 Task: Add a signature Hailey Mitchell containing With sincere thanks and best wishes, Hailey Mitchell to email address softage.8@softage.net and add a folder Reflection
Action: Mouse moved to (431, 776)
Screenshot: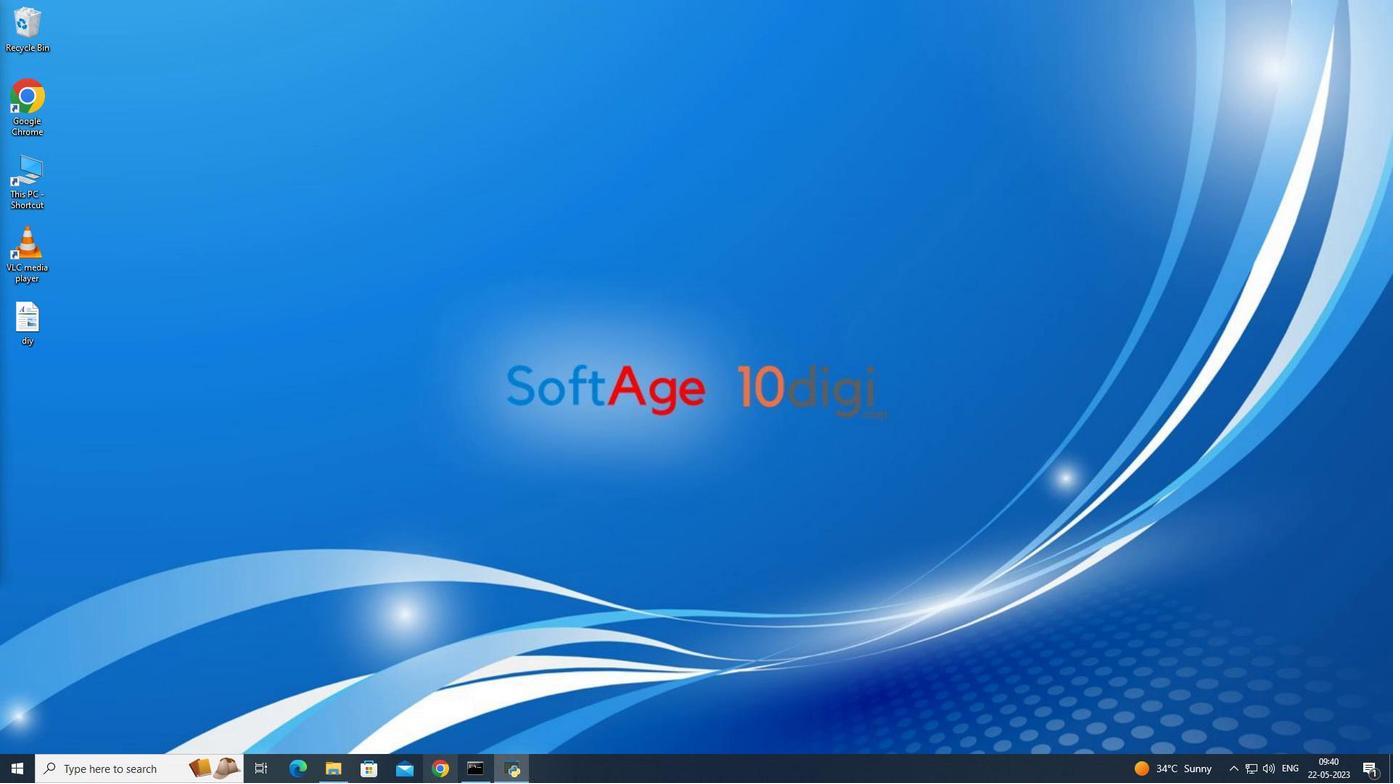 
Action: Mouse pressed left at (431, 776)
Screenshot: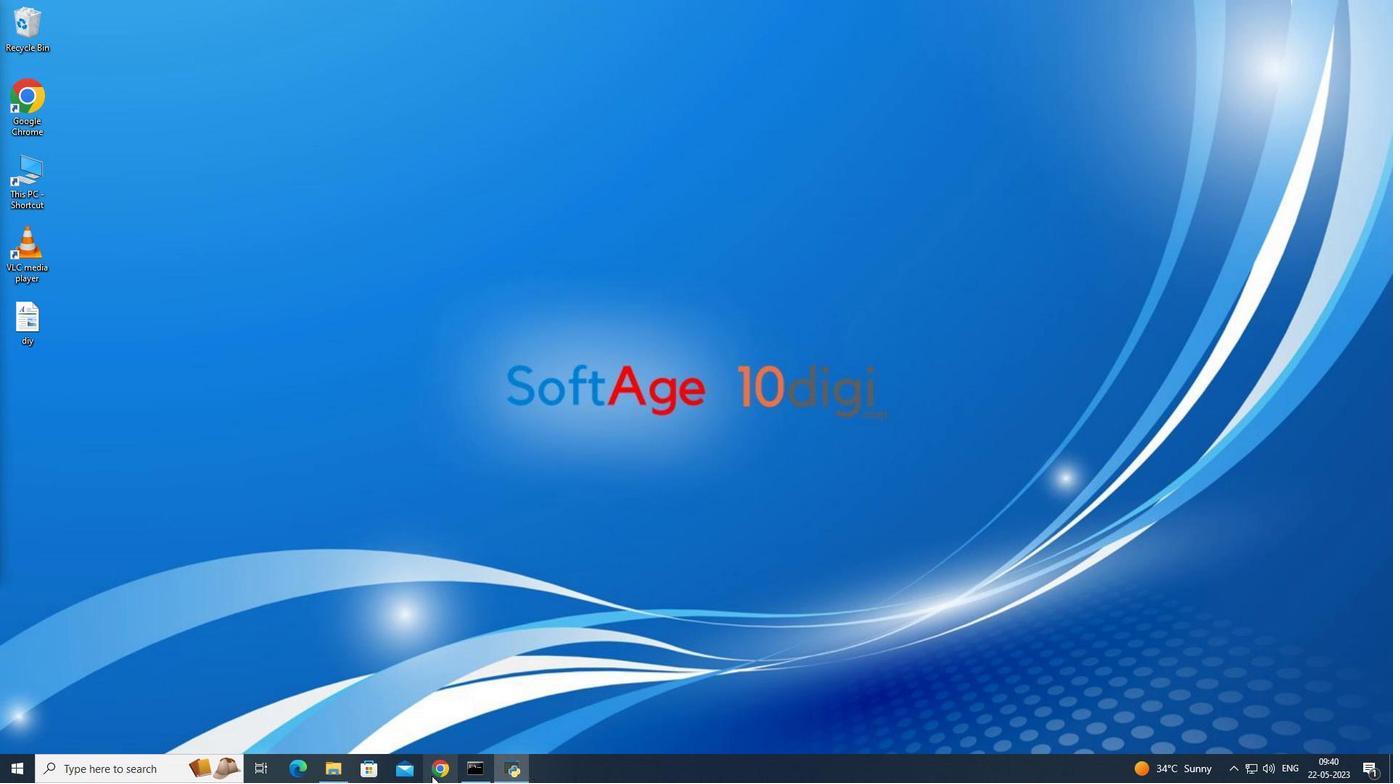 
Action: Mouse moved to (580, 374)
Screenshot: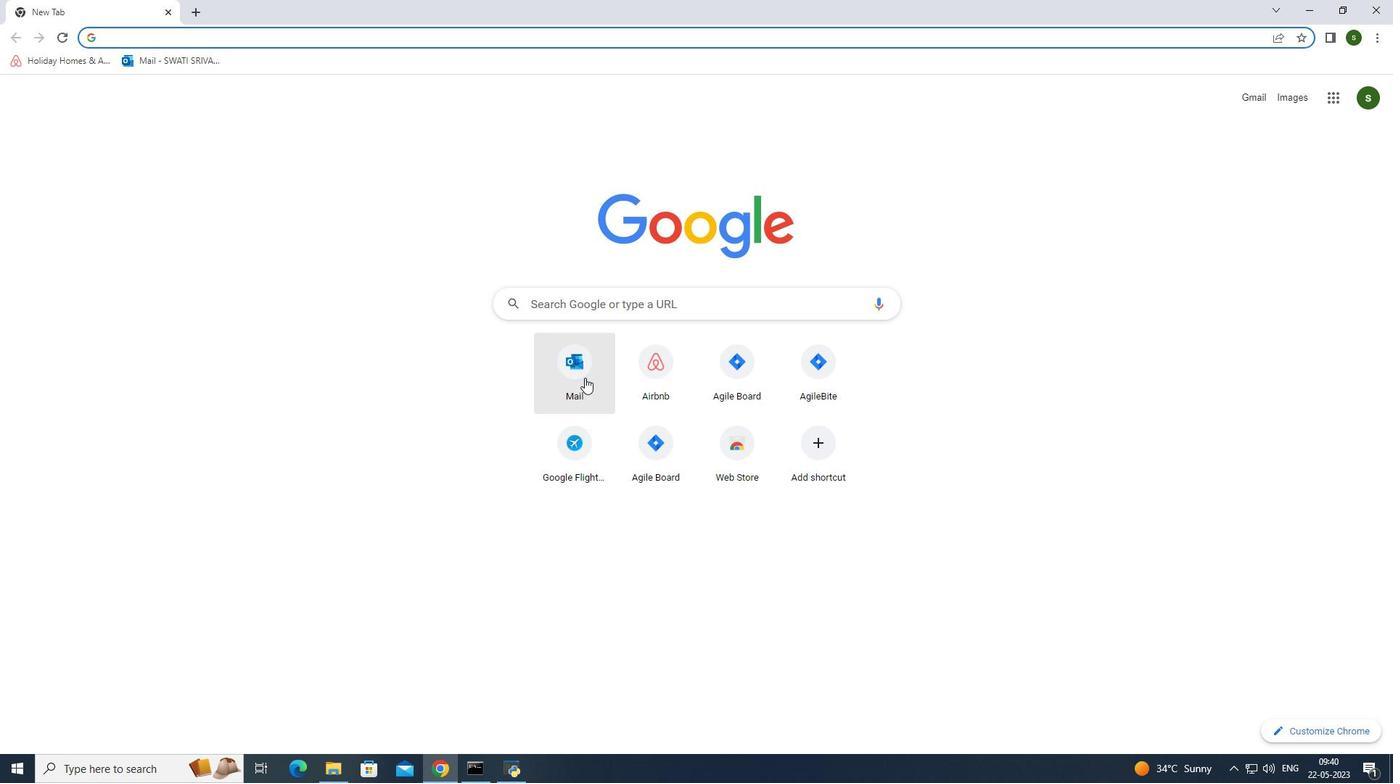
Action: Mouse pressed left at (580, 374)
Screenshot: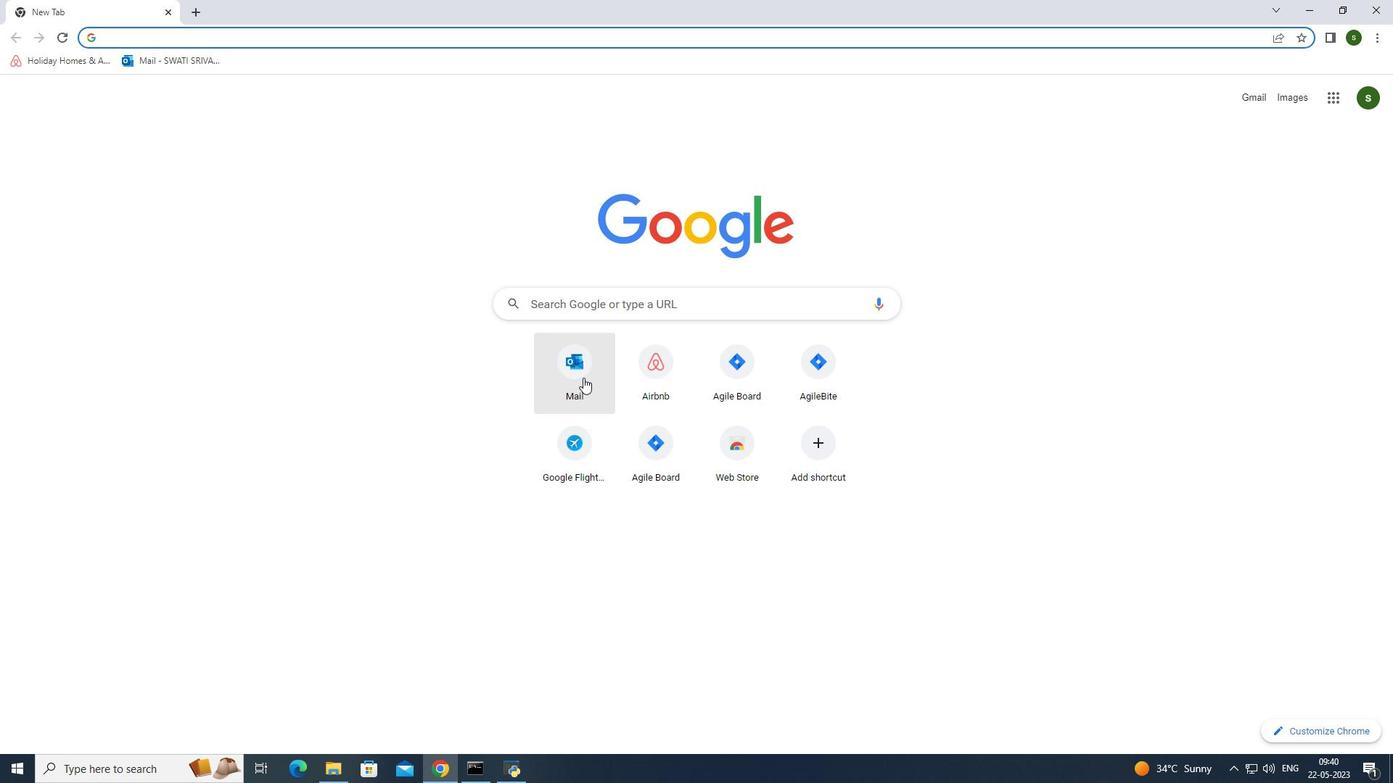 
Action: Mouse moved to (126, 129)
Screenshot: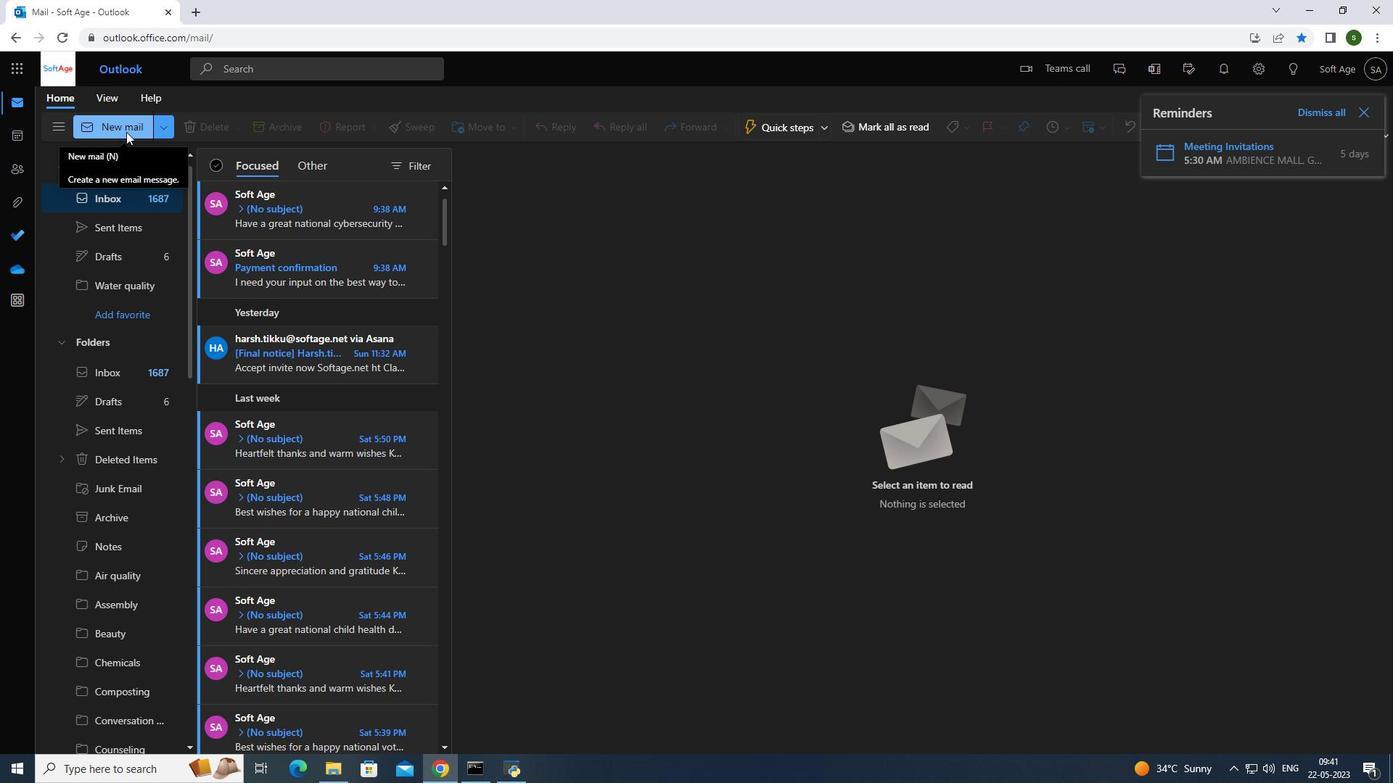 
Action: Mouse pressed left at (126, 129)
Screenshot: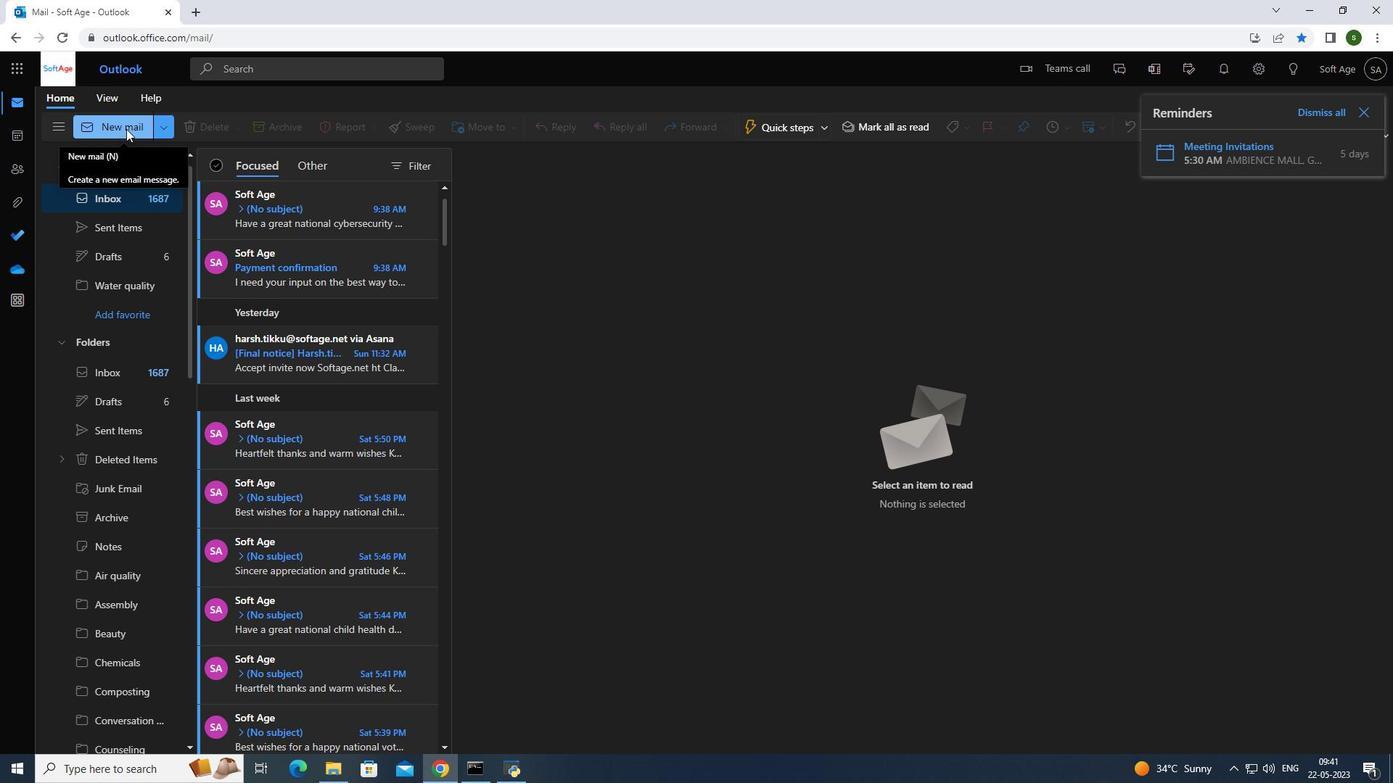
Action: Mouse moved to (807, 382)
Screenshot: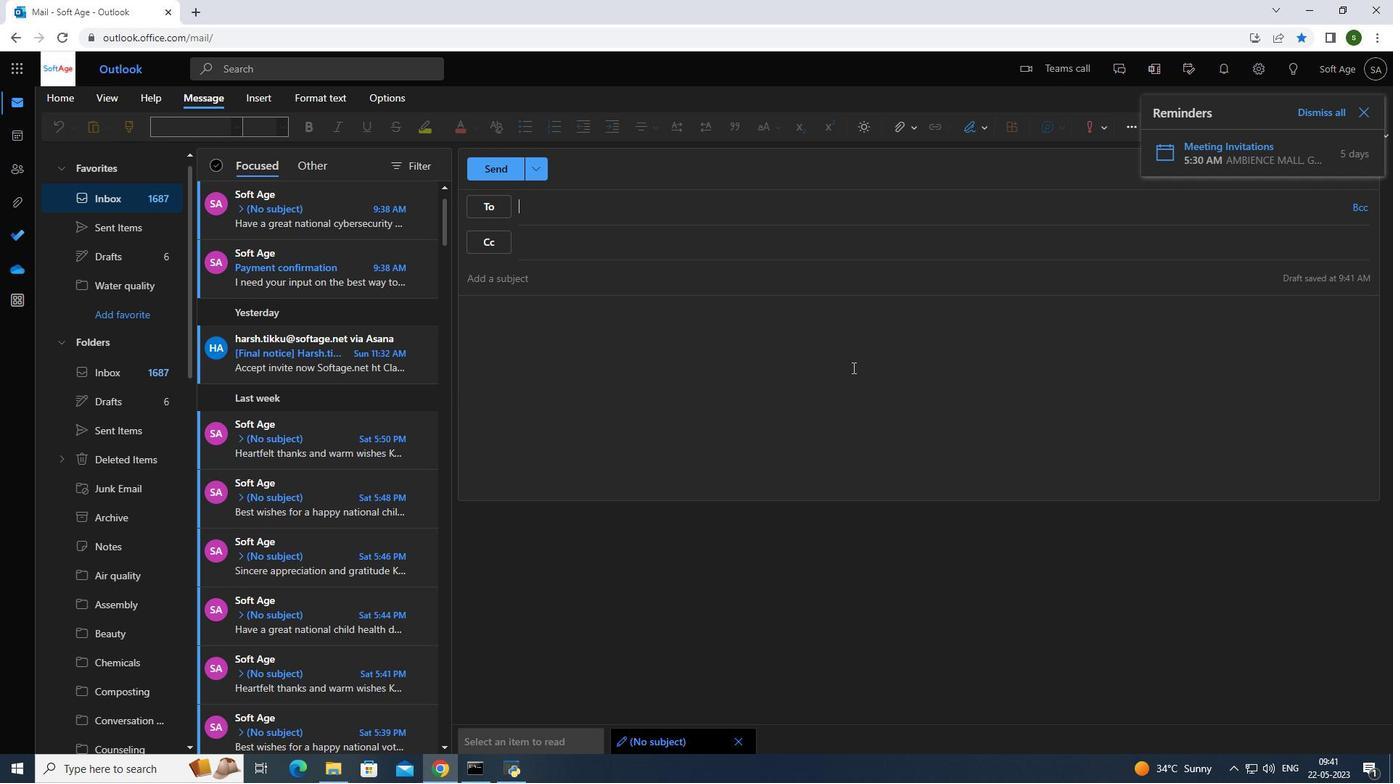 
Action: Mouse pressed left at (807, 382)
Screenshot: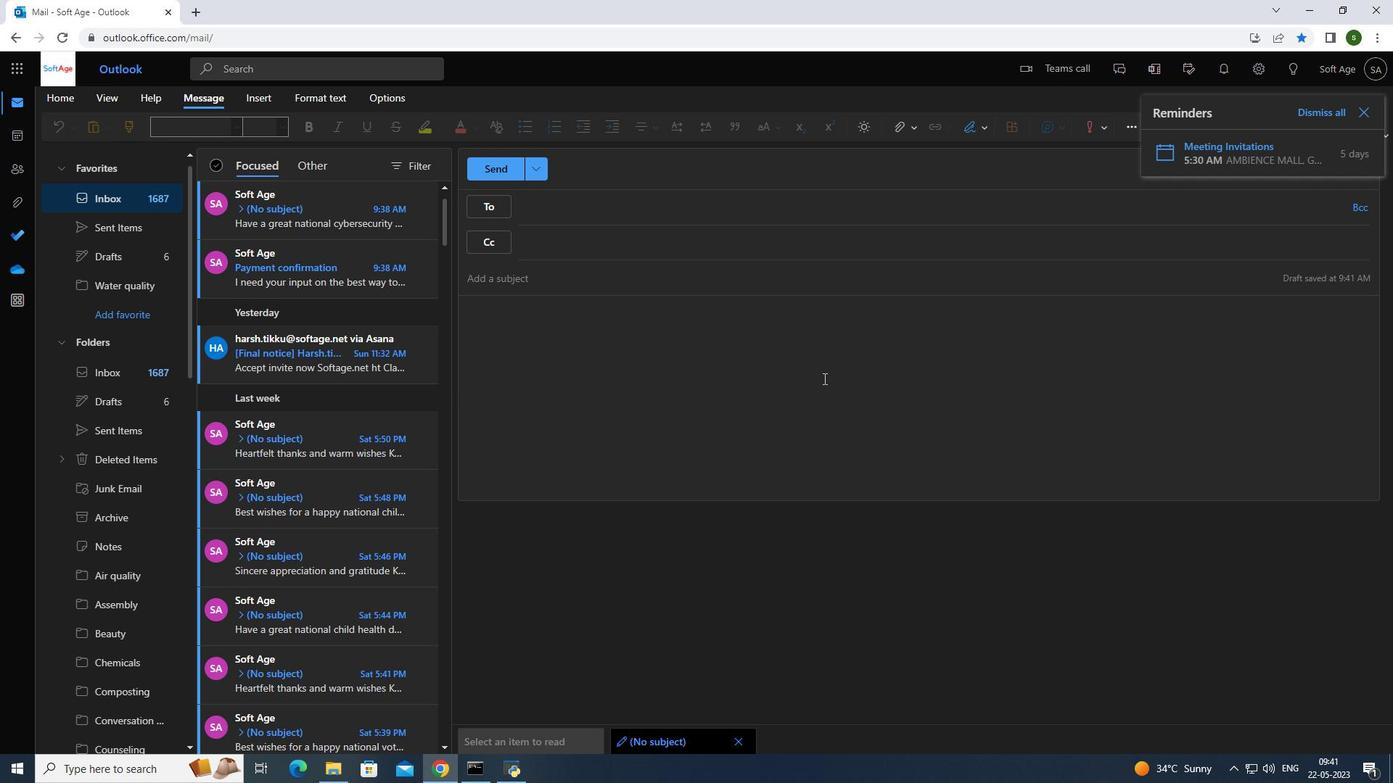 
Action: Mouse moved to (983, 124)
Screenshot: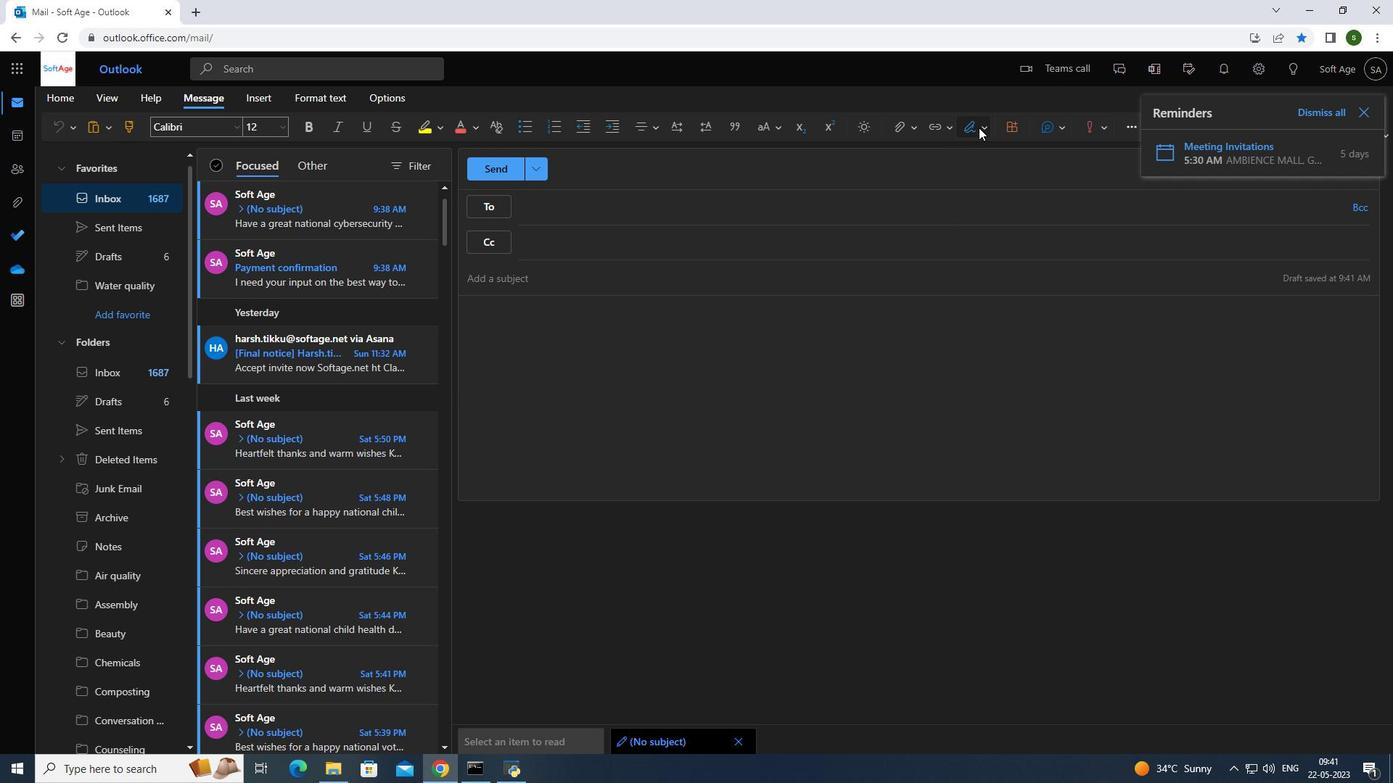 
Action: Mouse pressed left at (983, 124)
Screenshot: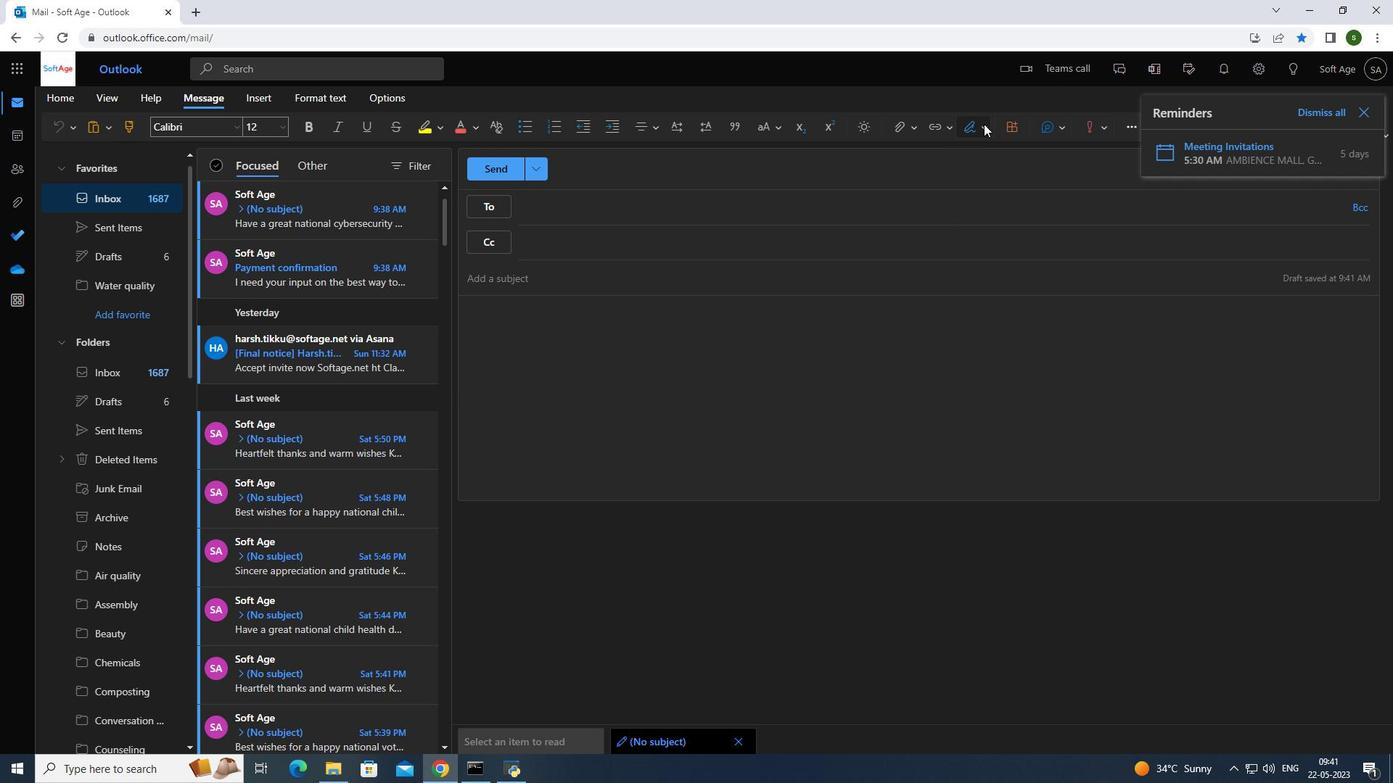 
Action: Mouse moved to (952, 185)
Screenshot: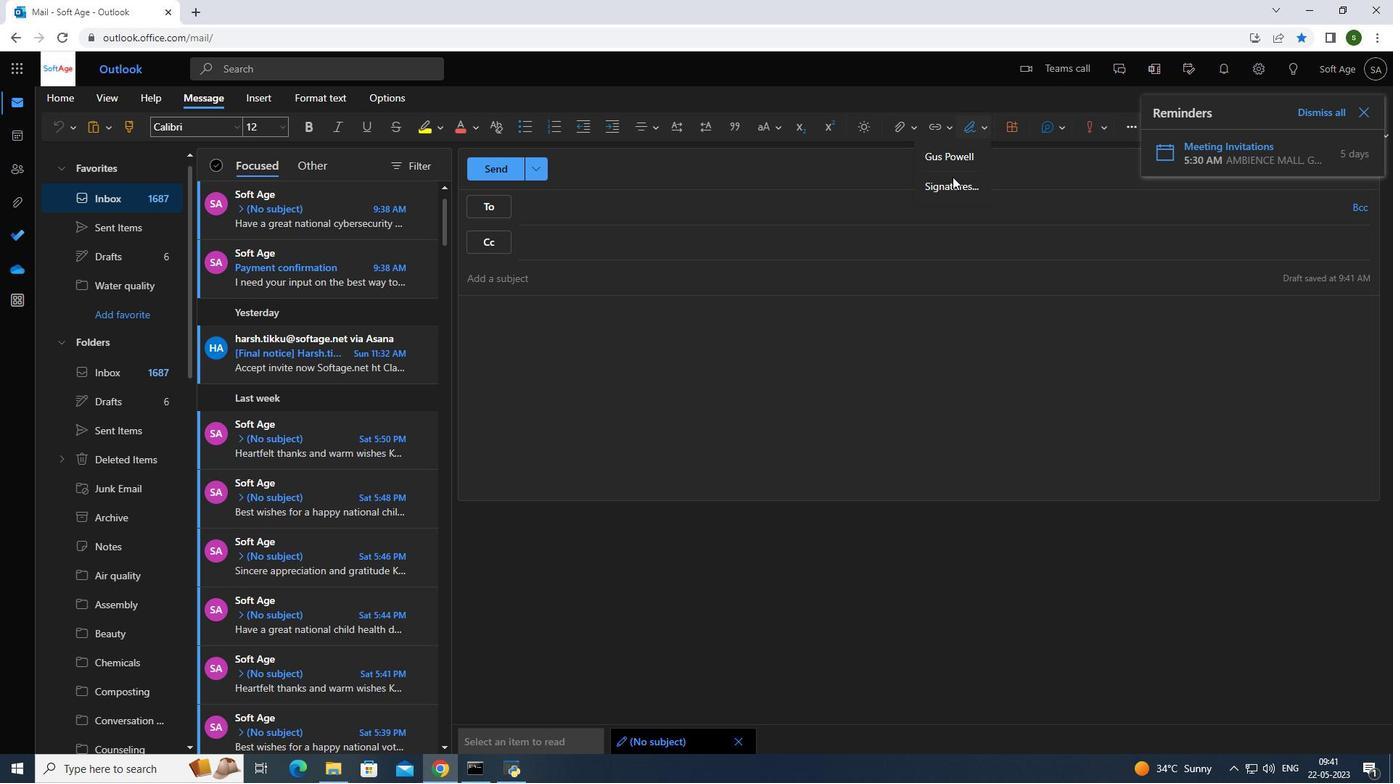 
Action: Mouse pressed left at (952, 185)
Screenshot: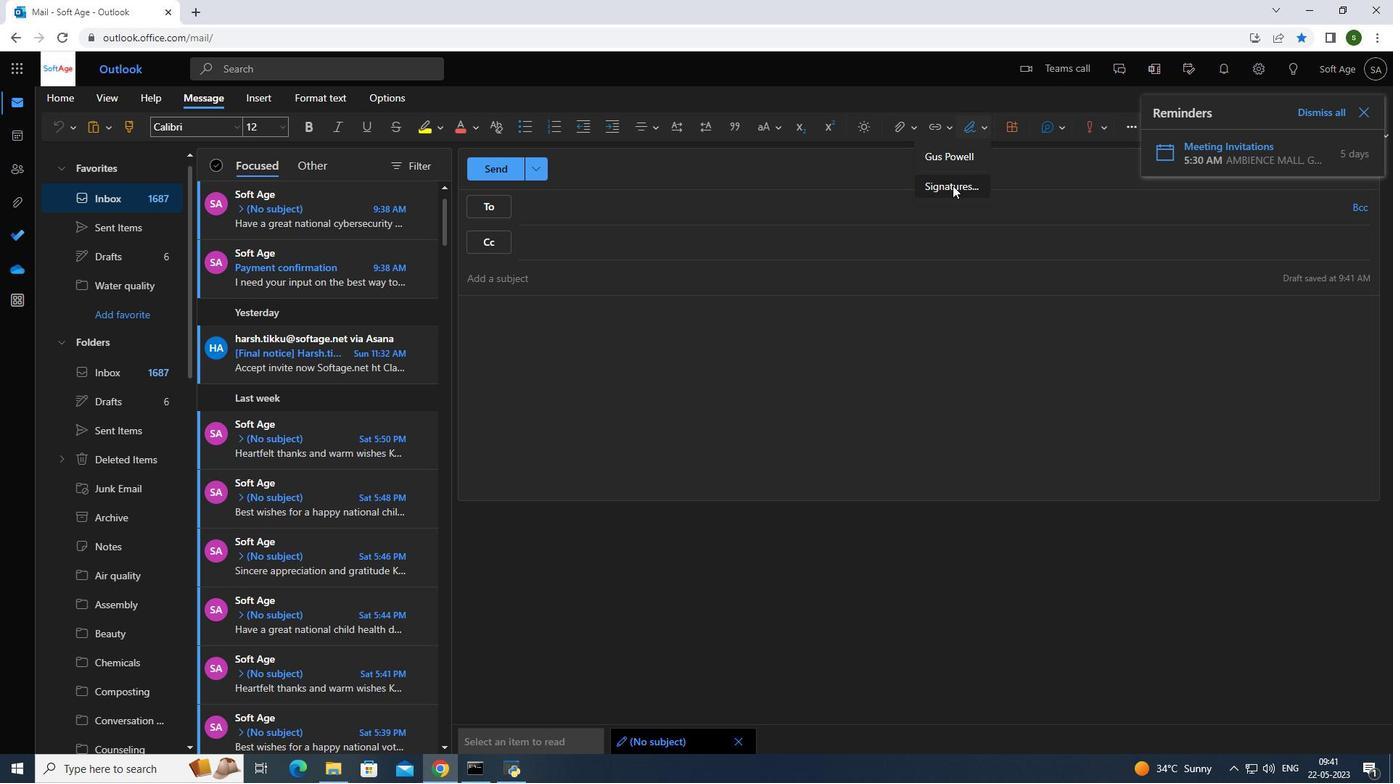 
Action: Mouse moved to (920, 243)
Screenshot: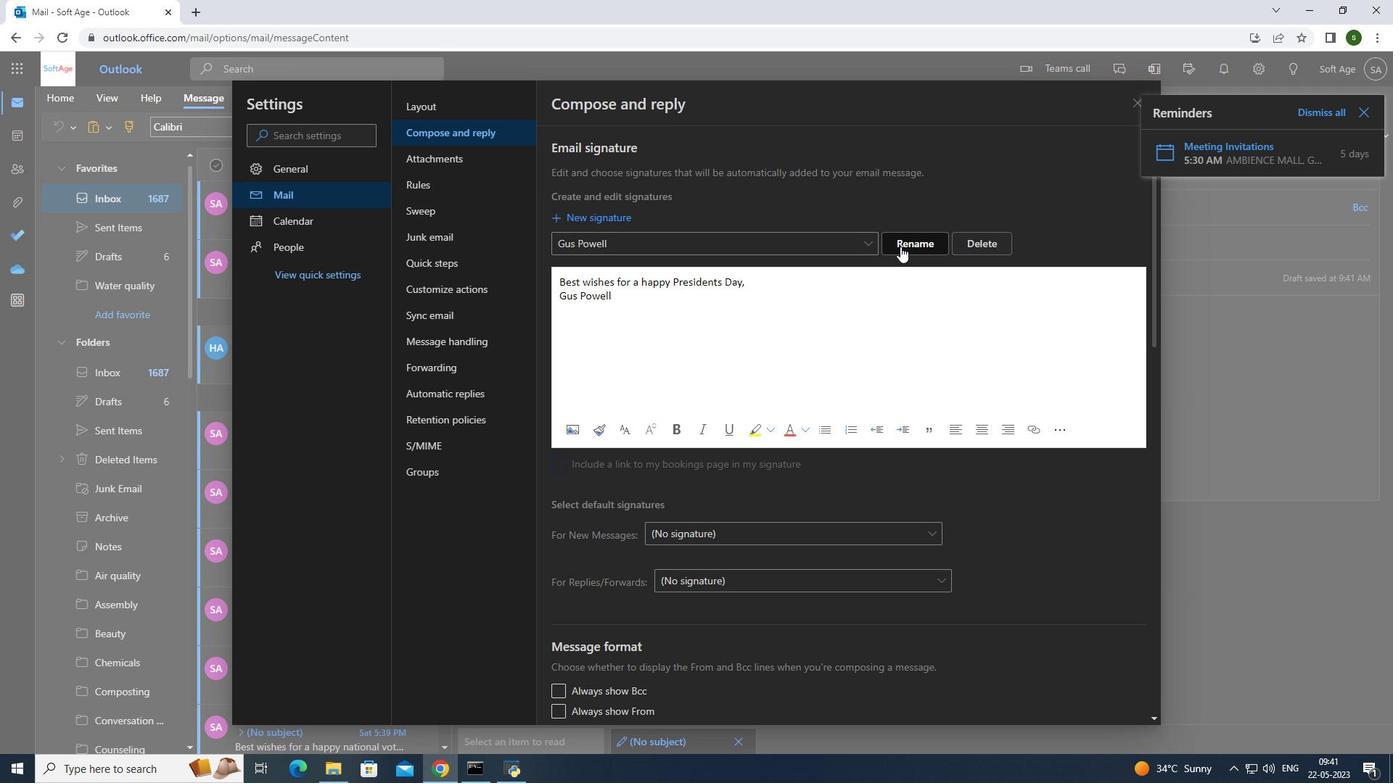 
Action: Mouse pressed left at (920, 243)
Screenshot: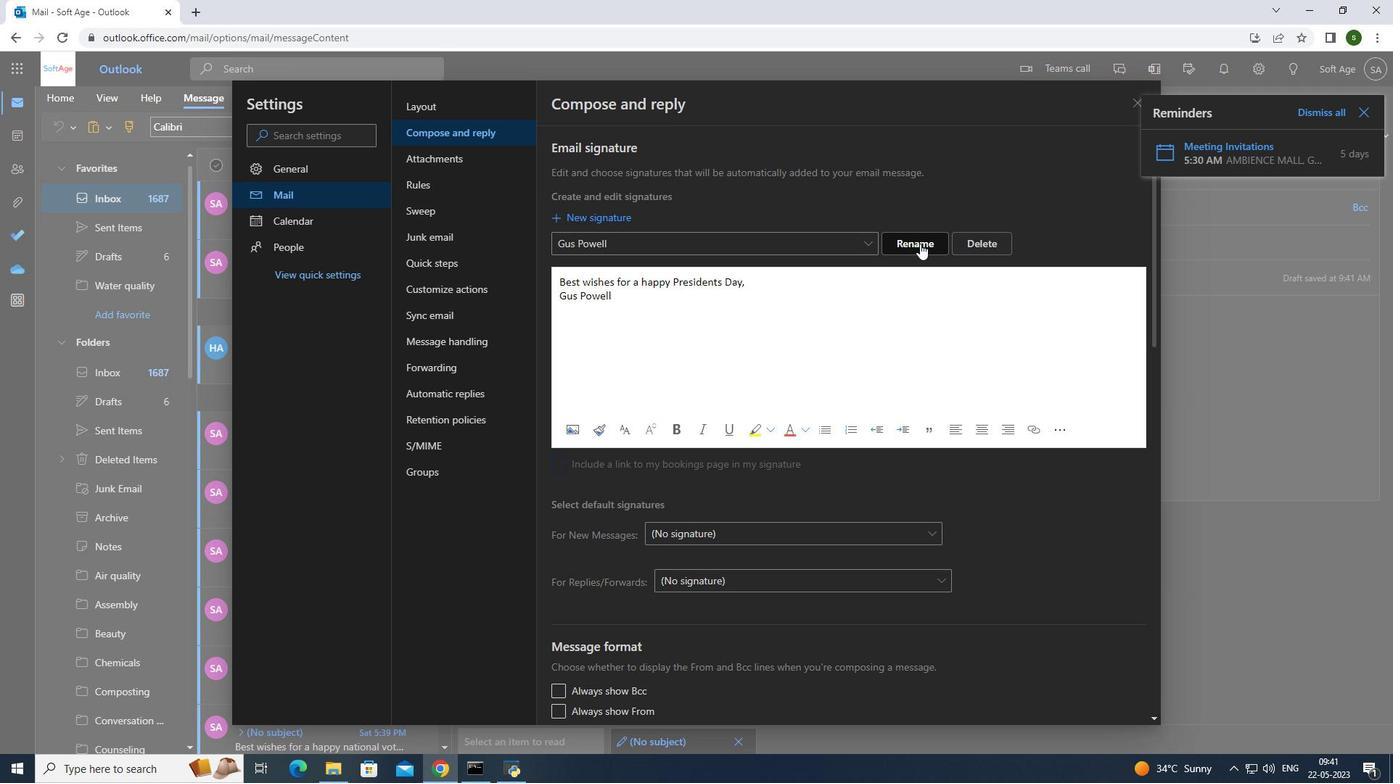 
Action: Mouse moved to (745, 244)
Screenshot: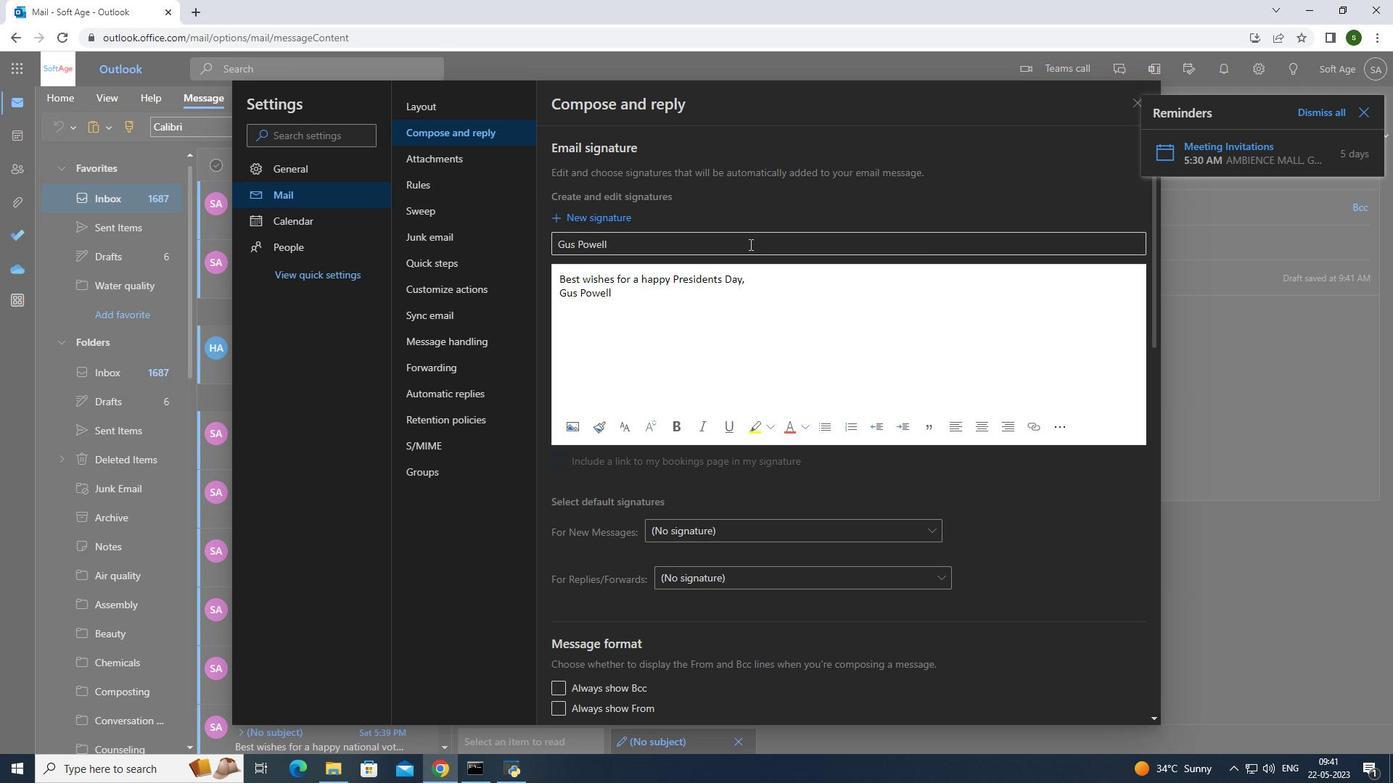 
Action: Mouse pressed left at (745, 244)
Screenshot: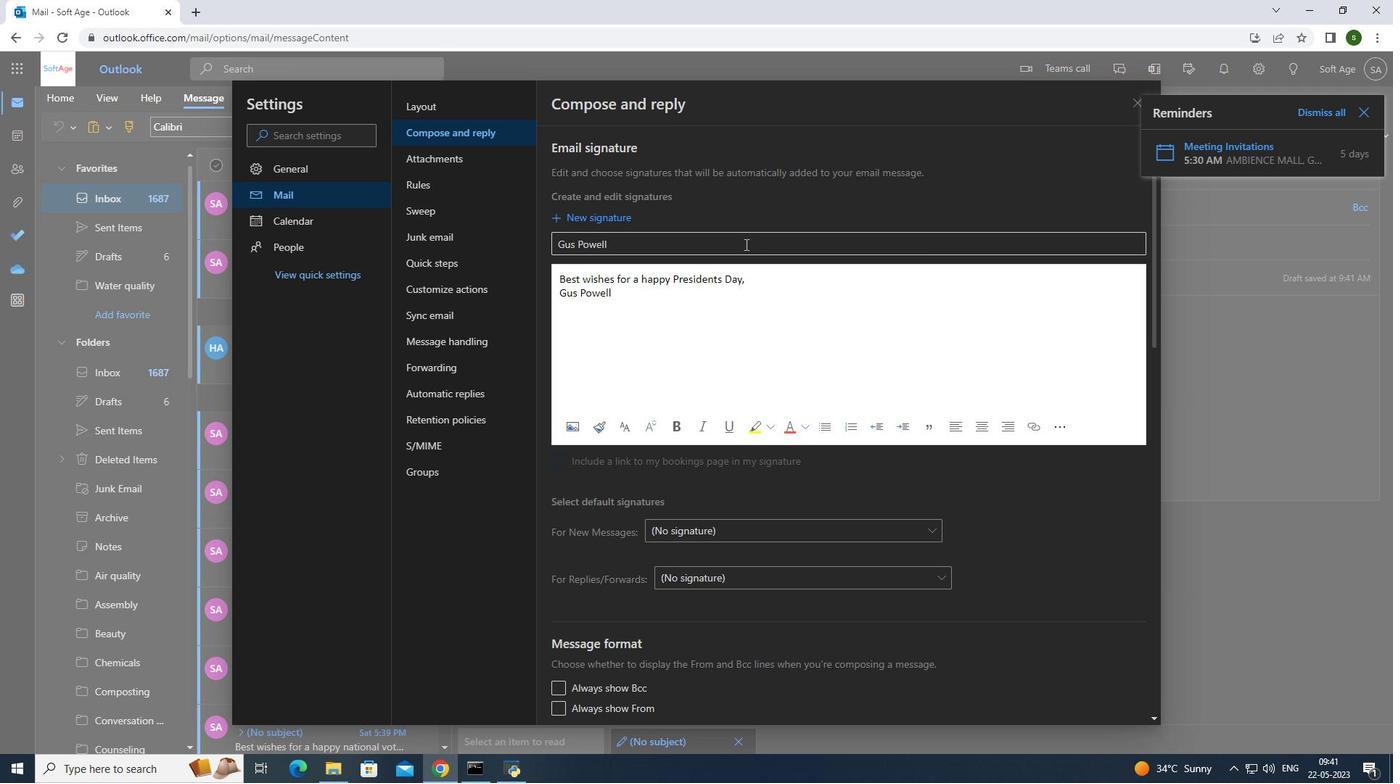 
Action: Key pressed <Key.backspace><Key.backspace><Key.backspace><Key.backspace><Key.backspace><Key.backspace><Key.backspace><Key.backspace><Key.backspace><Key.backspace><Key.backspace><Key.backspace><Key.backspace><Key.backspace><Key.caps_lock>H<Key.caps_lock>ailey
Screenshot: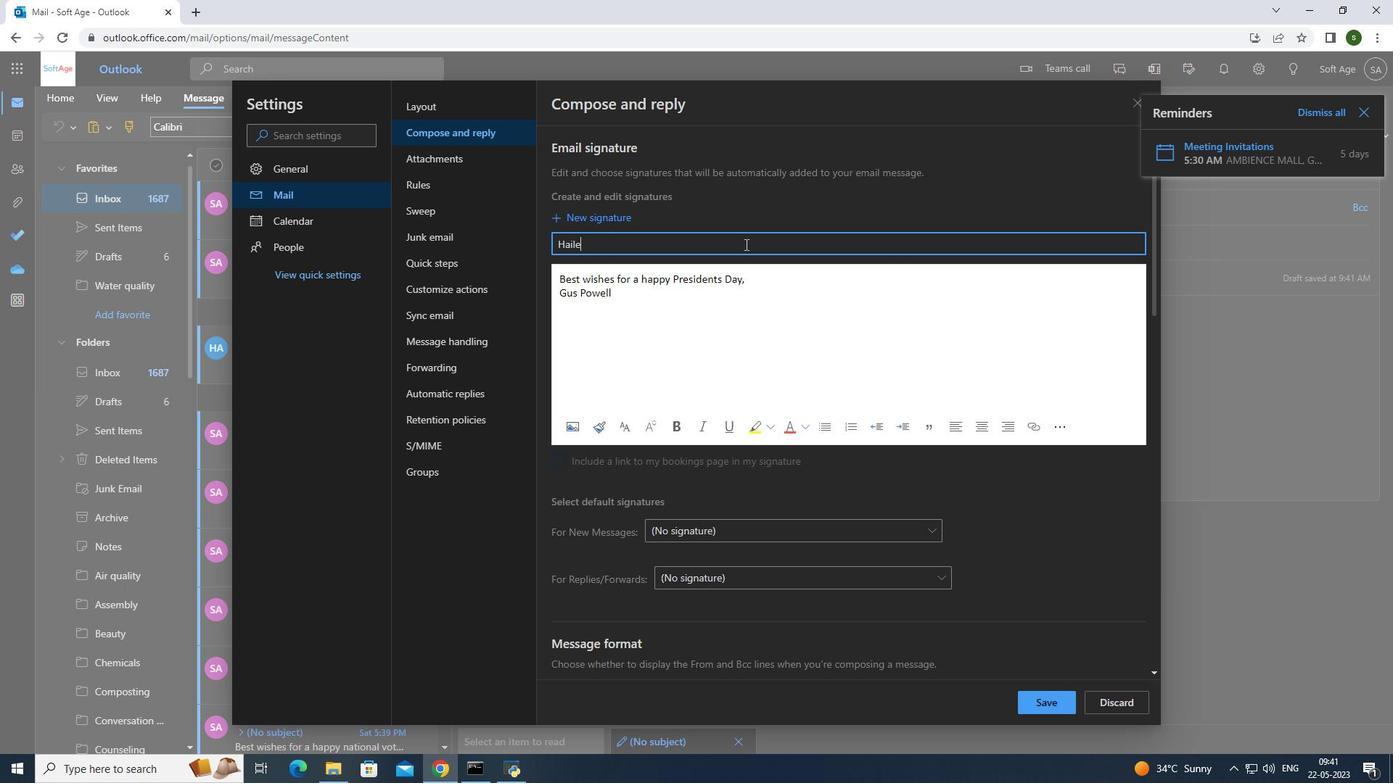 
Action: Mouse moved to (606, 217)
Screenshot: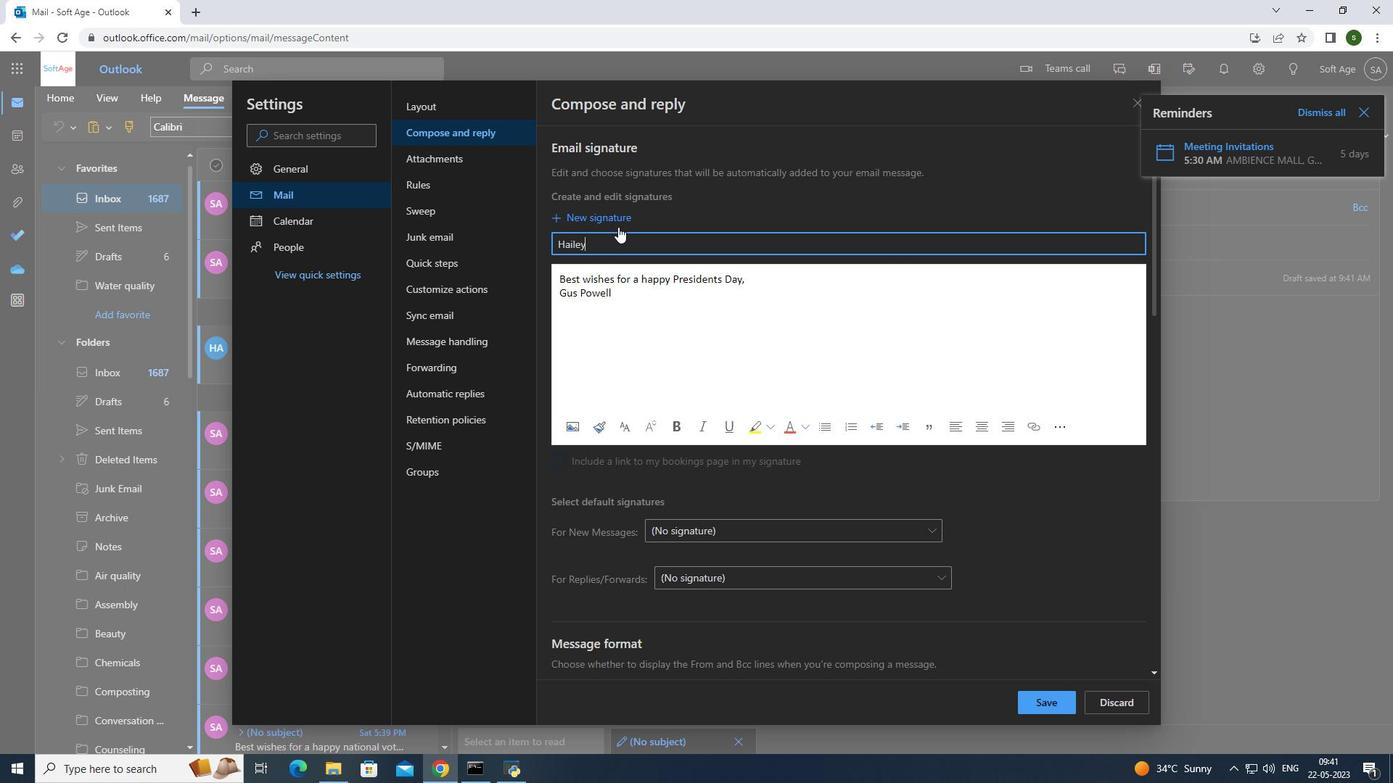 
Action: Mouse pressed left at (606, 217)
Screenshot: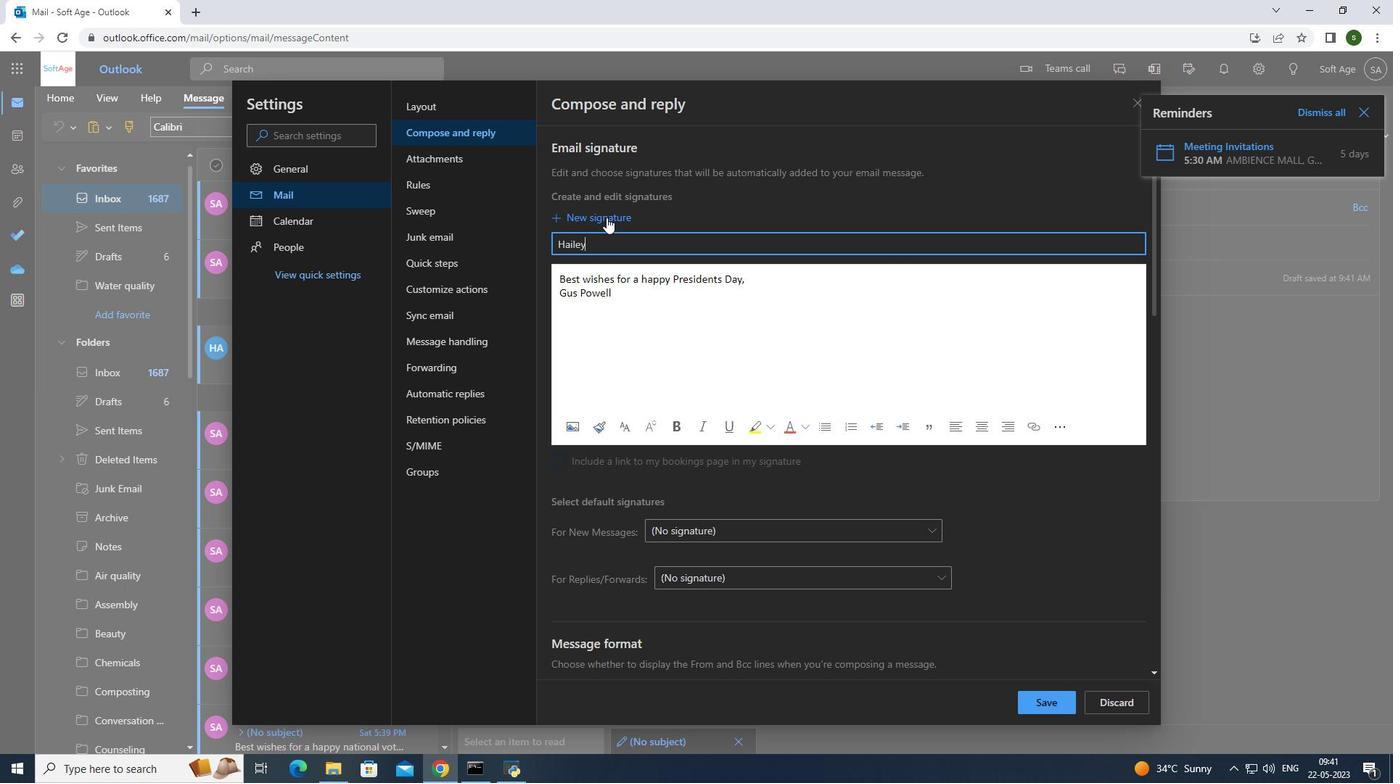 
Action: Mouse moved to (606, 243)
Screenshot: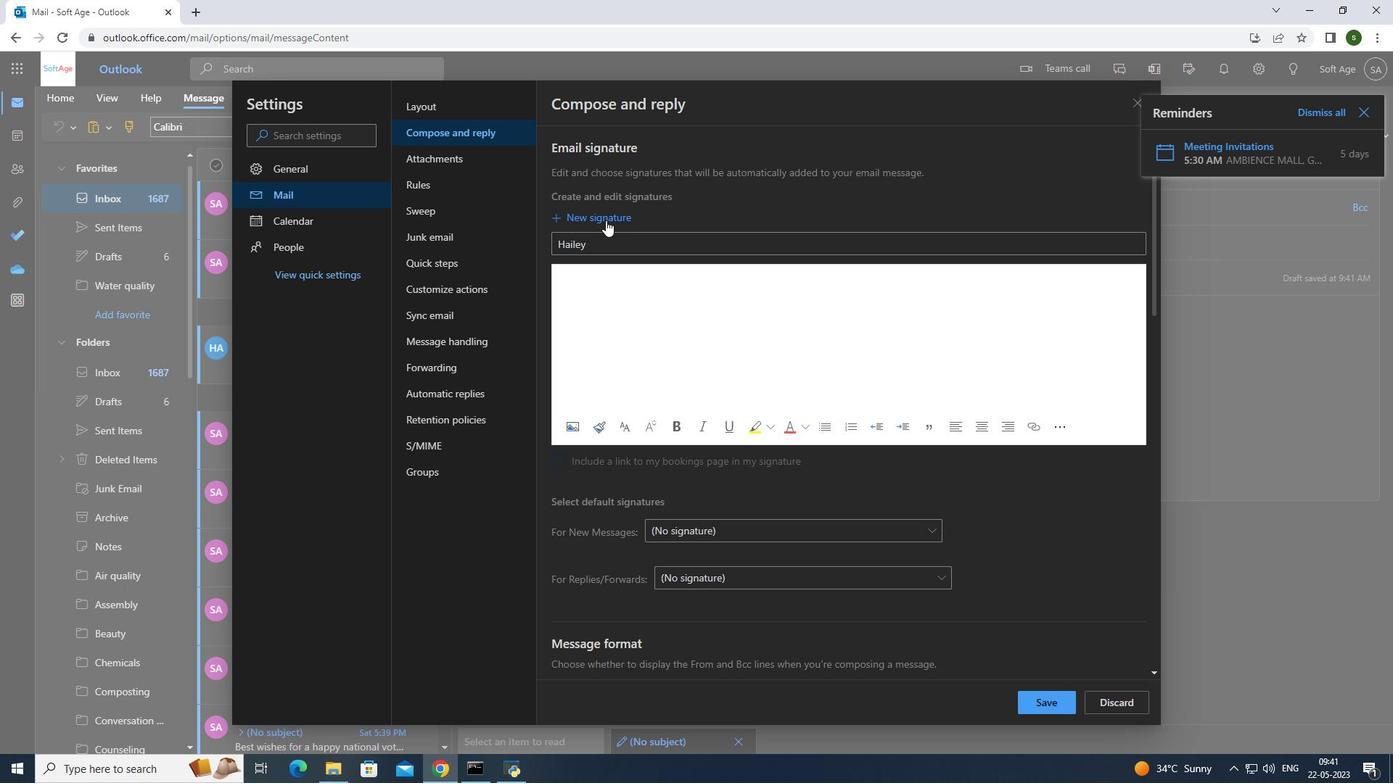 
Action: Mouse pressed left at (606, 243)
Screenshot: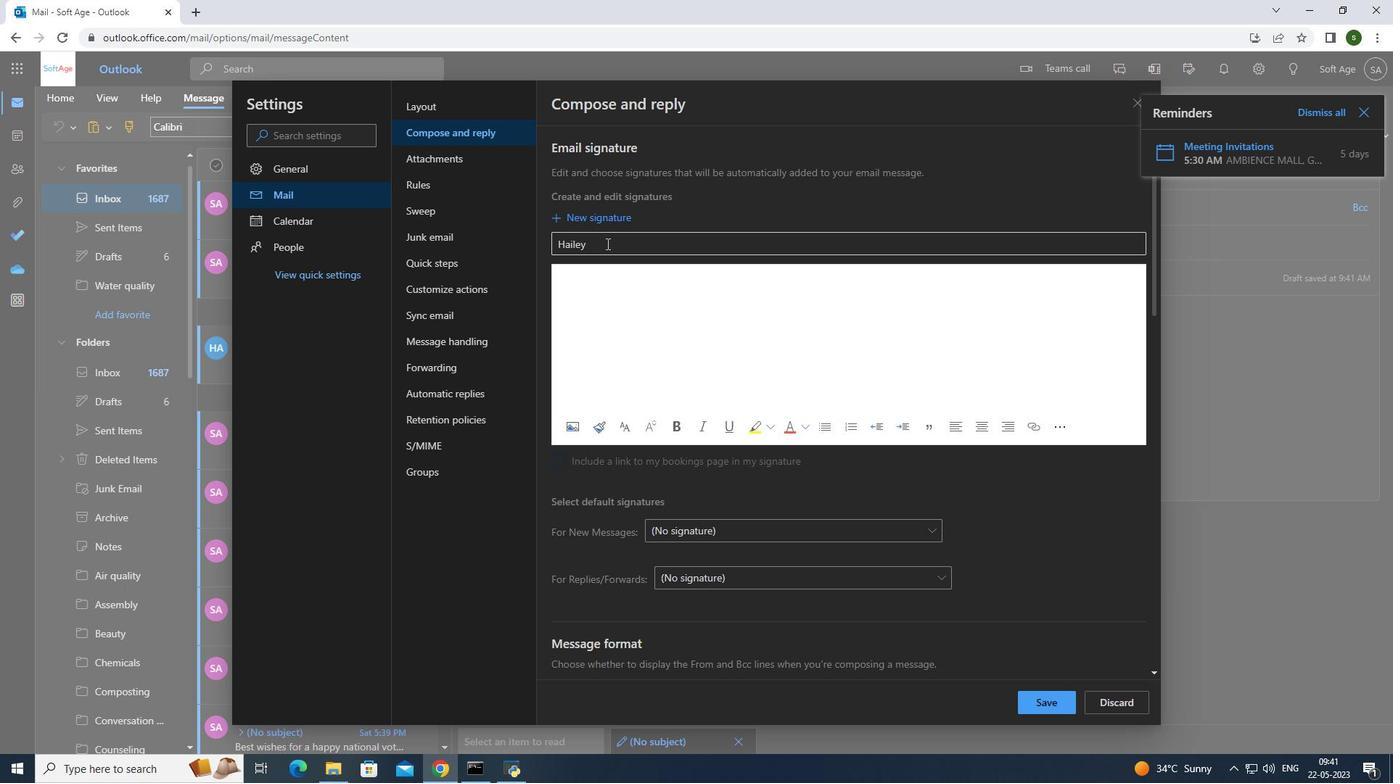 
Action: Key pressed <Key.space><Key.caps_lock>M<Key.caps_lock>itchell
Screenshot: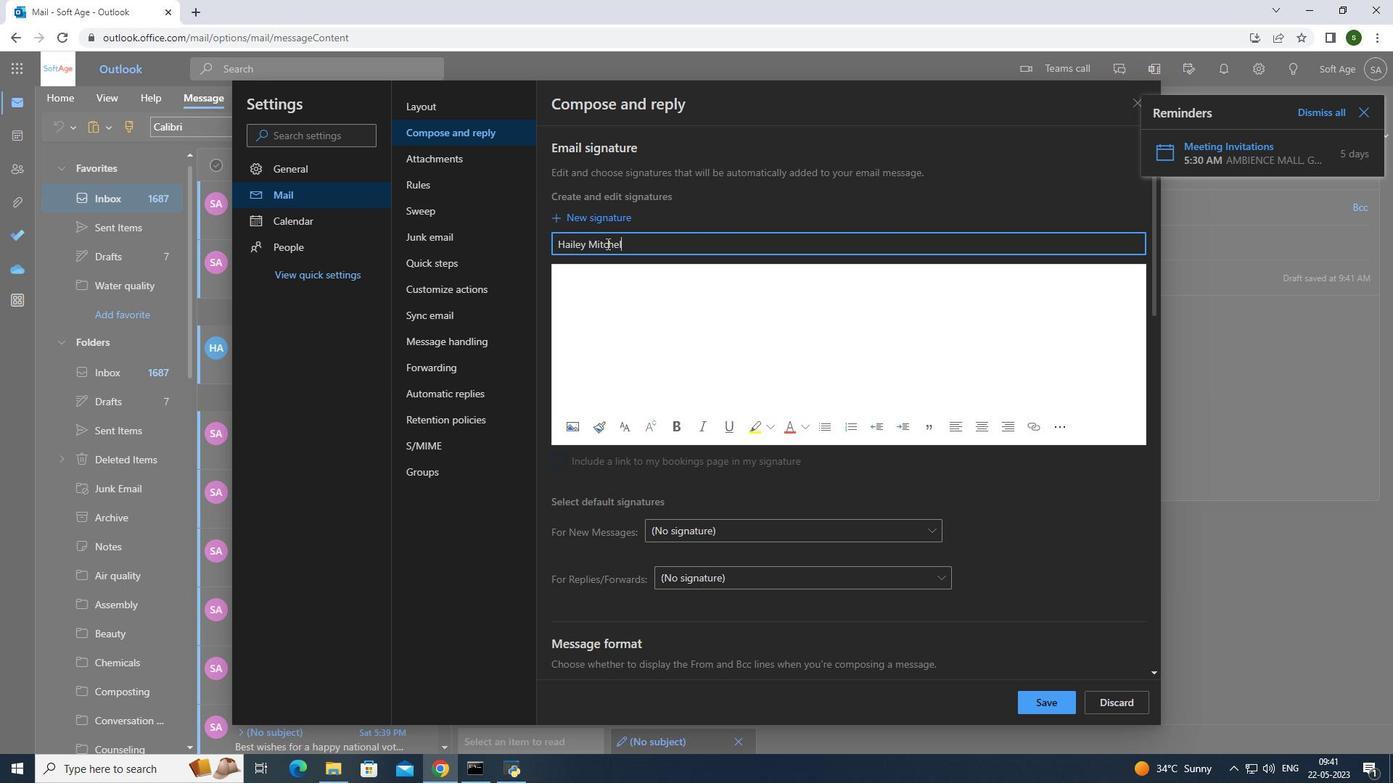 
Action: Mouse moved to (693, 335)
Screenshot: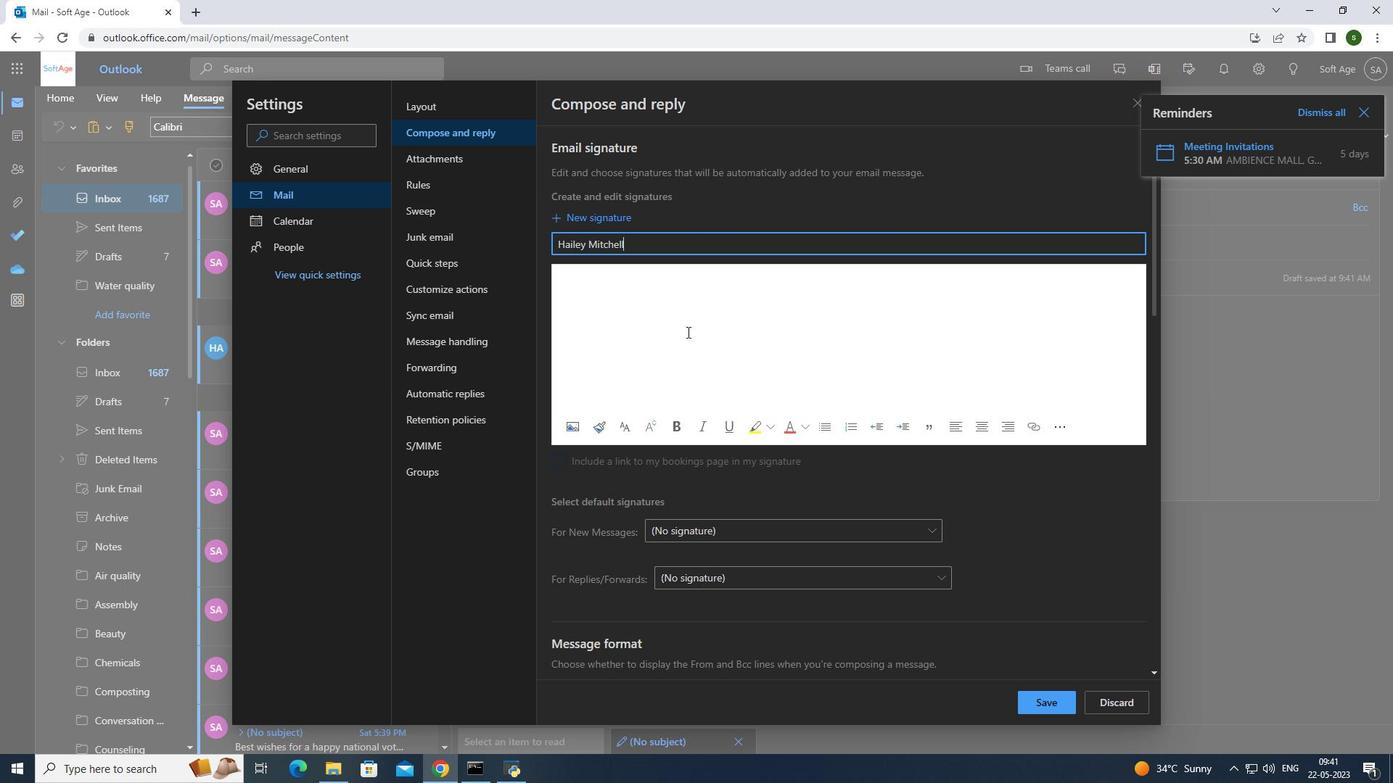 
Action: Mouse pressed left at (693, 335)
Screenshot: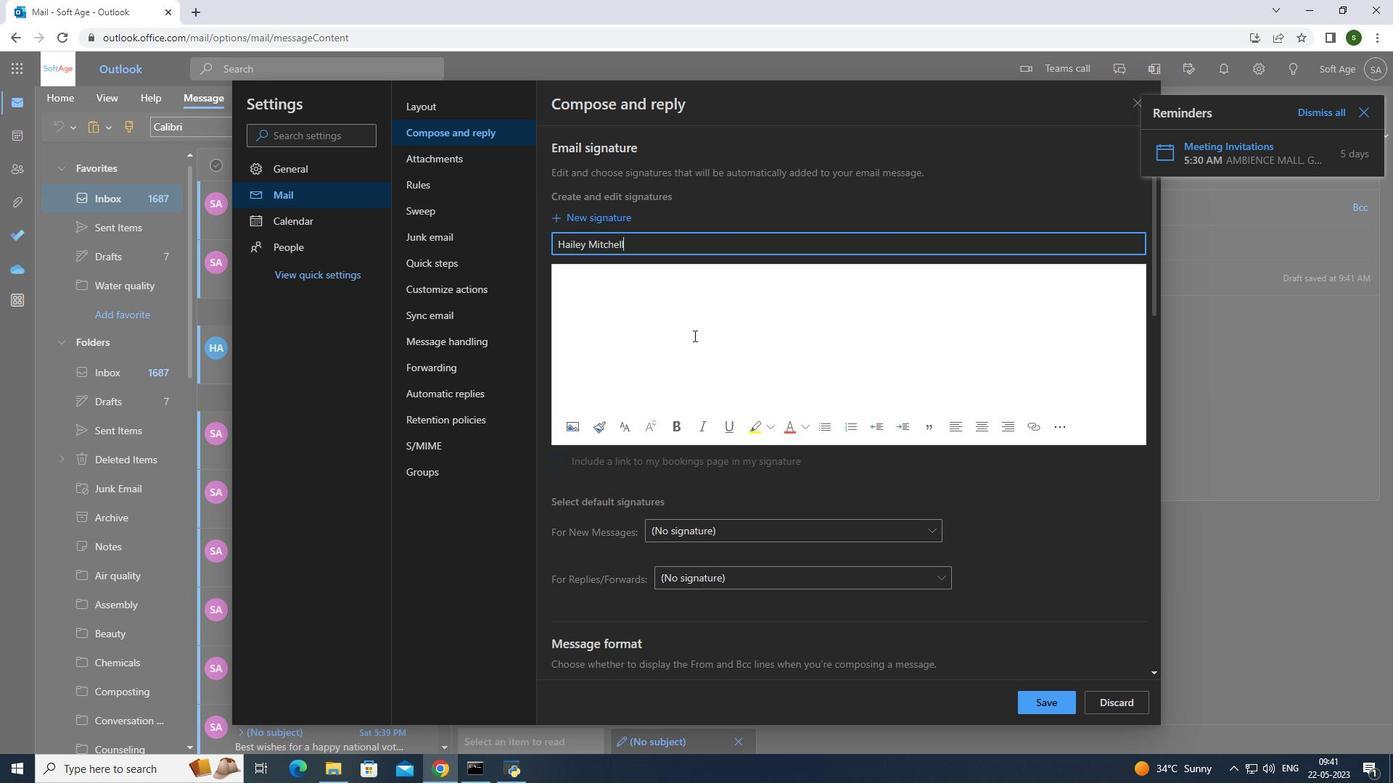 
Action: Key pressed <Key.caps_lock>W<Key.caps_lock>ith<Key.space>sincere<Key.space>thanks<Key.space>and<Key.space>best<Key.space>wu<Key.backspace>ishes,<Key.enter><Key.caps_lock>H<Key.caps_lock>ailey<Key.space><Key.caps_lock>M<Key.caps_lock>itchell
Screenshot: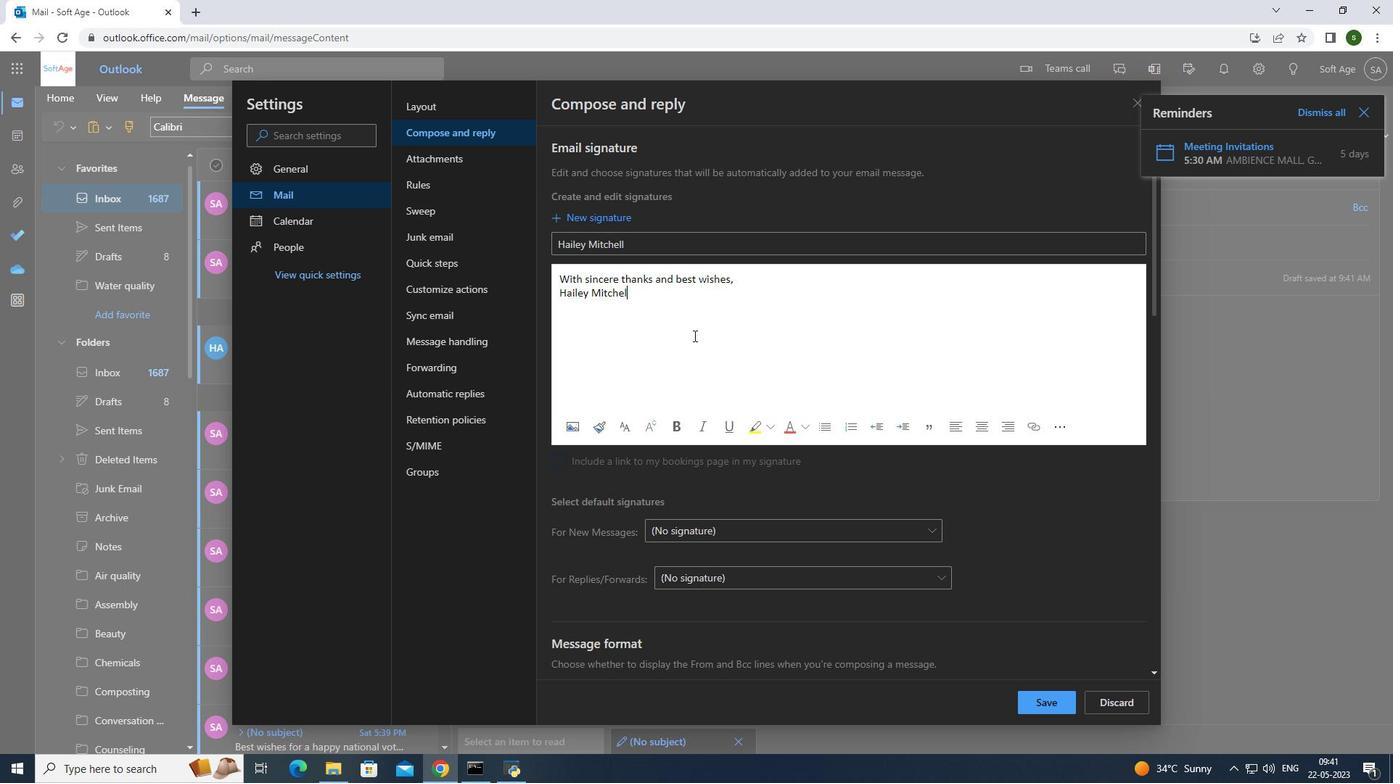 
Action: Mouse moved to (1049, 712)
Screenshot: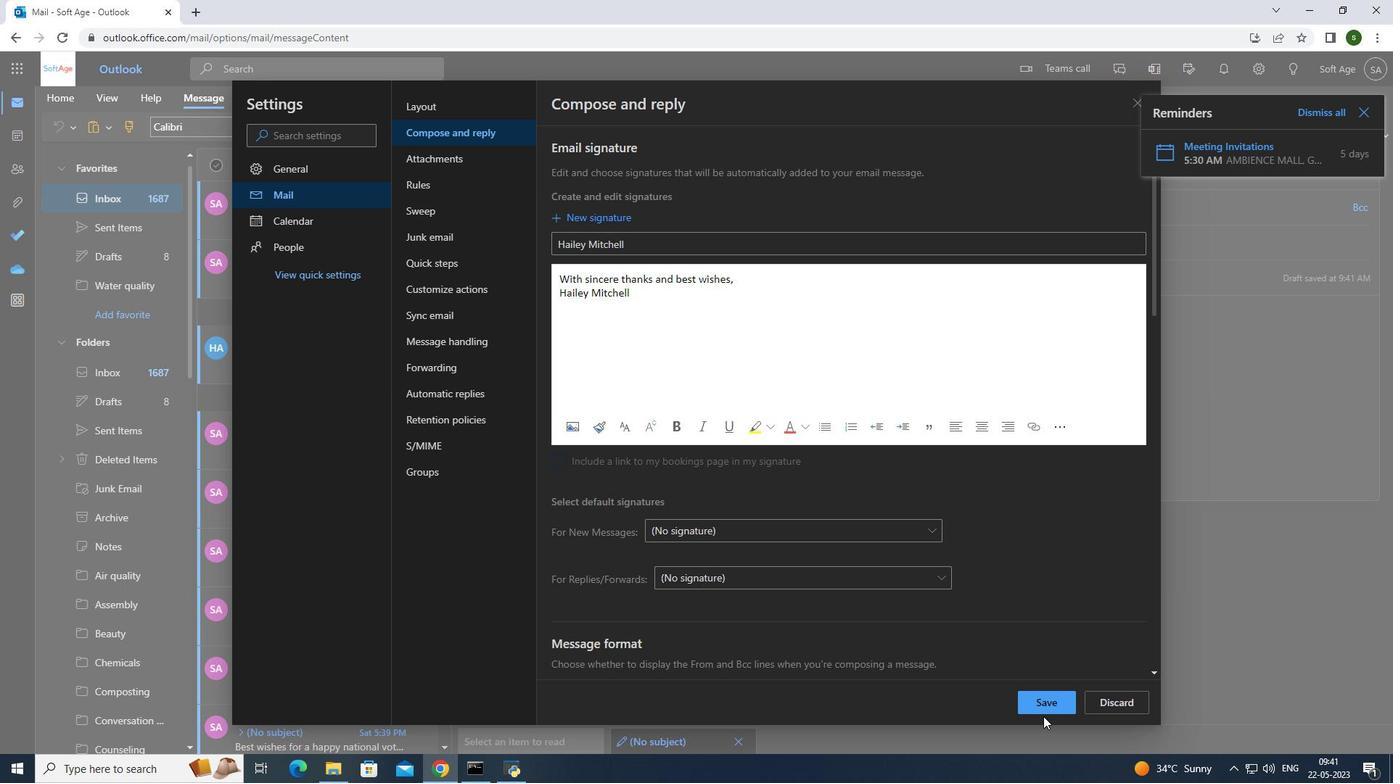 
Action: Mouse pressed left at (1049, 712)
Screenshot: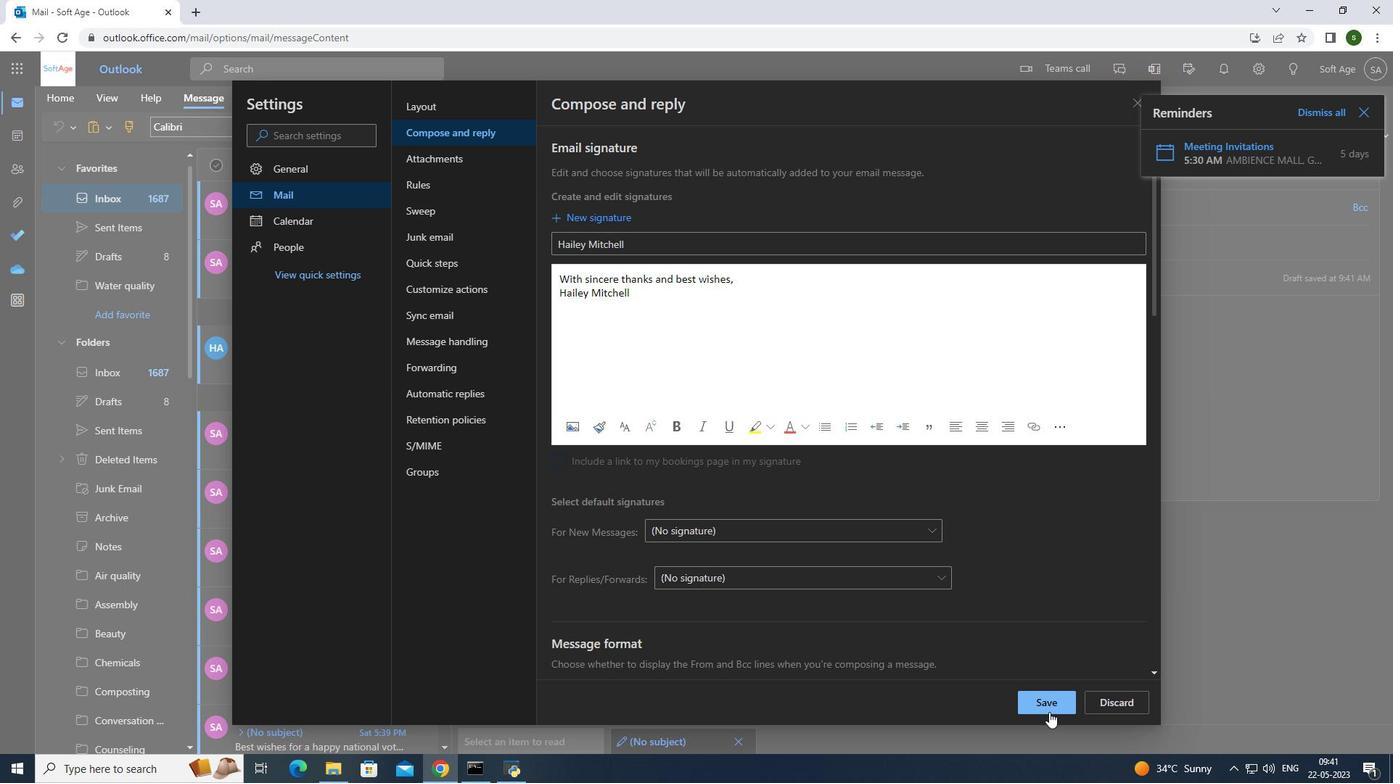 
Action: Mouse moved to (1139, 97)
Screenshot: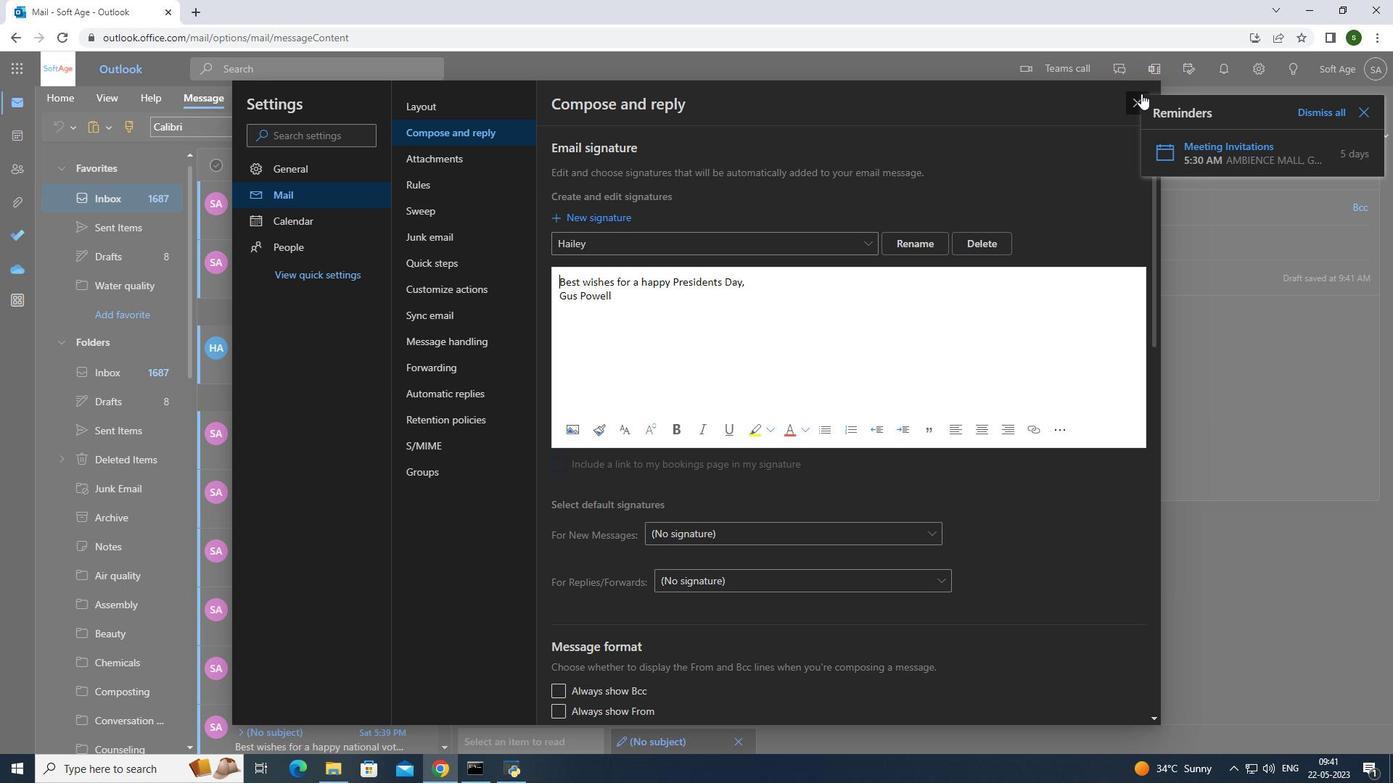 
Action: Mouse pressed left at (1139, 97)
Screenshot: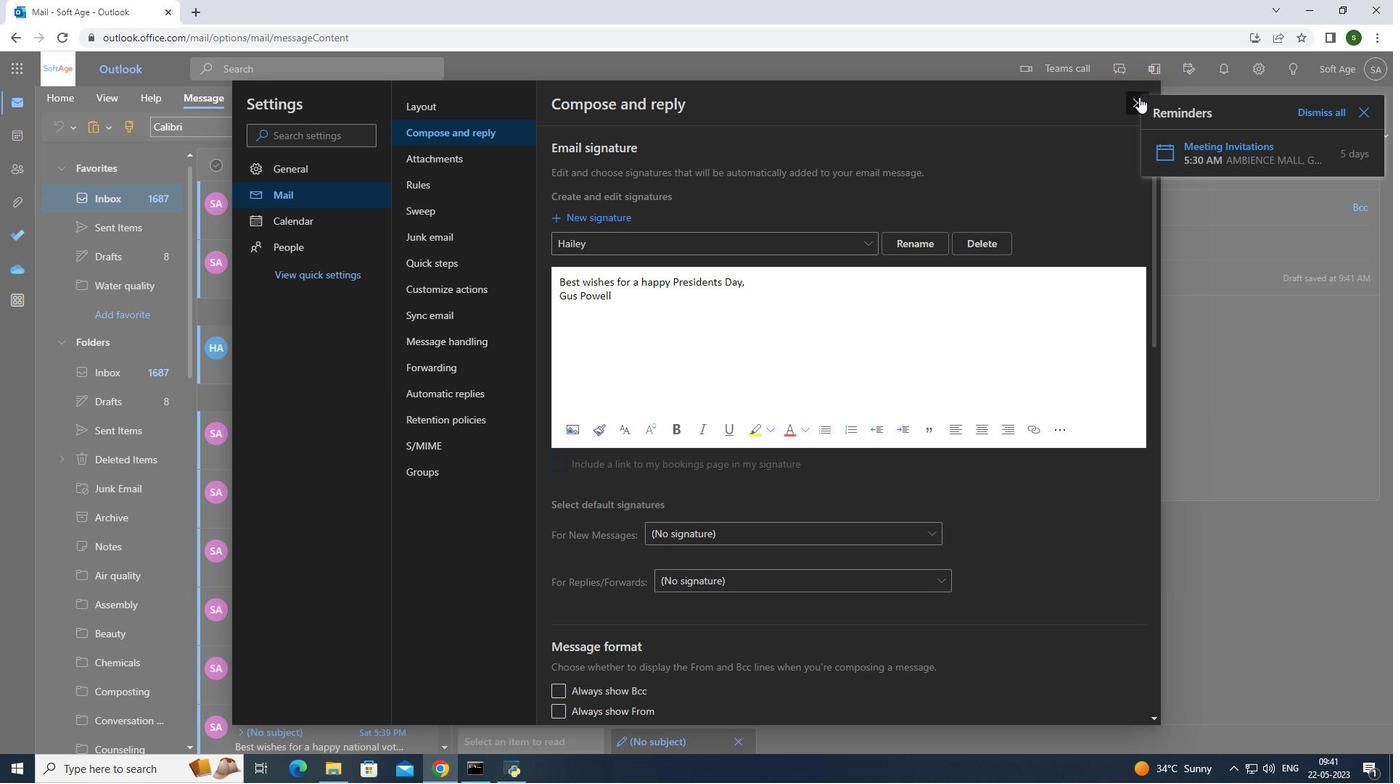 
Action: Mouse moved to (1360, 110)
Screenshot: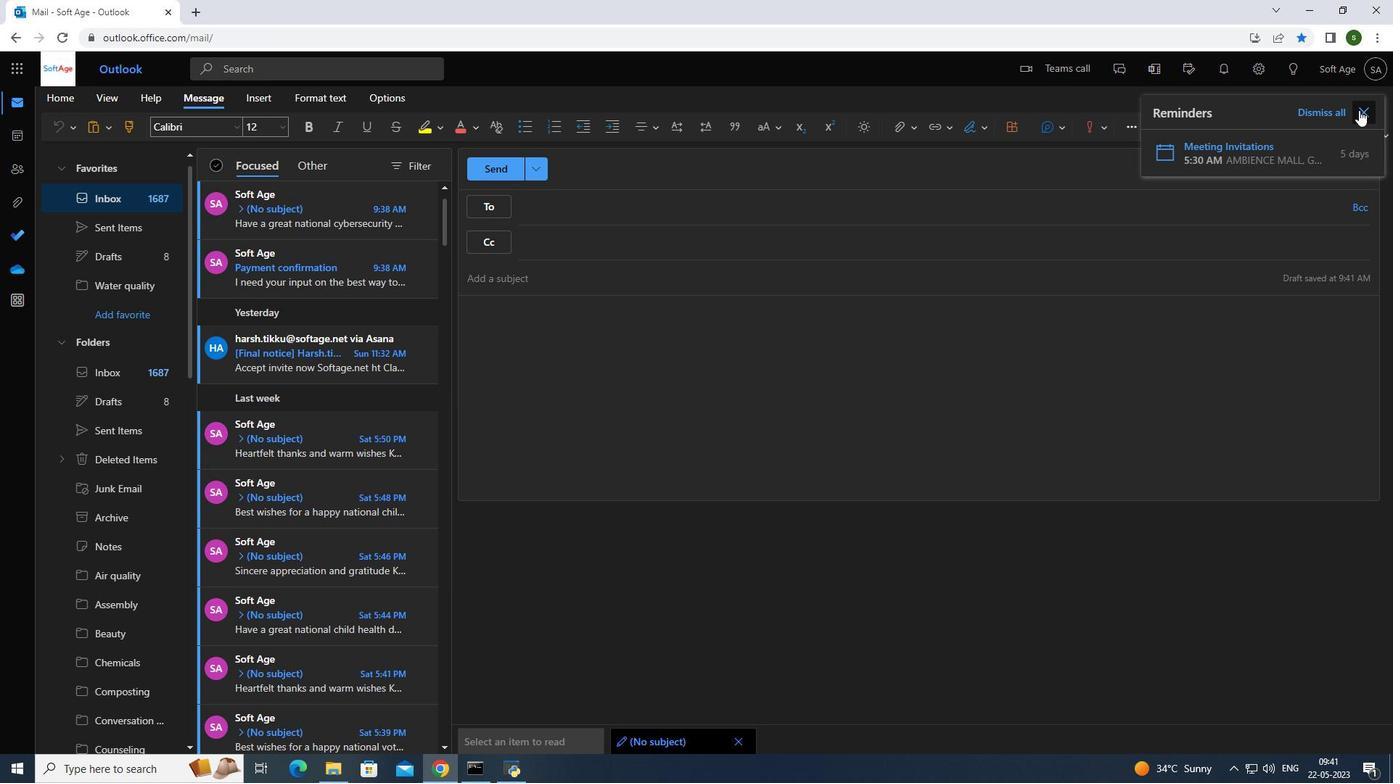 
Action: Mouse pressed left at (1360, 110)
Screenshot: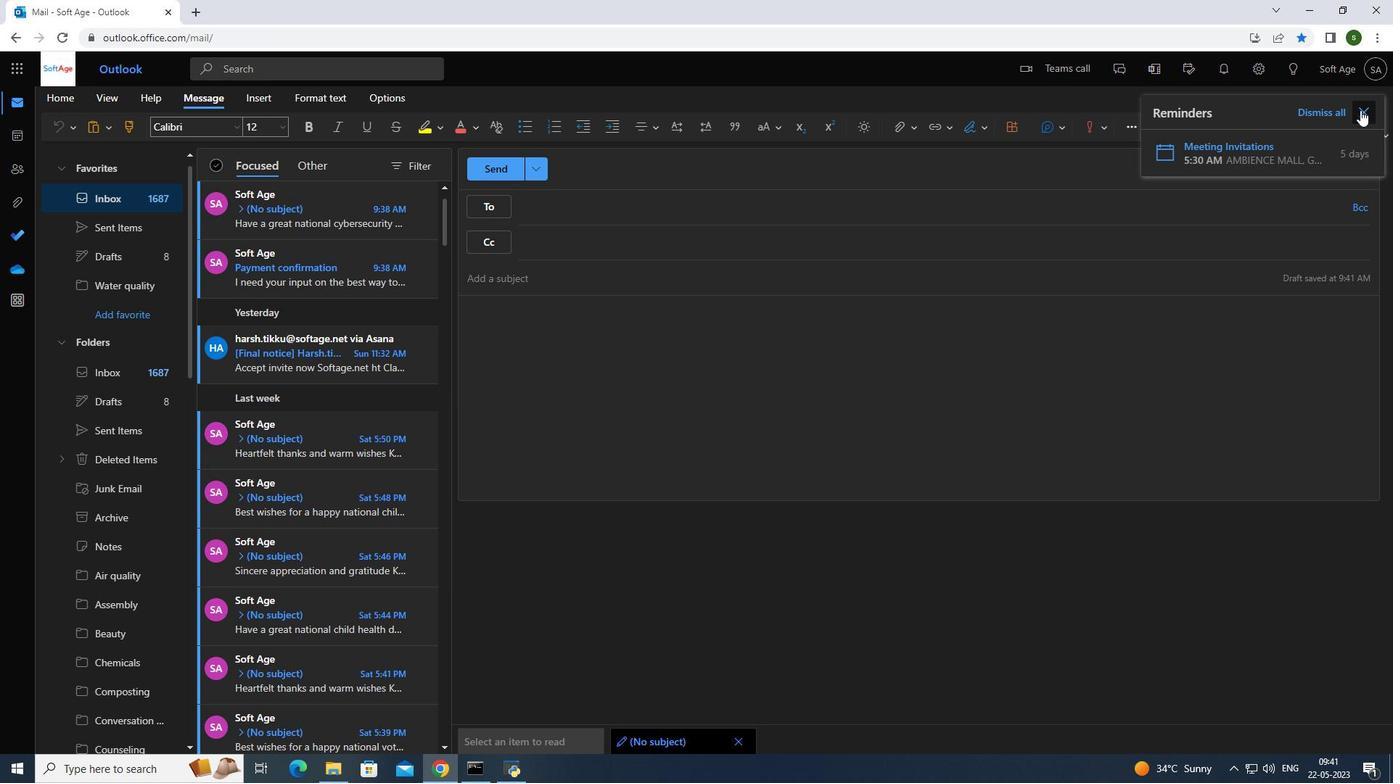 
Action: Mouse moved to (550, 345)
Screenshot: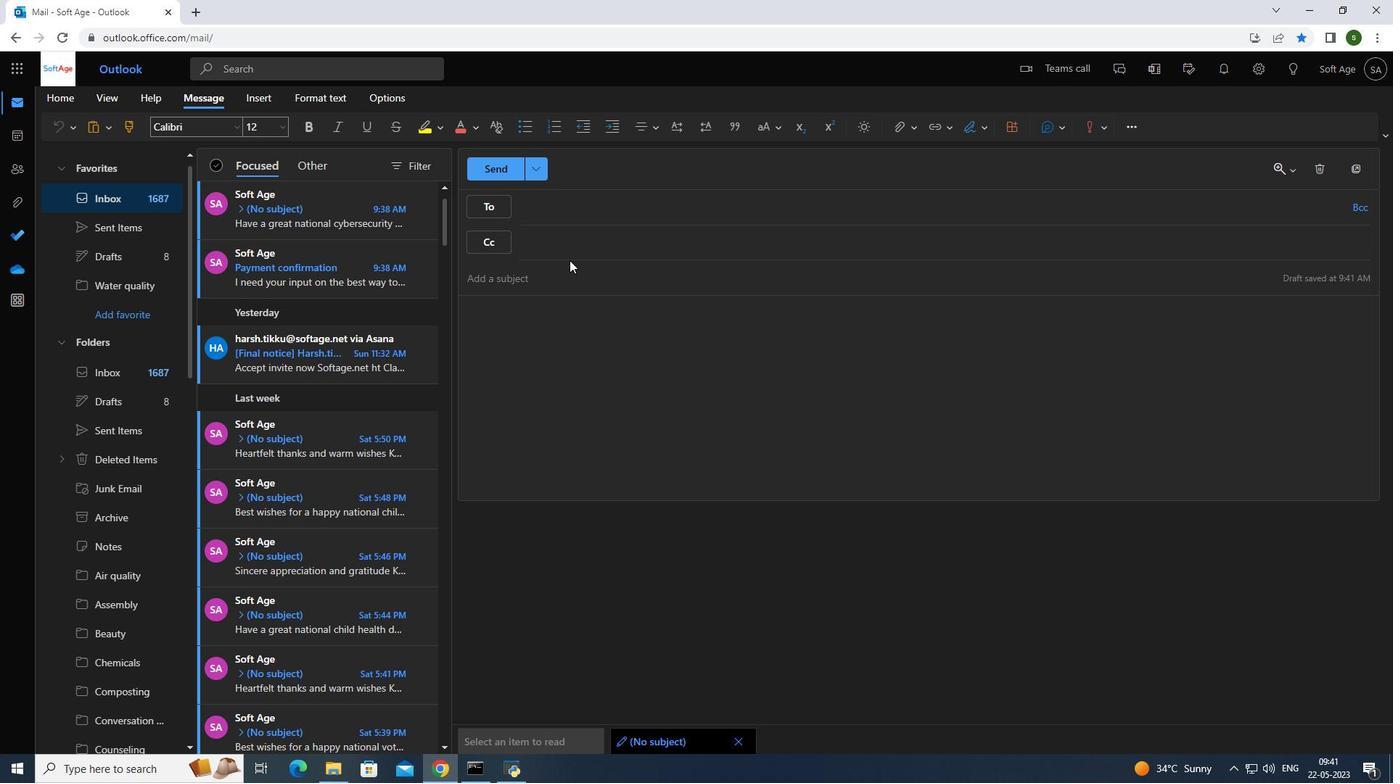 
Action: Mouse pressed left at (550, 345)
Screenshot: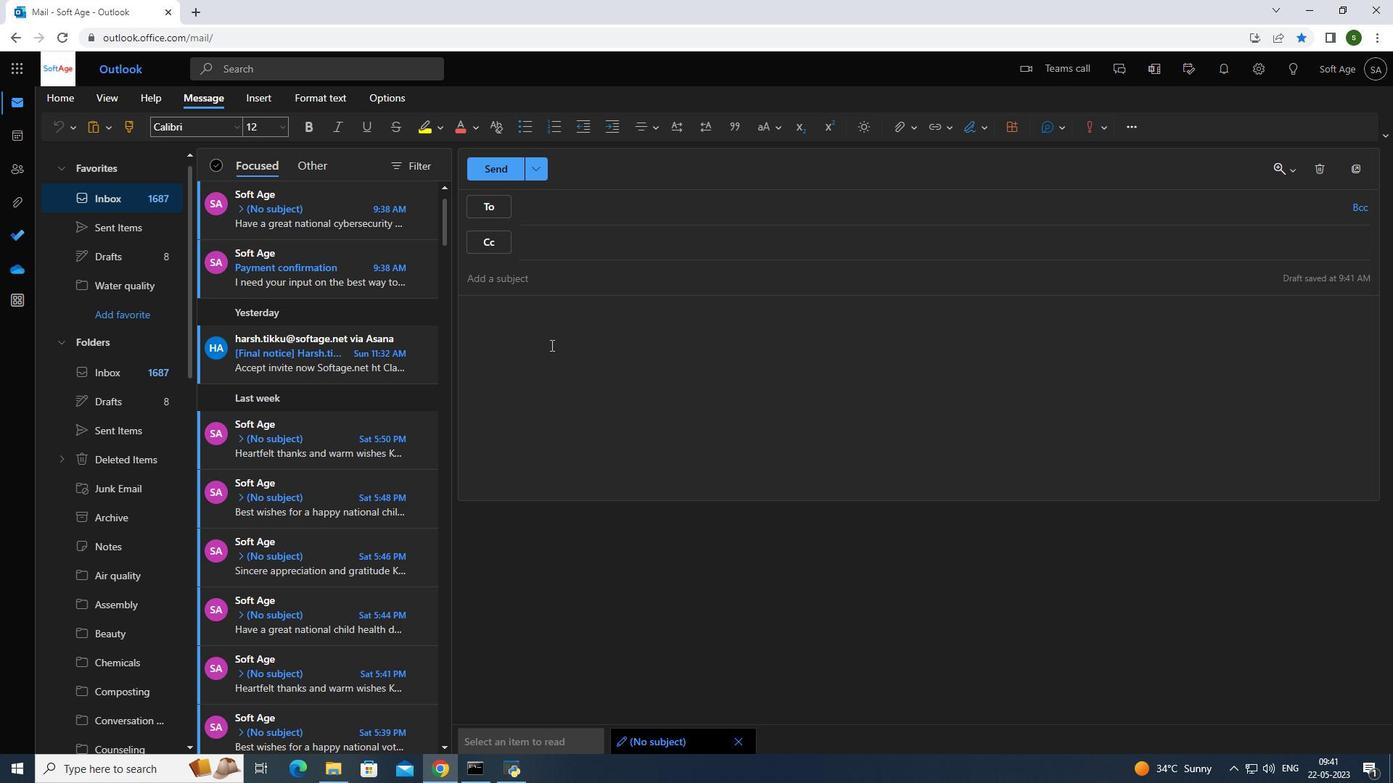 
Action: Mouse moved to (982, 121)
Screenshot: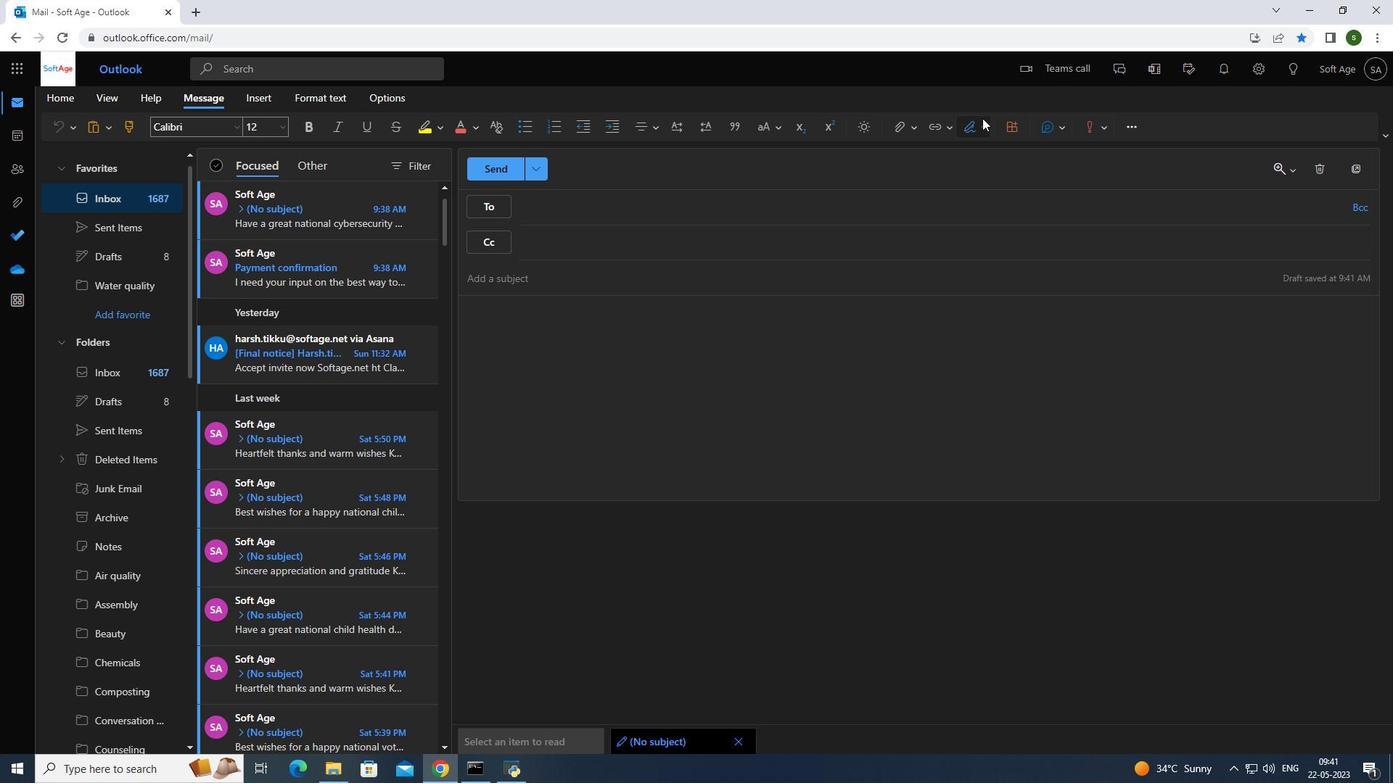 
Action: Mouse pressed left at (982, 121)
Screenshot: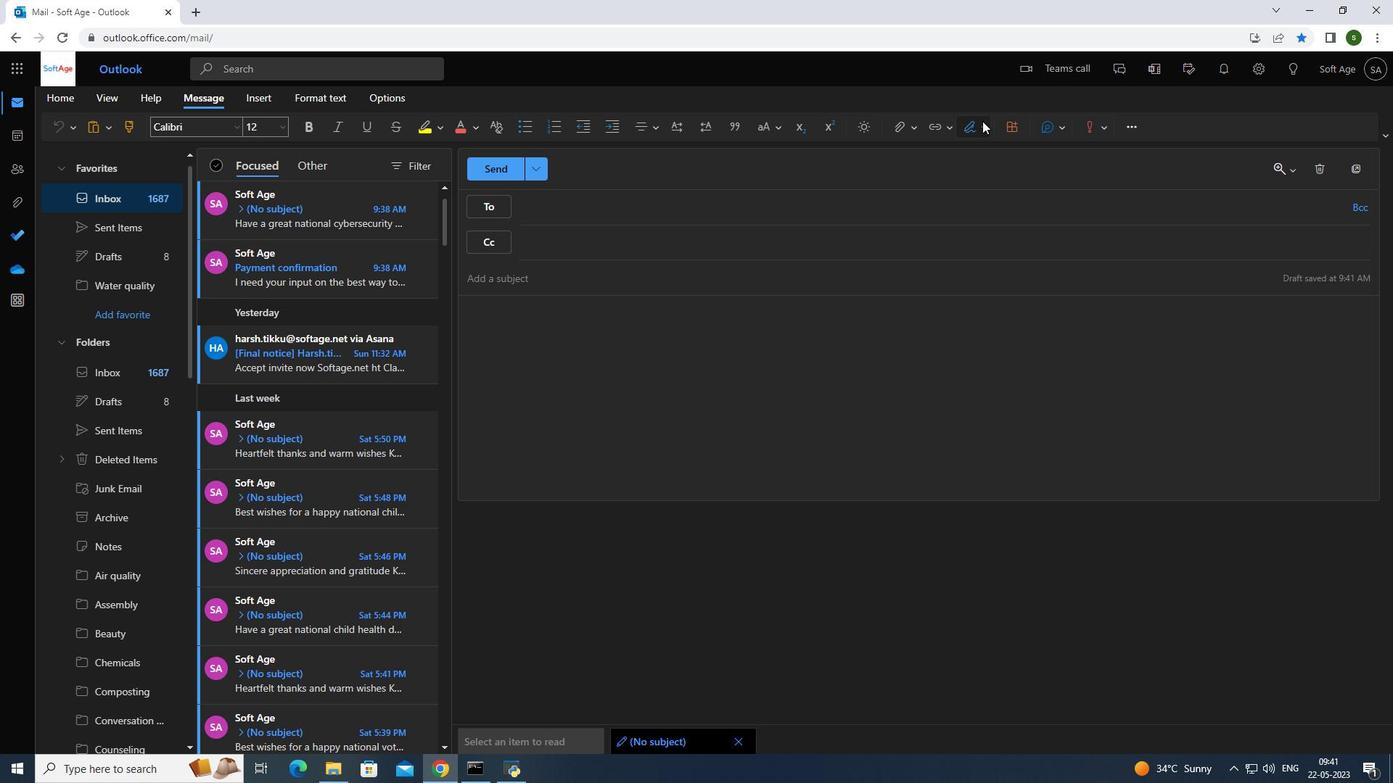 
Action: Mouse moved to (949, 185)
Screenshot: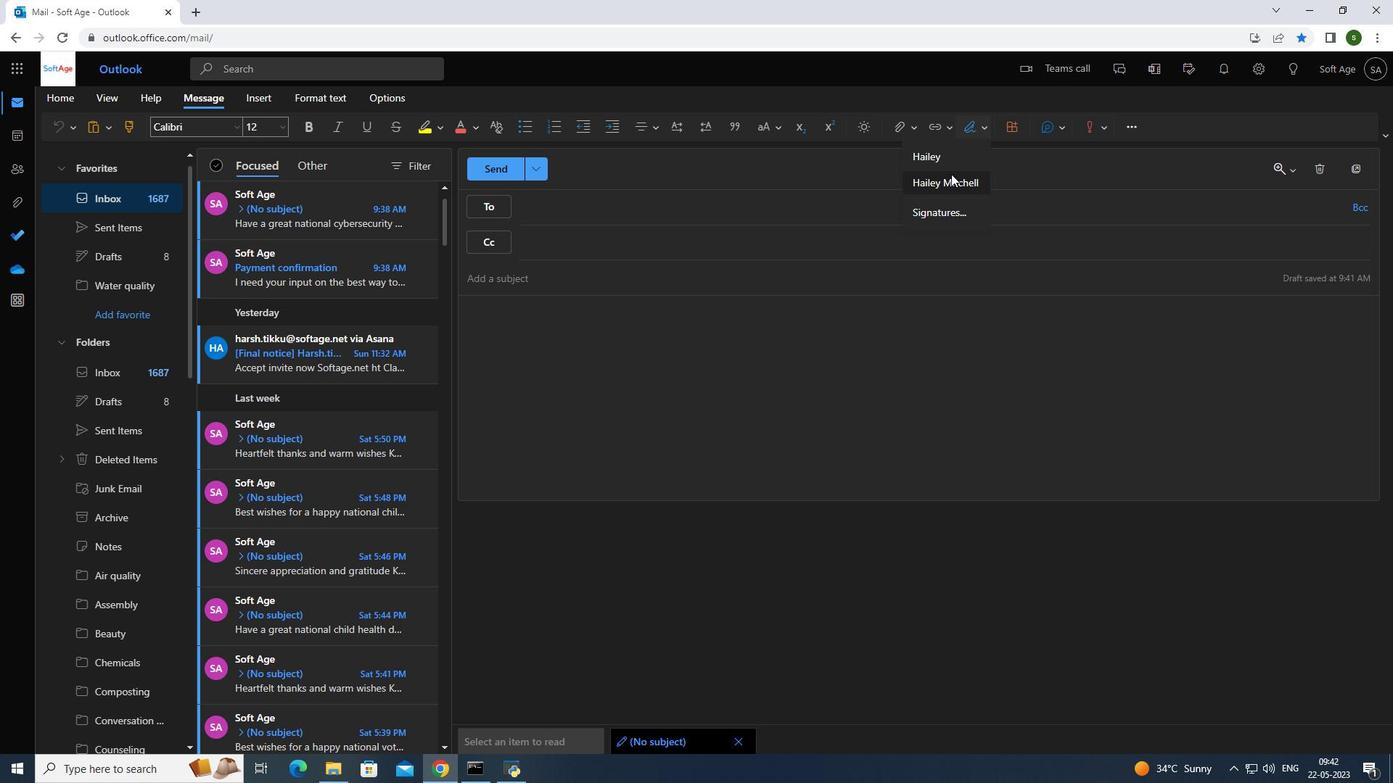 
Action: Mouse pressed left at (949, 185)
Screenshot: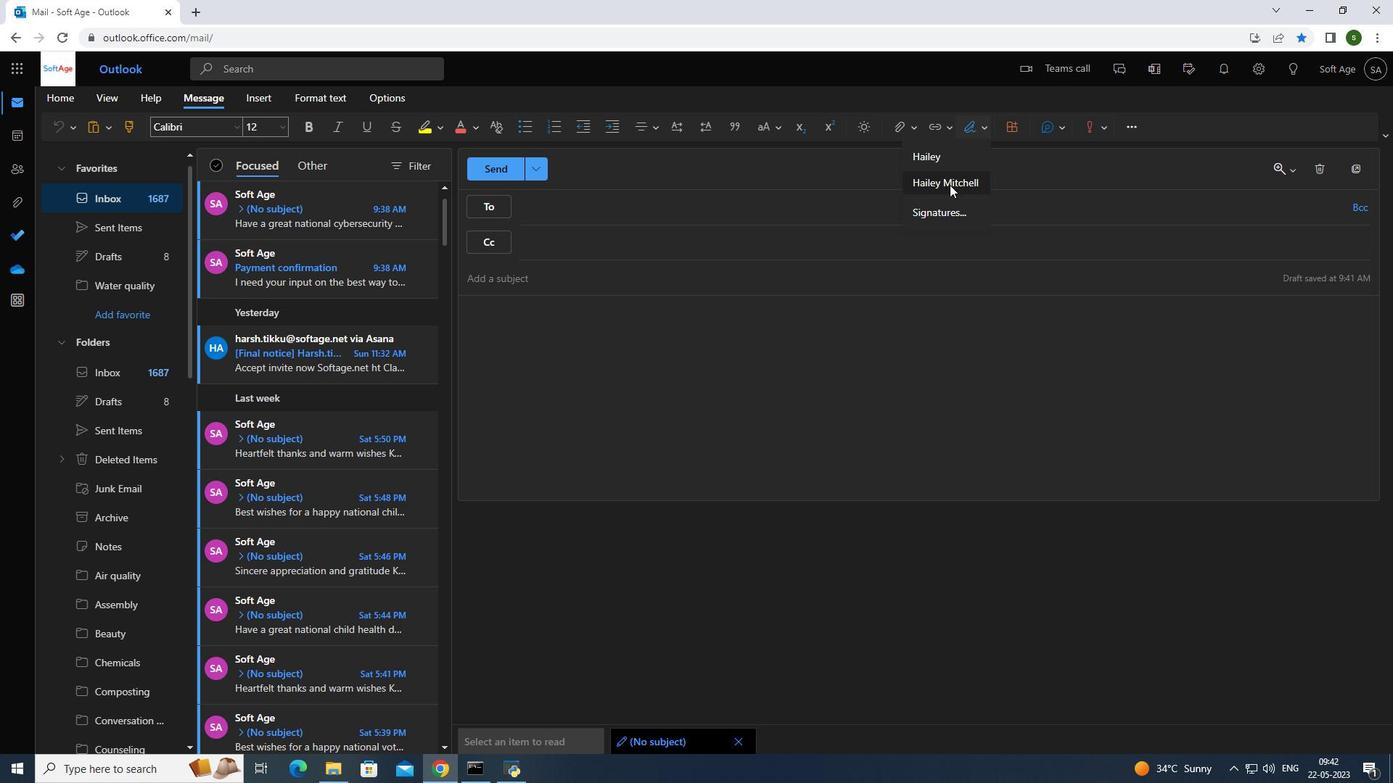 
Action: Mouse moved to (588, 206)
Screenshot: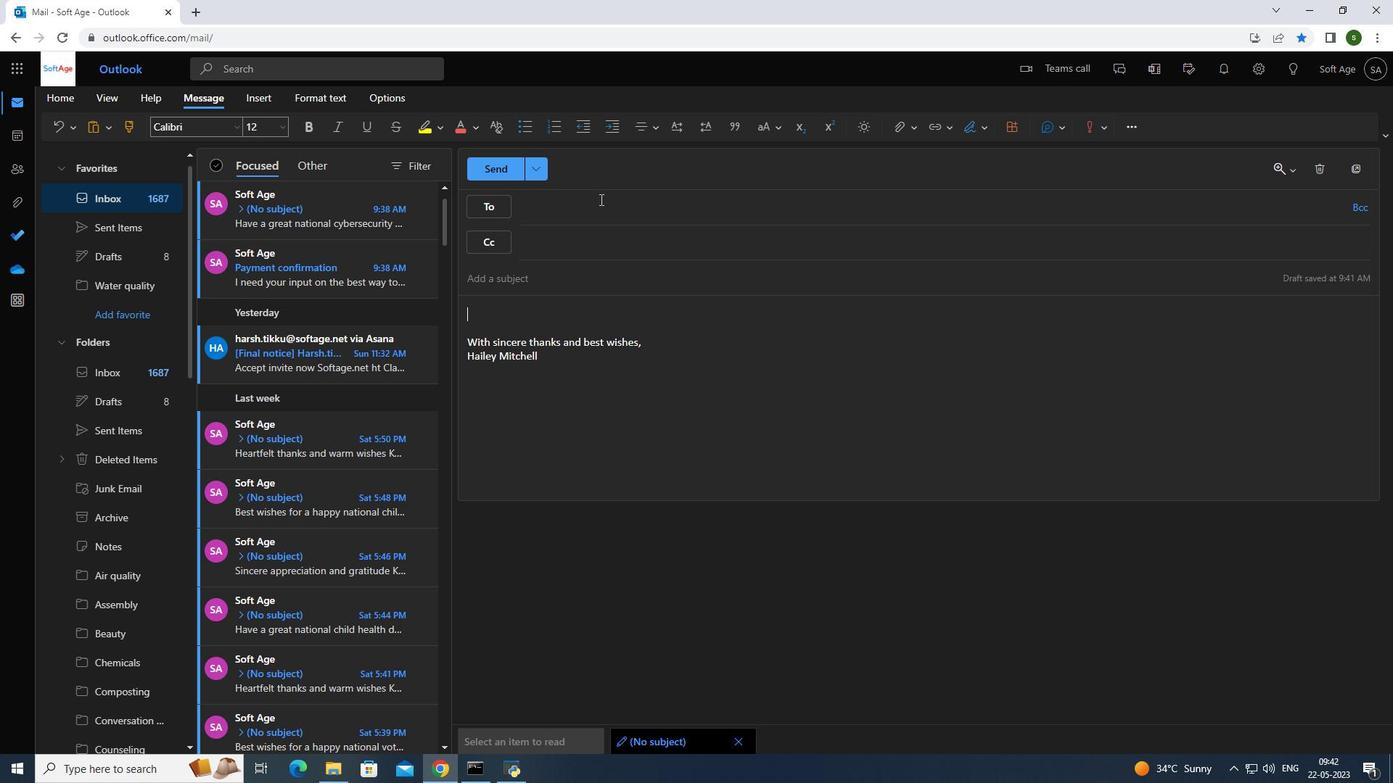 
Action: Mouse pressed left at (588, 206)
Screenshot: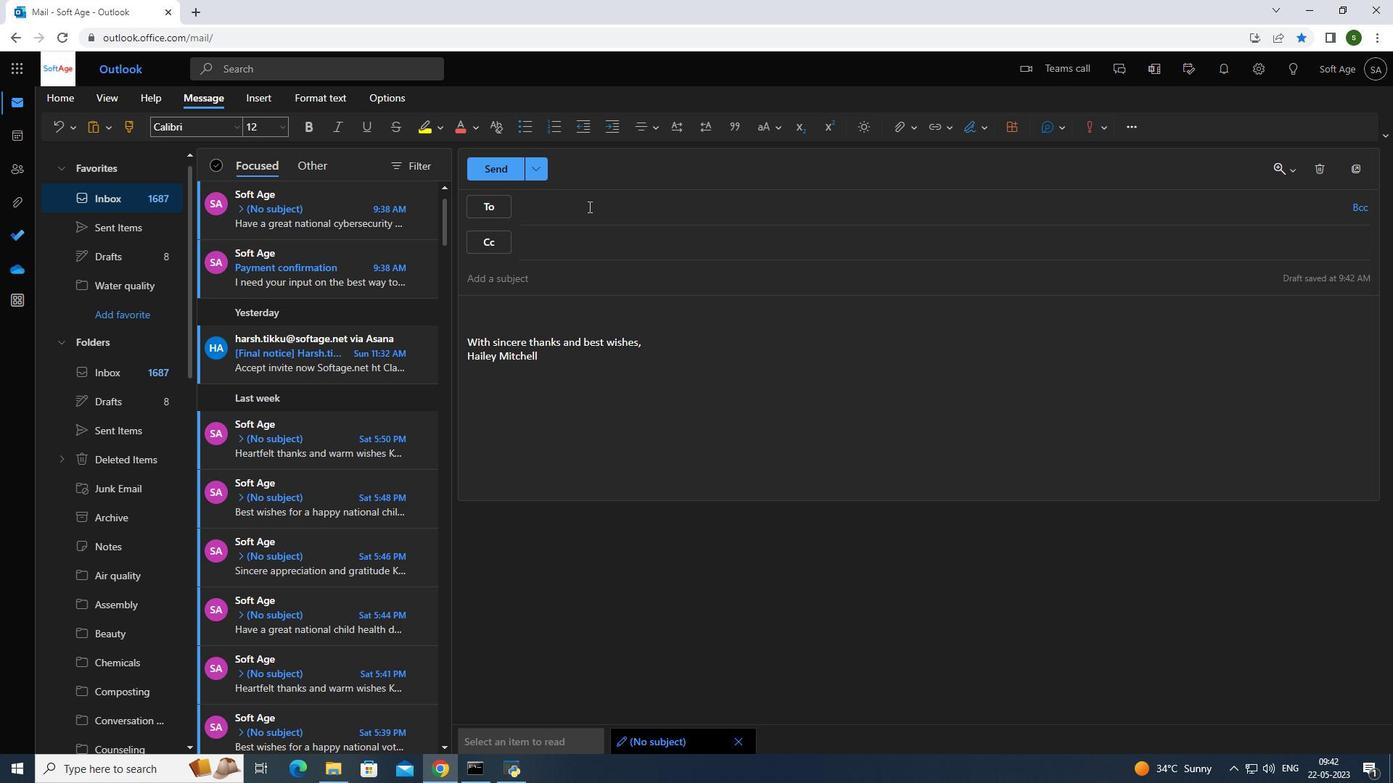 
Action: Mouse moved to (593, 206)
Screenshot: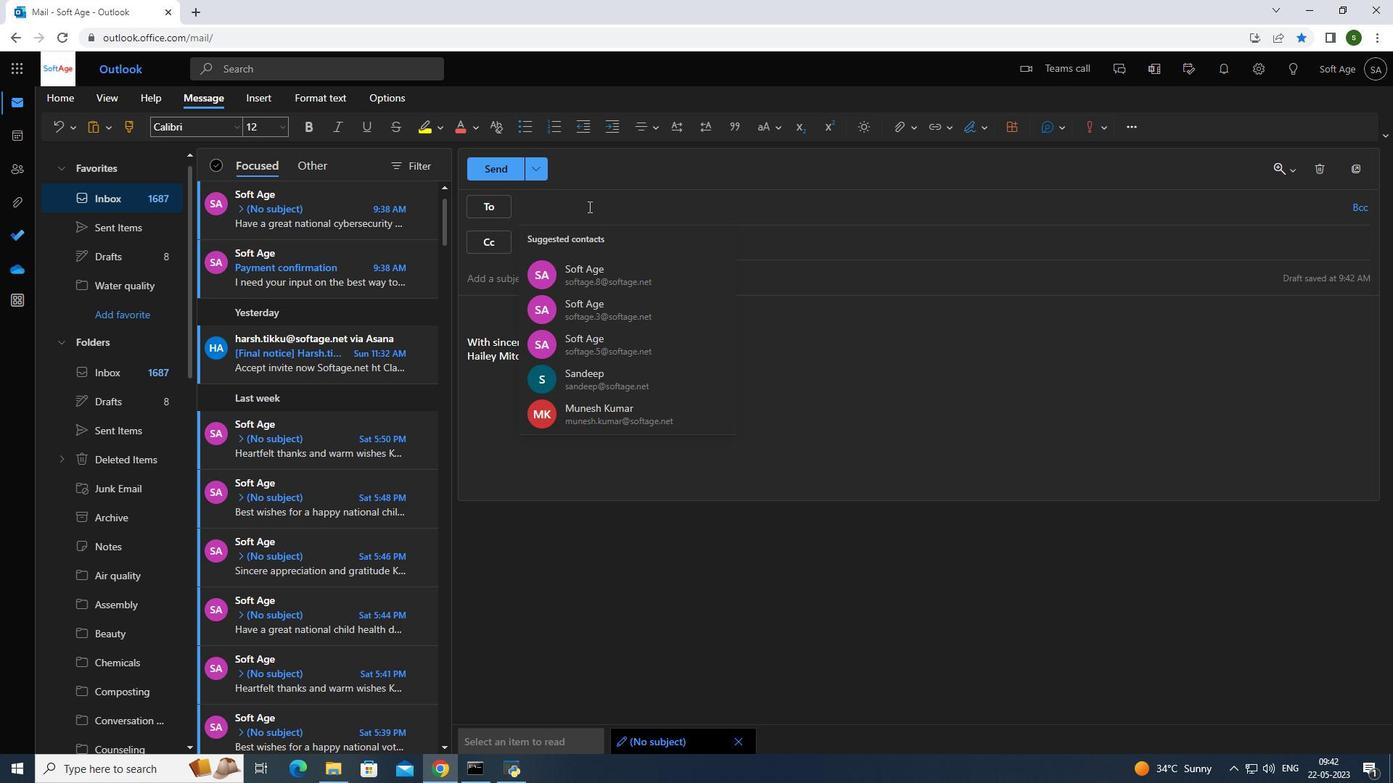 
Action: Key pressed softage.8<Key.shift>@softage.net
Screenshot: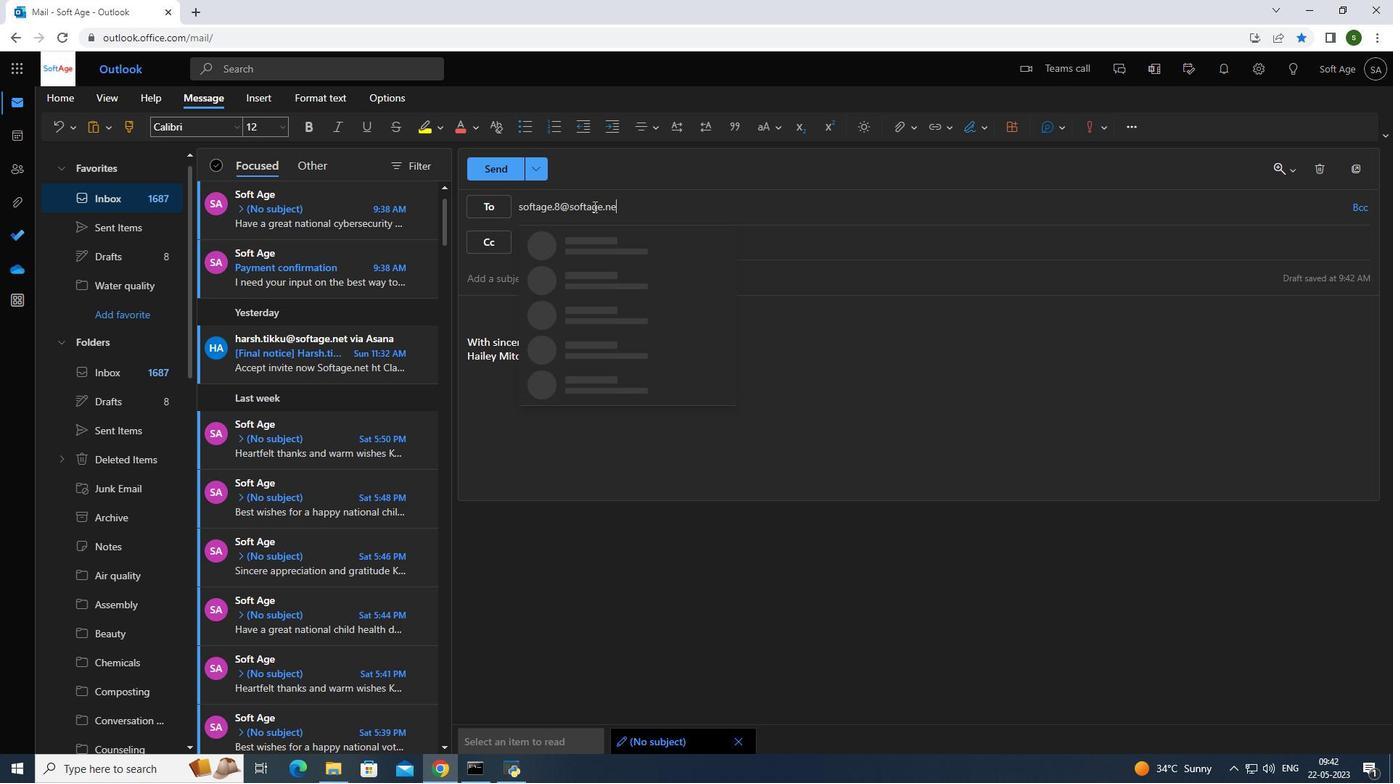 
Action: Mouse moved to (606, 245)
Screenshot: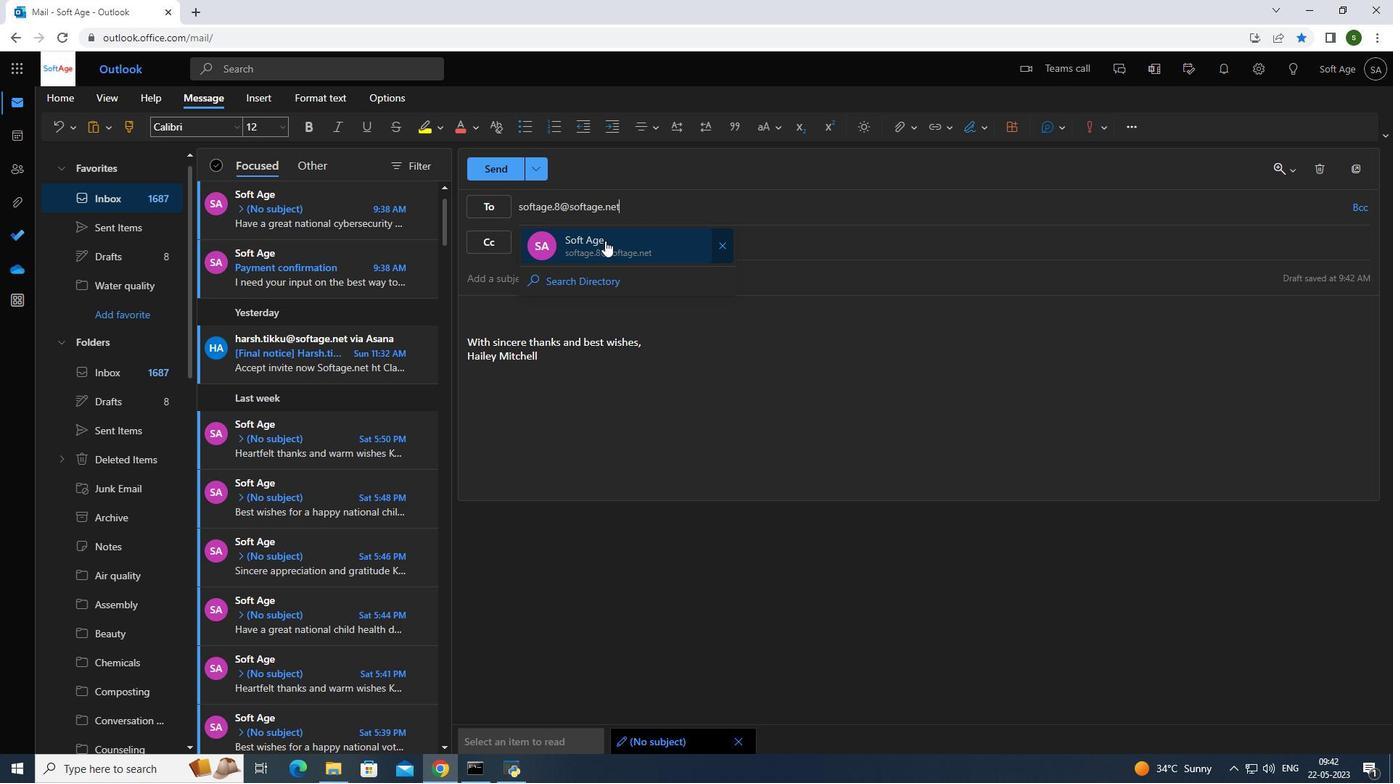 
Action: Mouse pressed left at (606, 245)
Screenshot: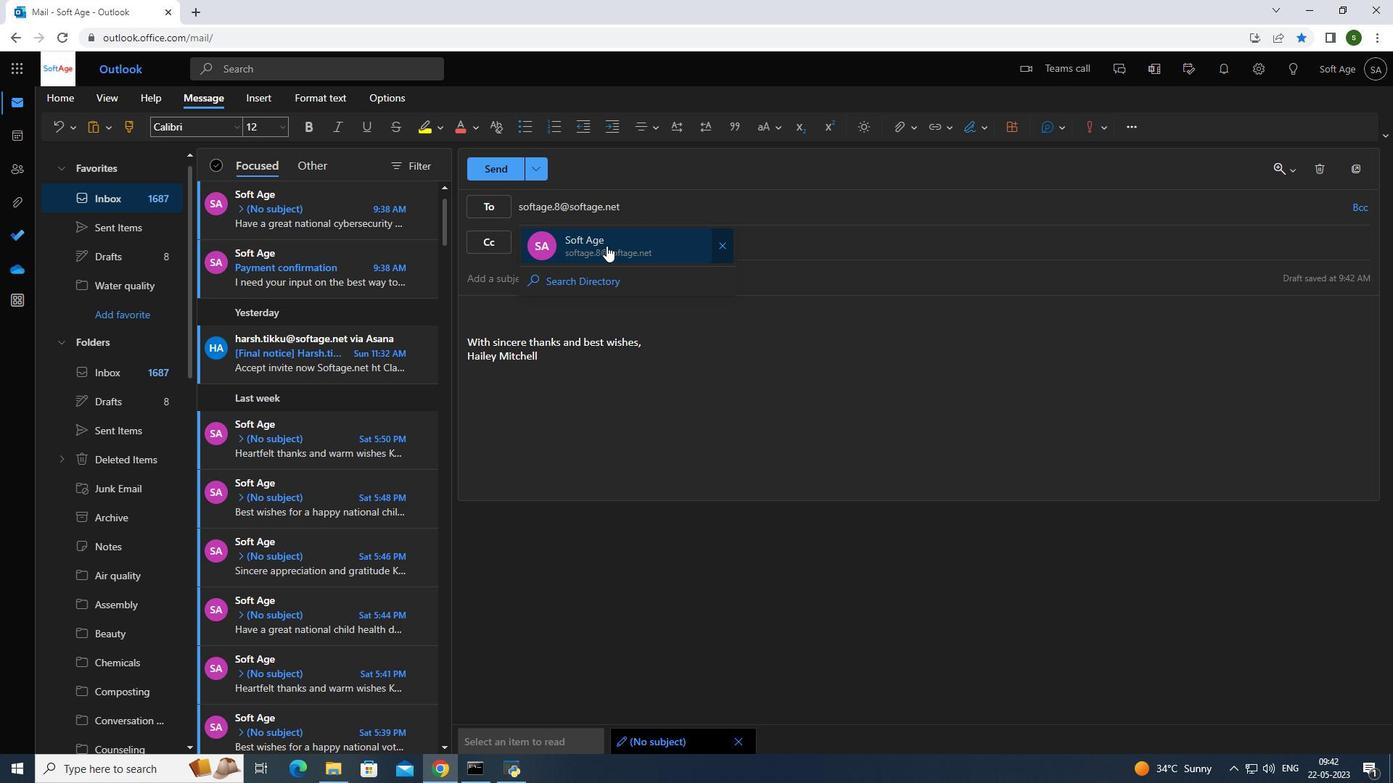 
Action: Mouse moved to (148, 574)
Screenshot: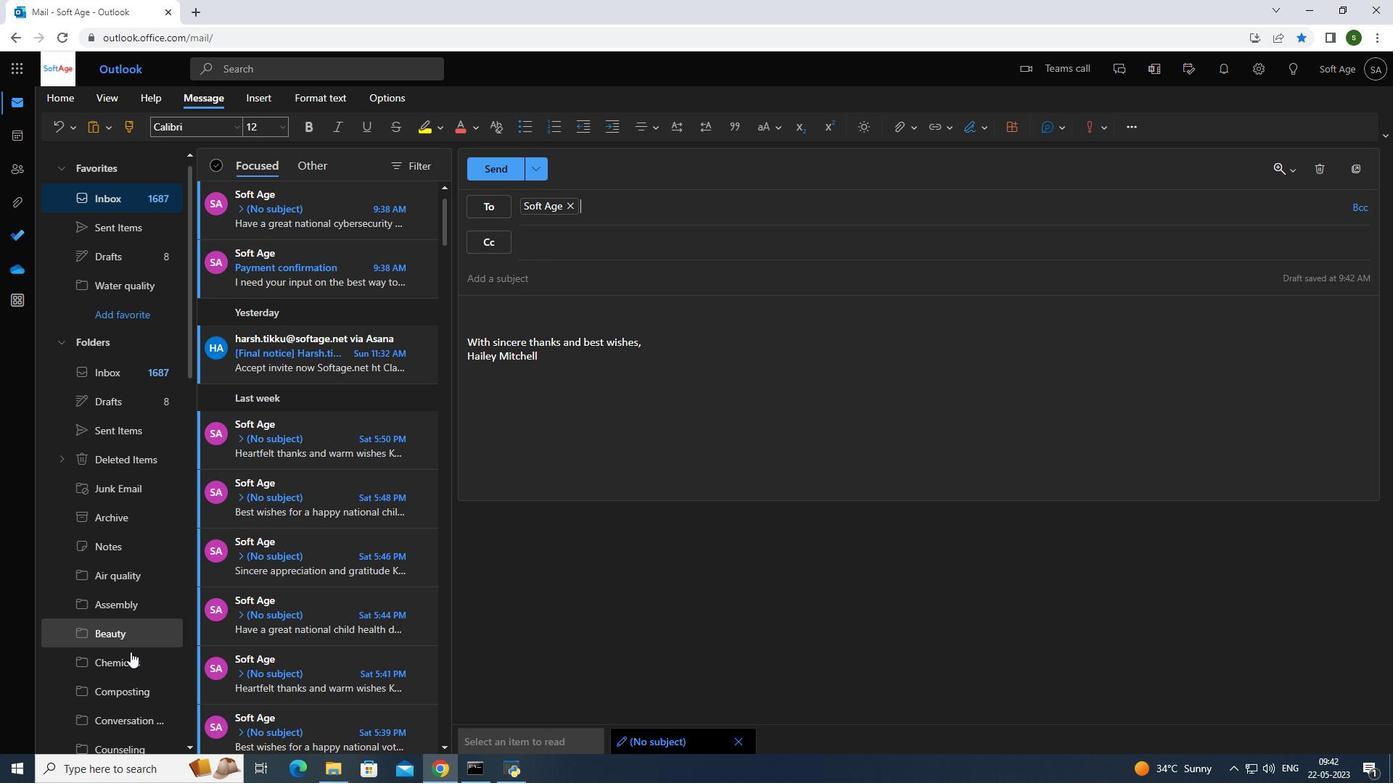 
Action: Mouse scrolled (148, 573) with delta (0, 0)
Screenshot: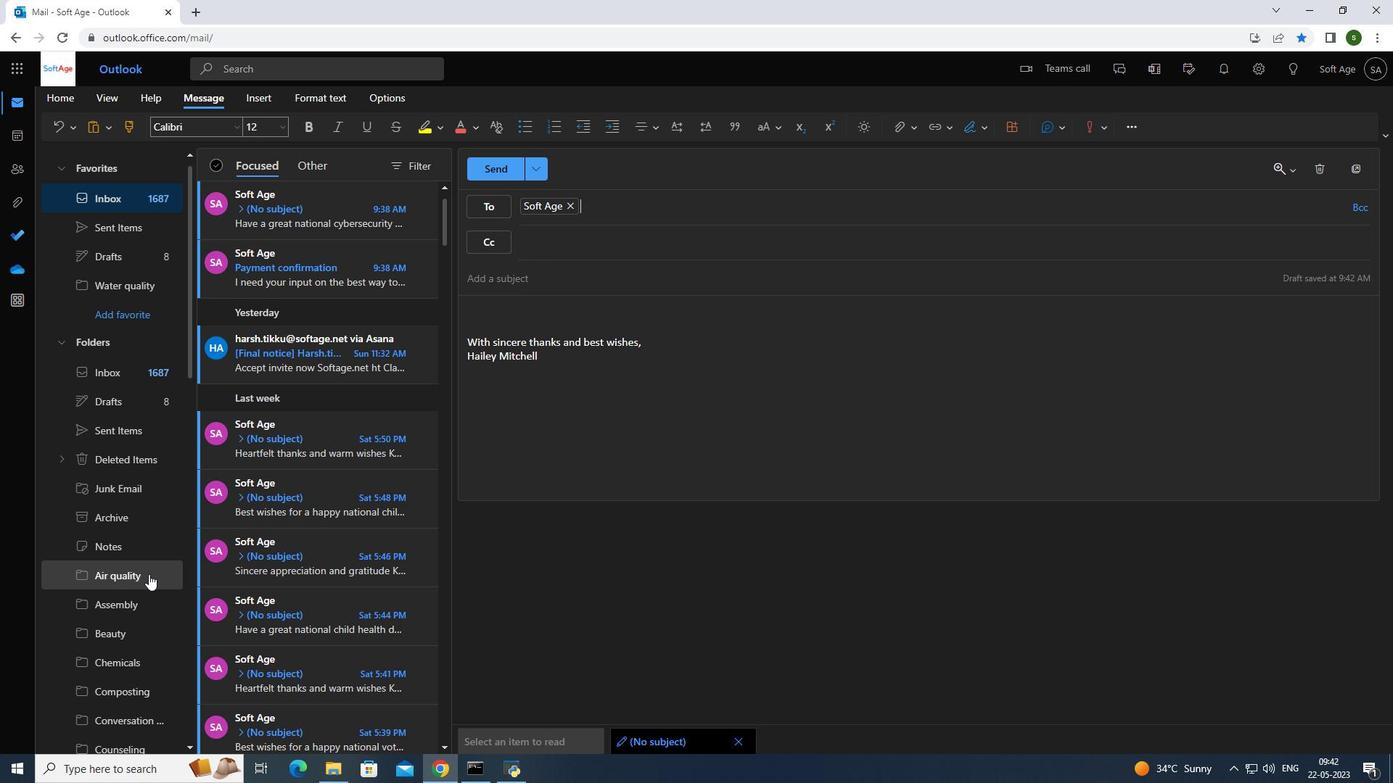 
Action: Mouse scrolled (148, 573) with delta (0, 0)
Screenshot: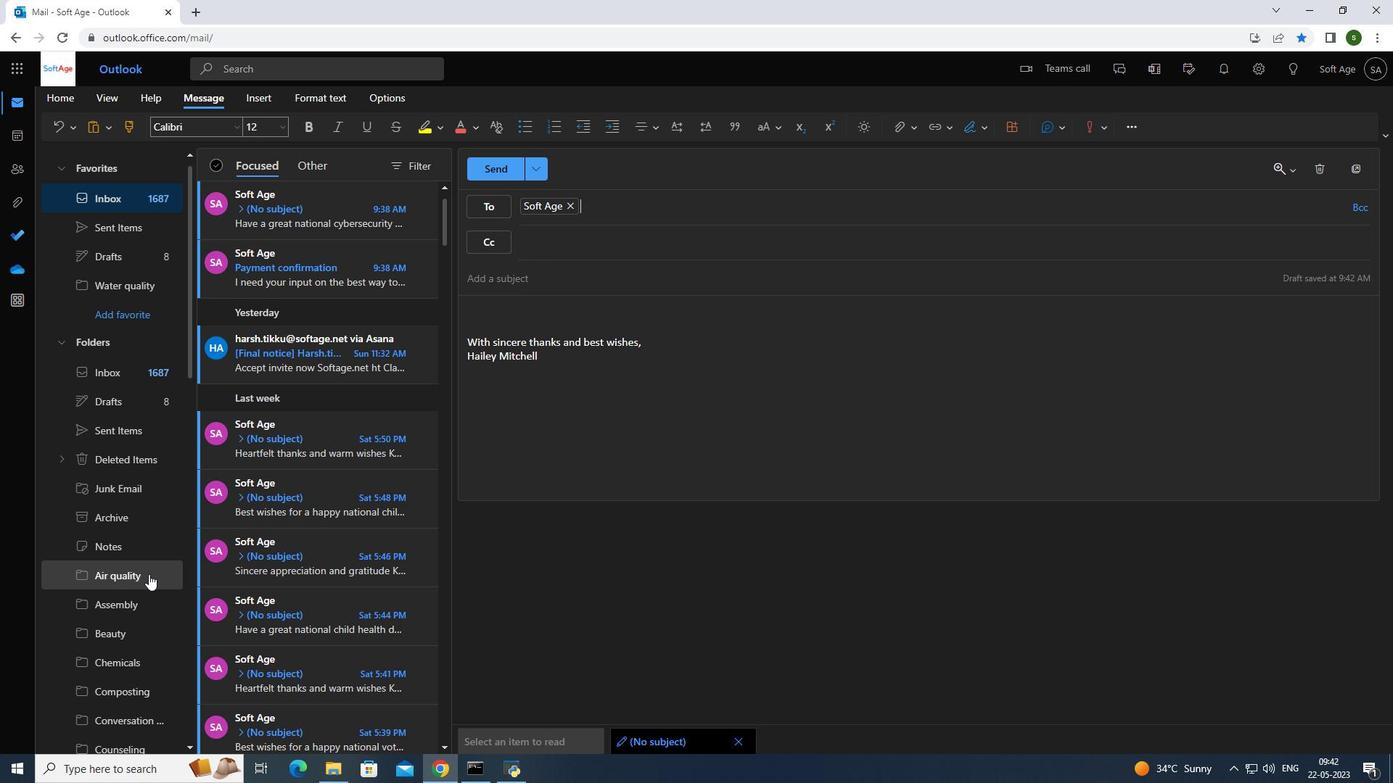 
Action: Mouse scrolled (148, 573) with delta (0, 0)
Screenshot: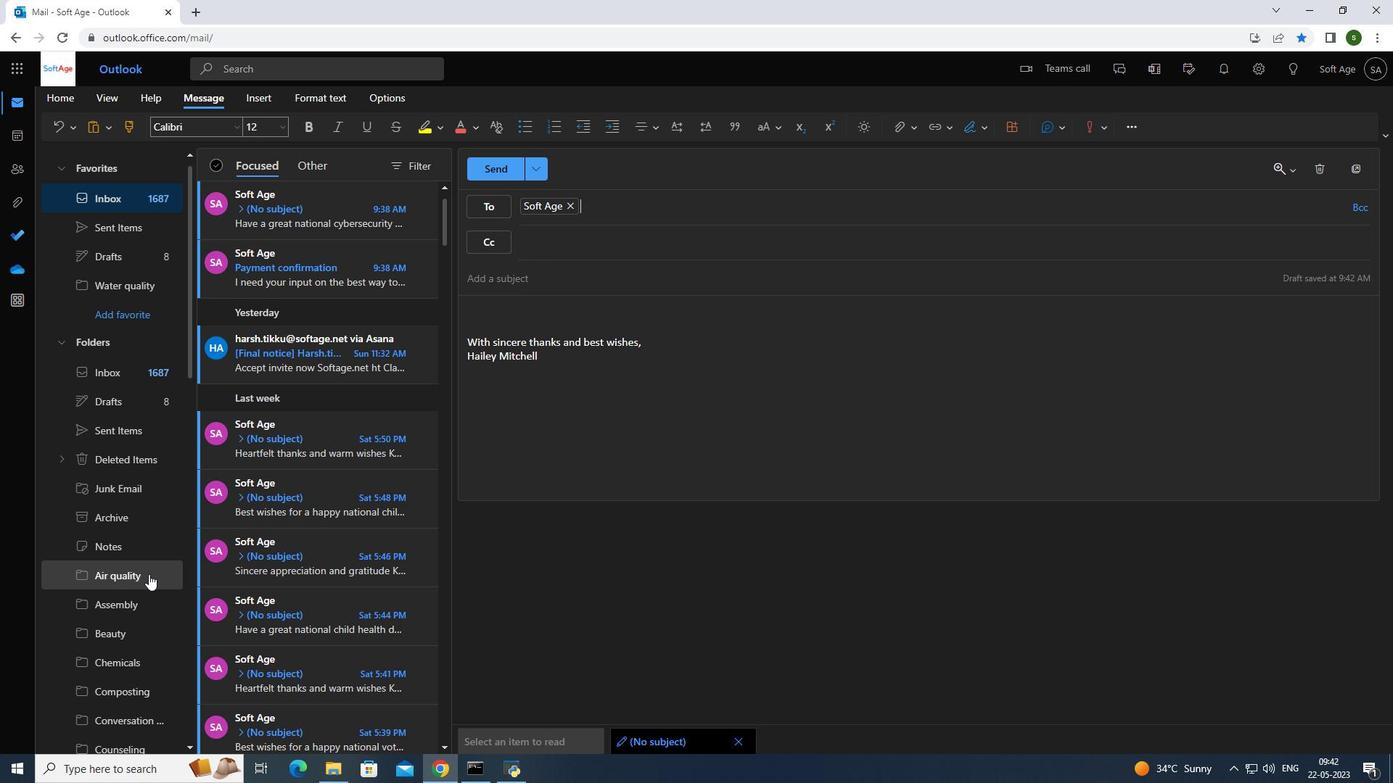 
Action: Mouse scrolled (148, 573) with delta (0, 0)
Screenshot: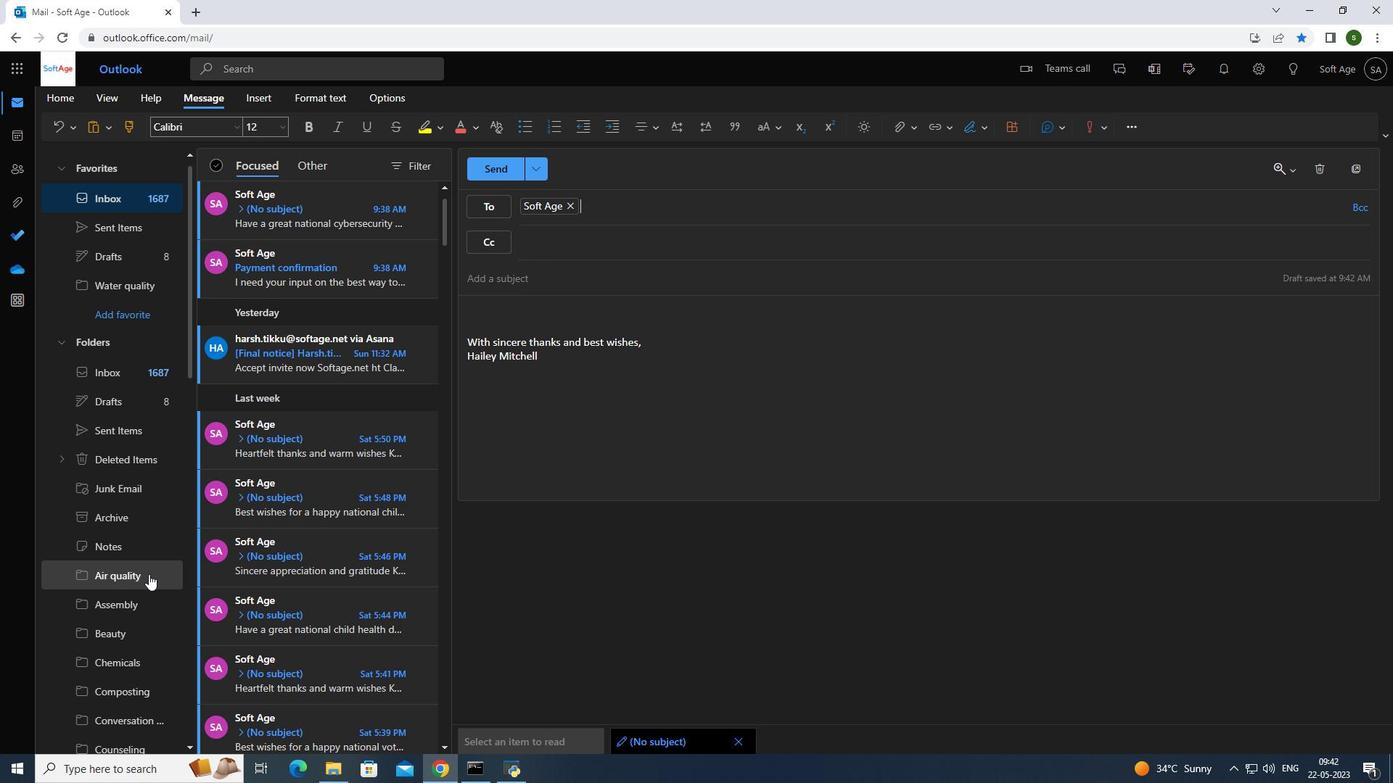 
Action: Mouse scrolled (148, 573) with delta (0, 0)
Screenshot: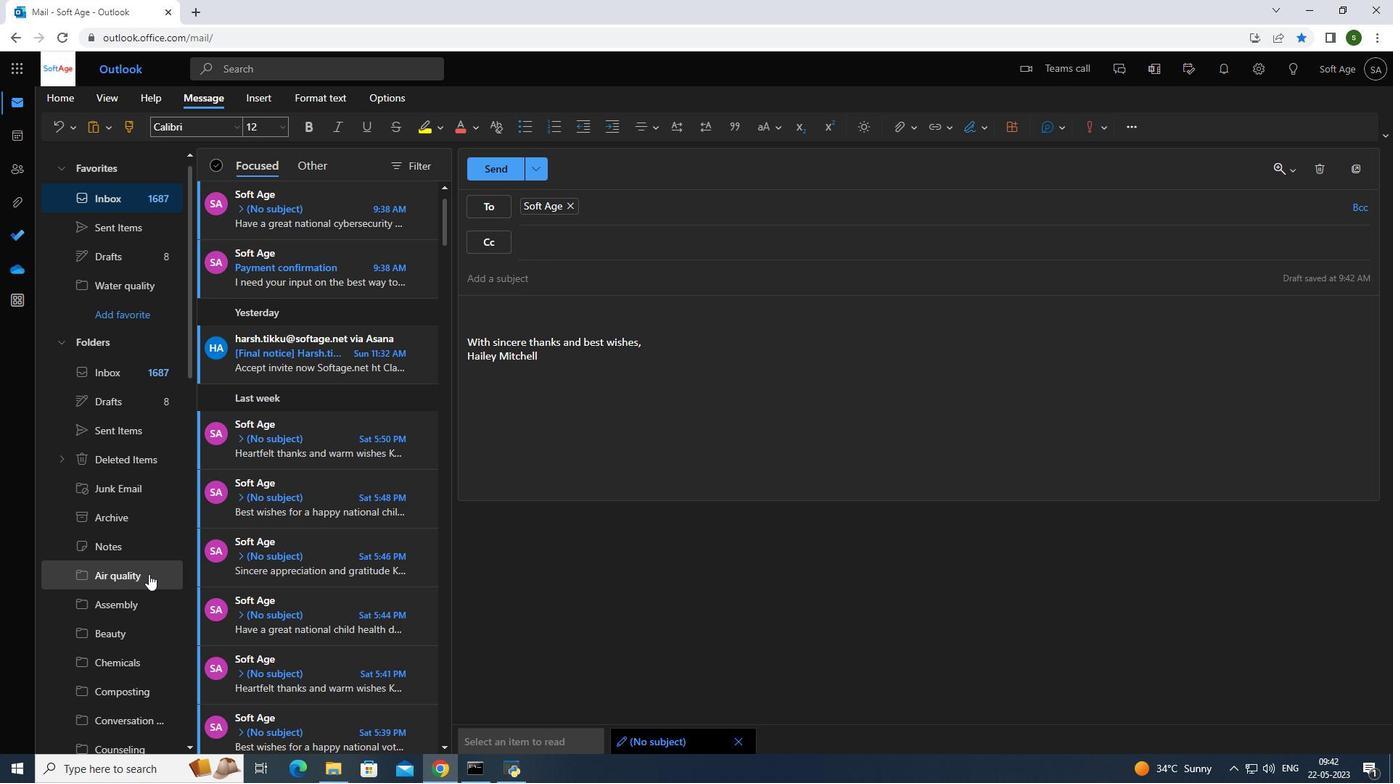 
Action: Mouse scrolled (148, 573) with delta (0, 0)
Screenshot: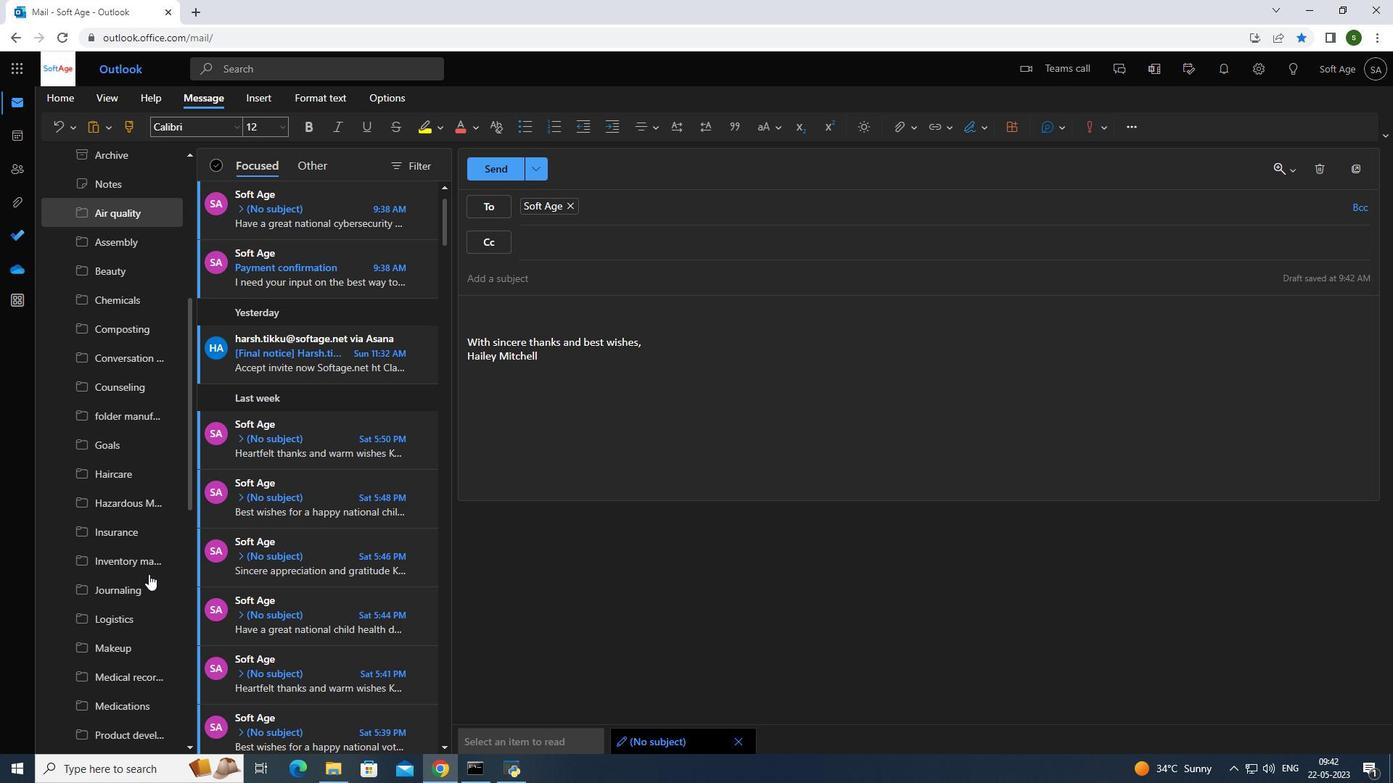 
Action: Mouse scrolled (148, 573) with delta (0, 0)
Screenshot: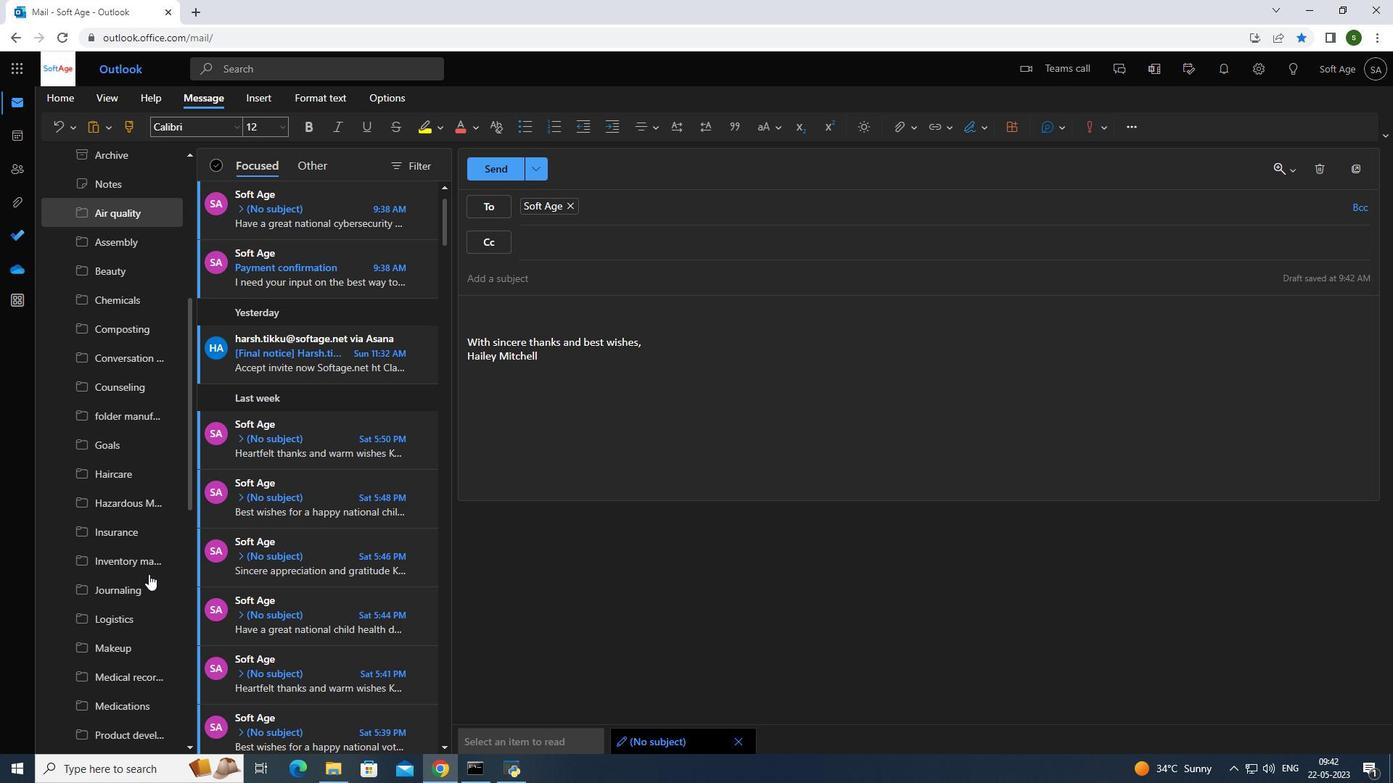 
Action: Mouse scrolled (148, 573) with delta (0, 0)
Screenshot: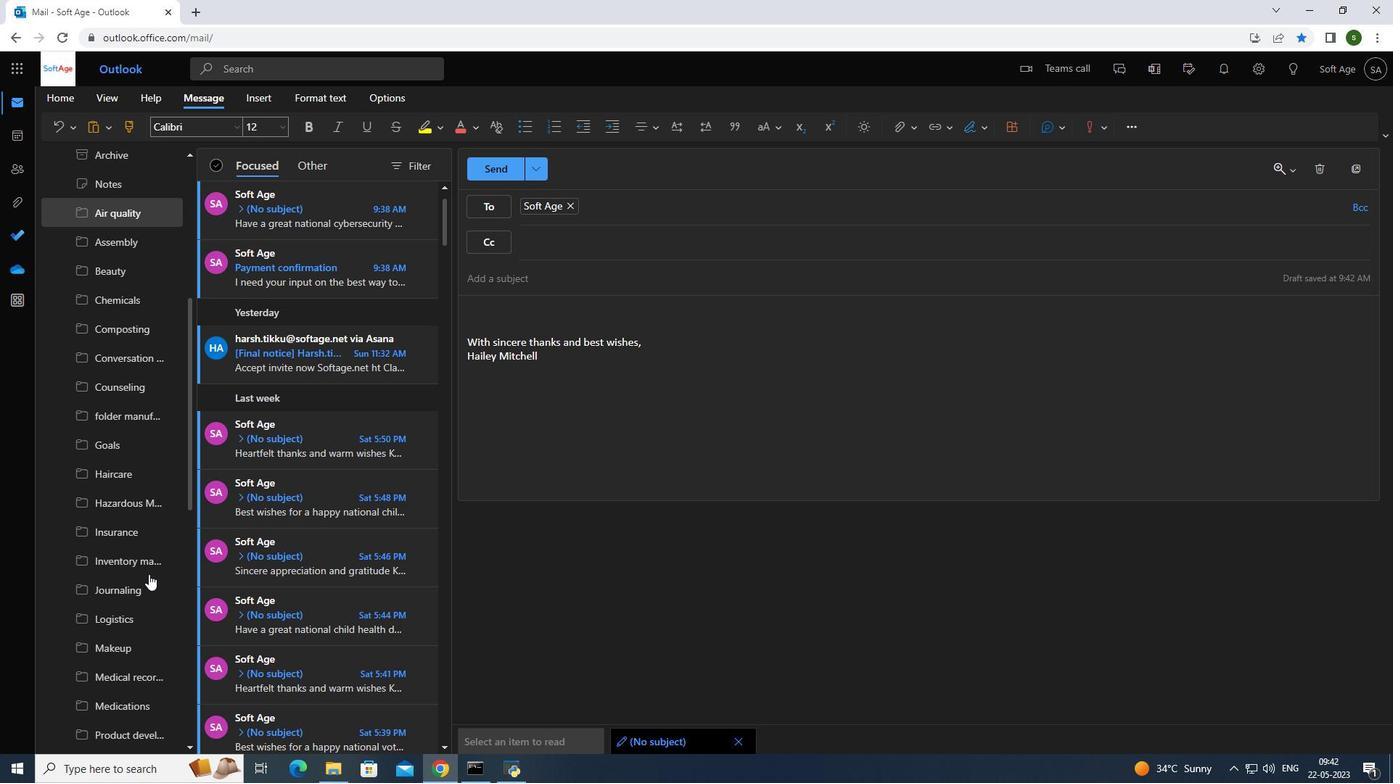 
Action: Mouse scrolled (148, 573) with delta (0, 0)
Screenshot: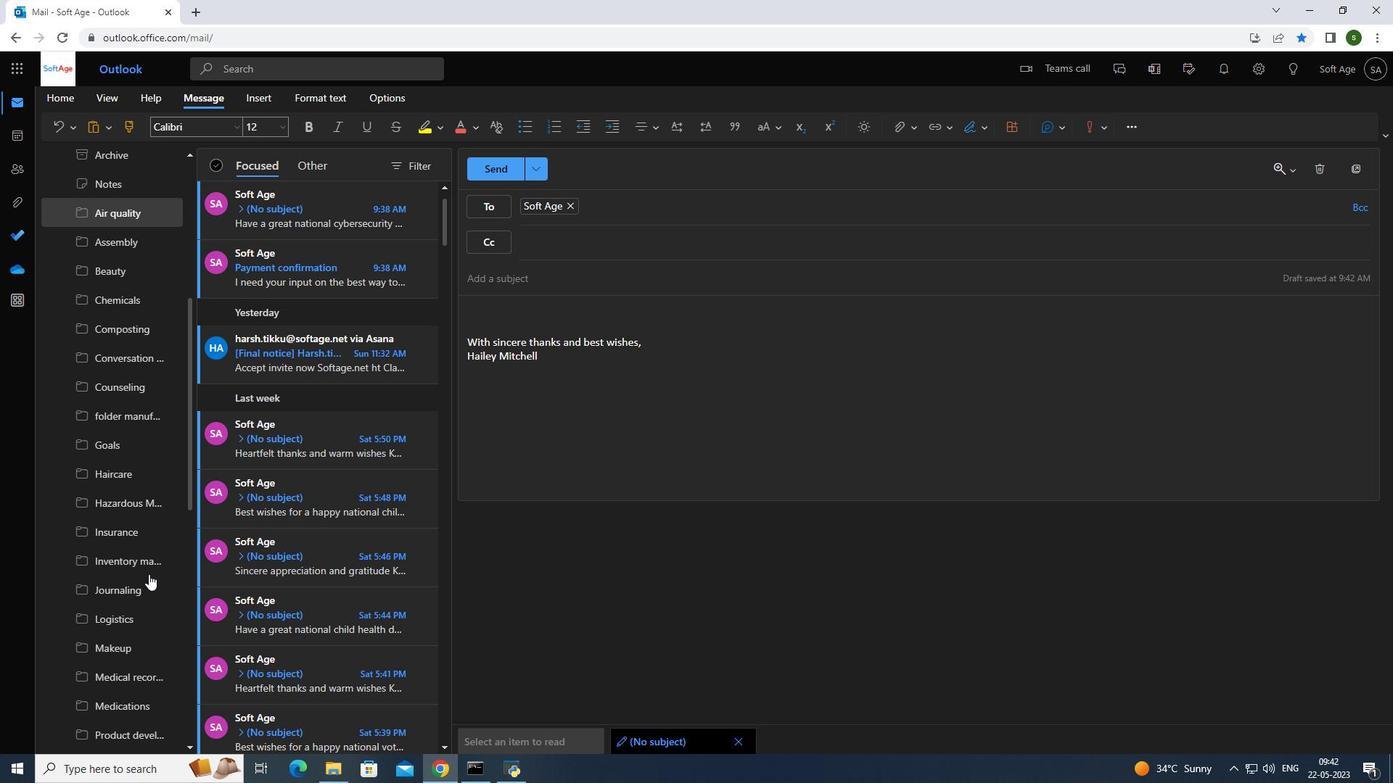 
Action: Mouse scrolled (148, 573) with delta (0, 0)
Screenshot: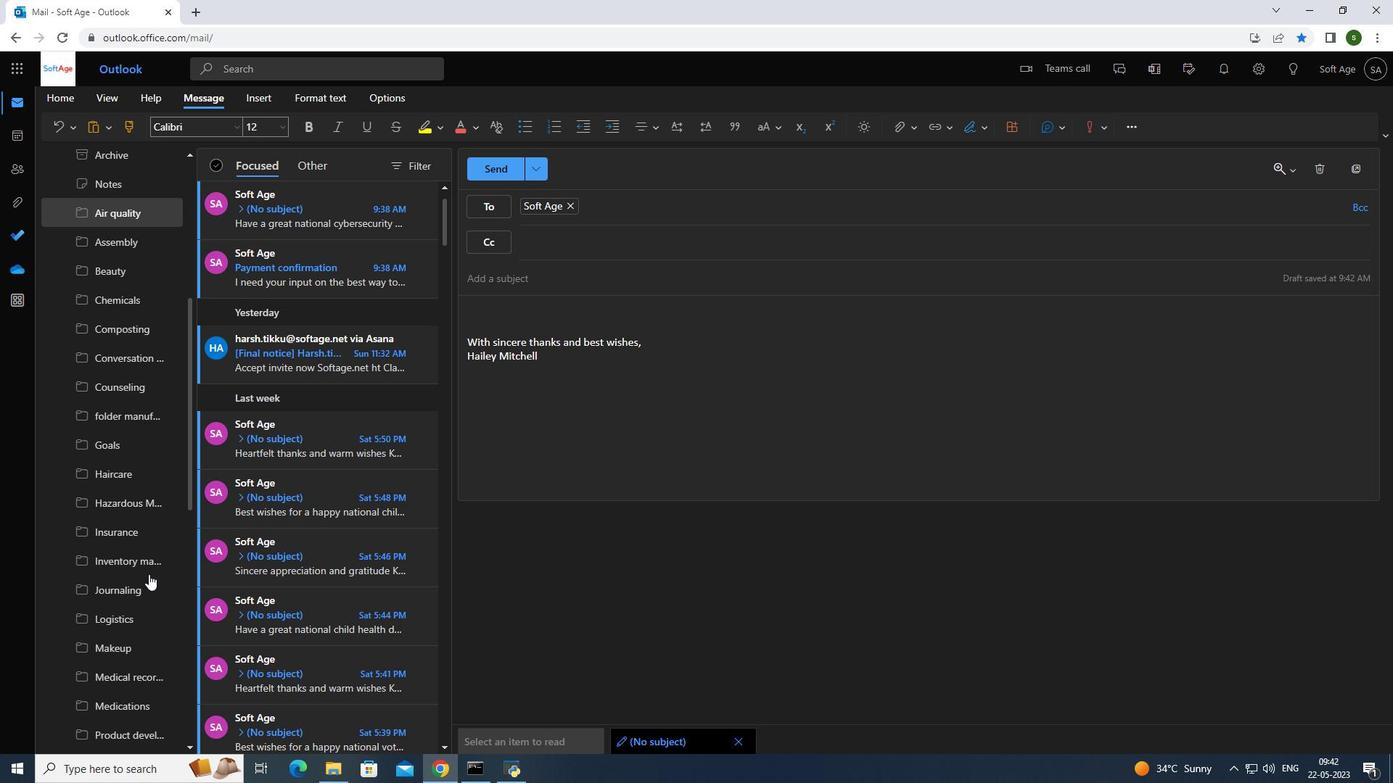 
Action: Mouse scrolled (148, 573) with delta (0, 0)
Screenshot: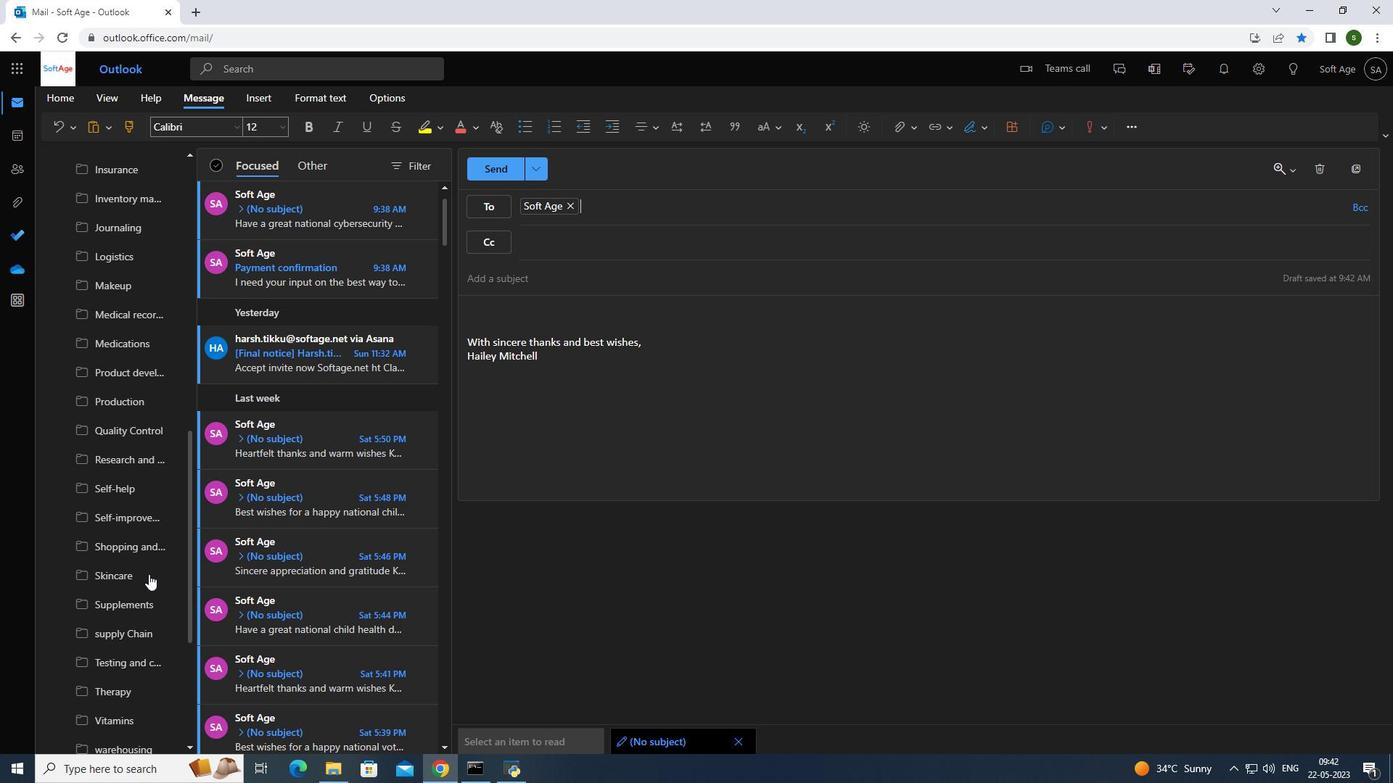 
Action: Mouse scrolled (148, 573) with delta (0, 0)
Screenshot: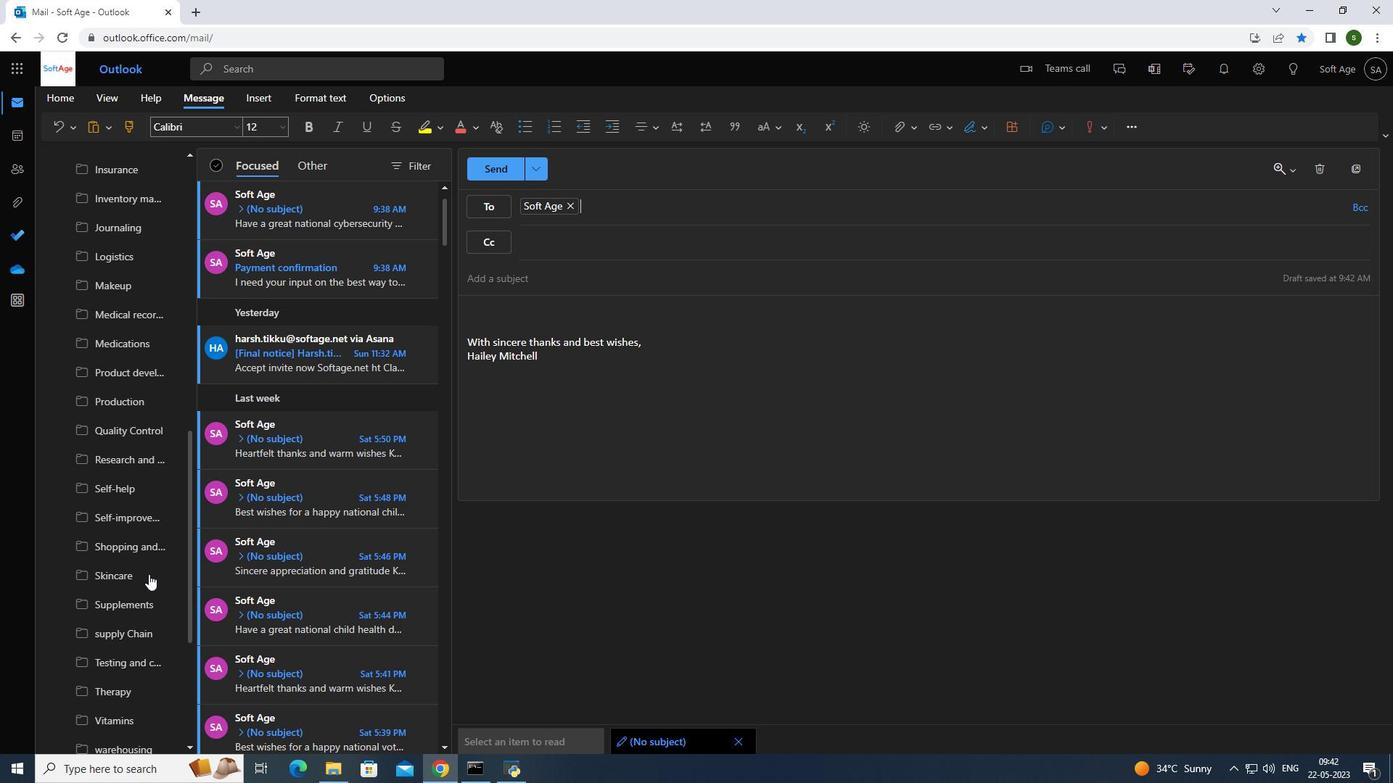 
Action: Mouse scrolled (148, 573) with delta (0, 0)
Screenshot: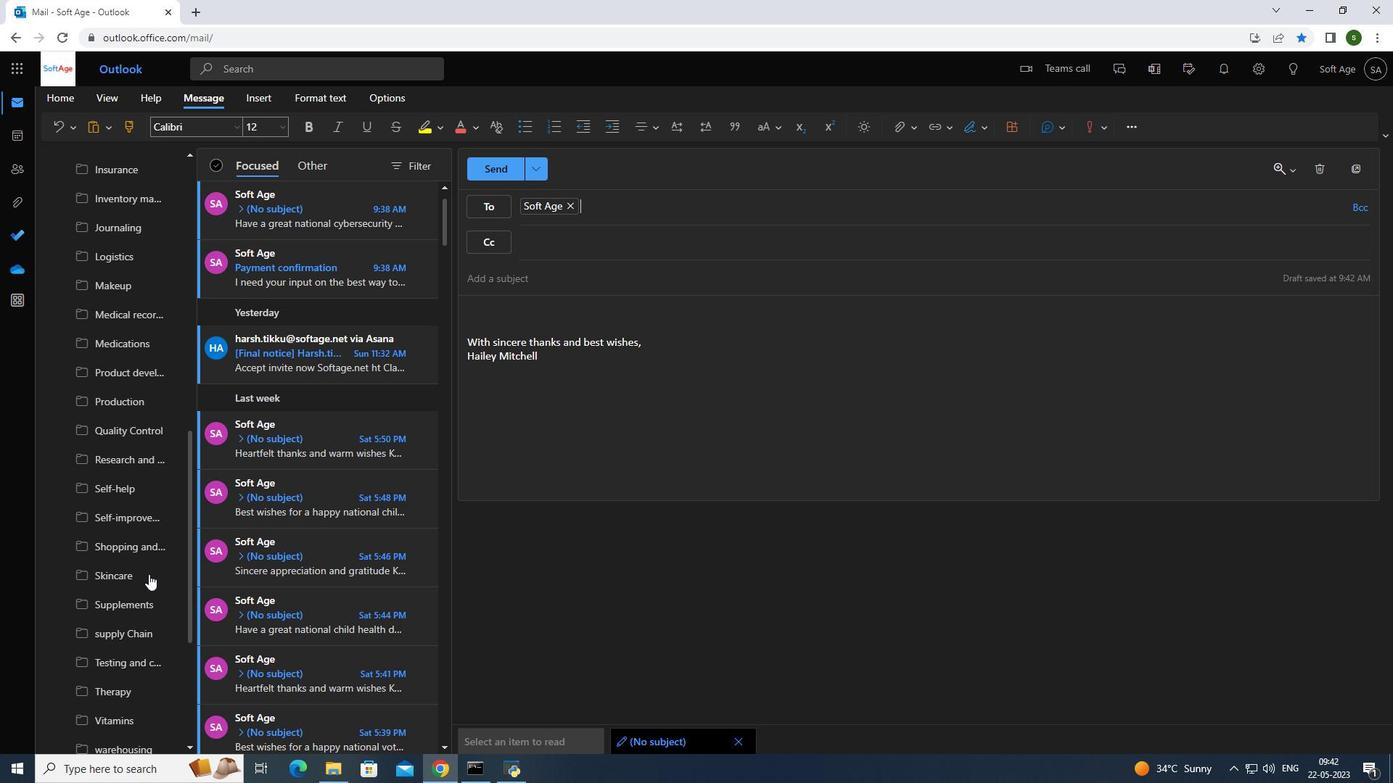 
Action: Mouse scrolled (148, 573) with delta (0, 0)
Screenshot: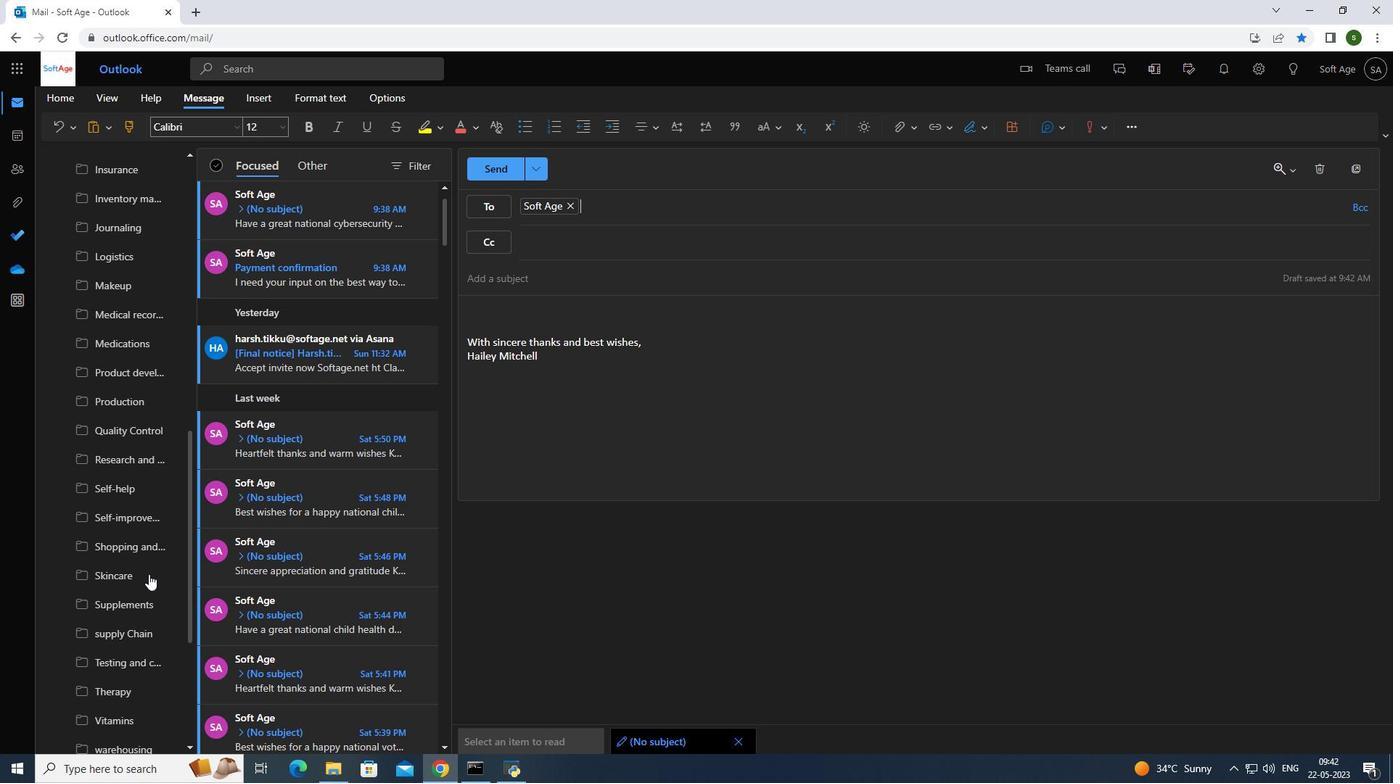 
Action: Mouse scrolled (148, 573) with delta (0, 0)
Screenshot: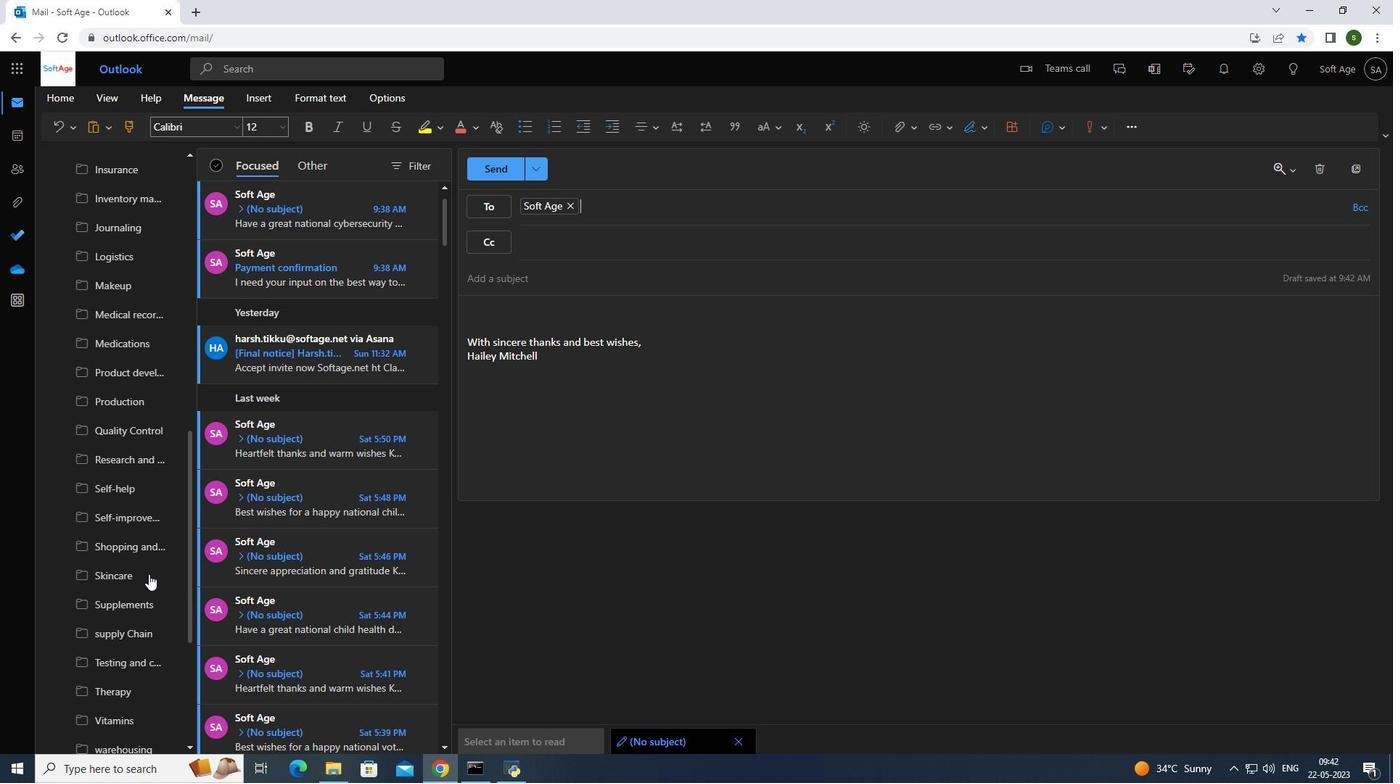 
Action: Mouse scrolled (148, 573) with delta (0, 0)
Screenshot: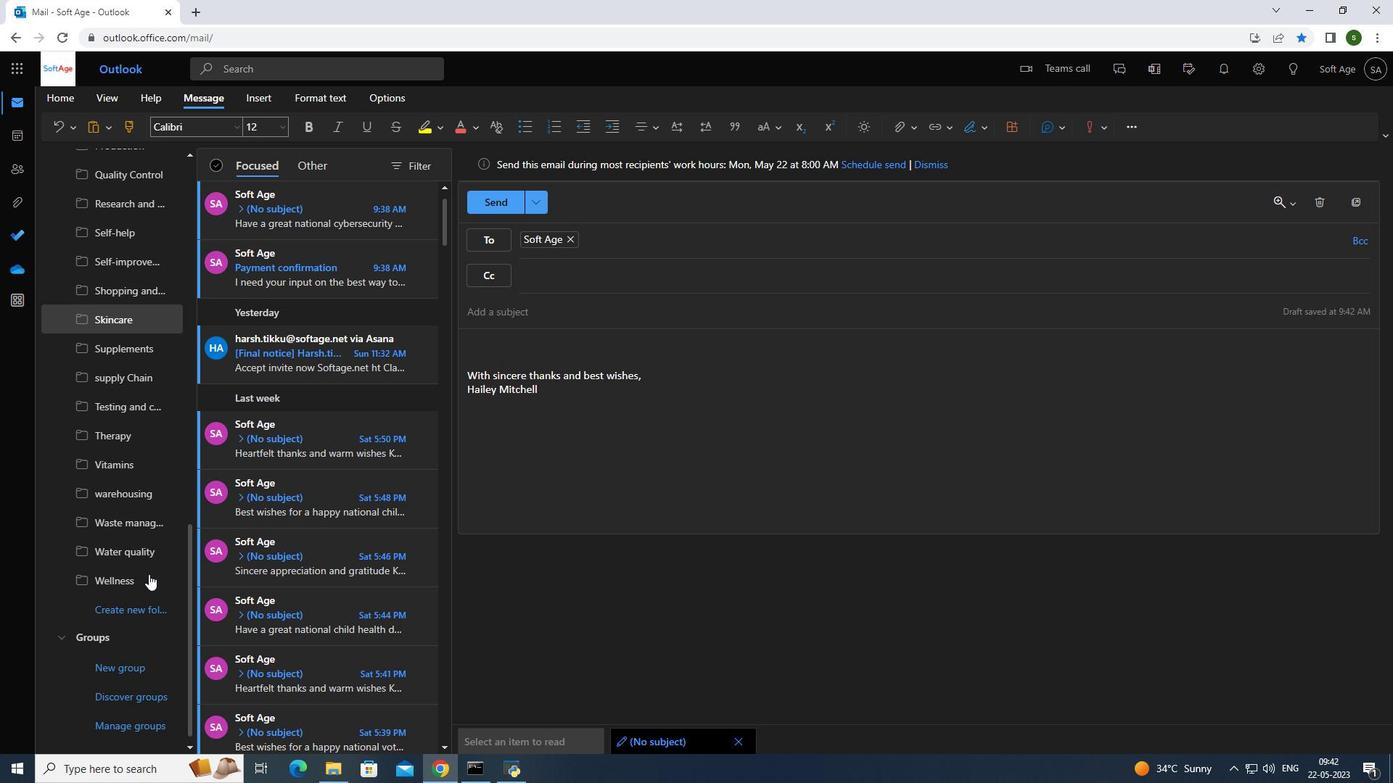 
Action: Mouse scrolled (148, 573) with delta (0, 0)
Screenshot: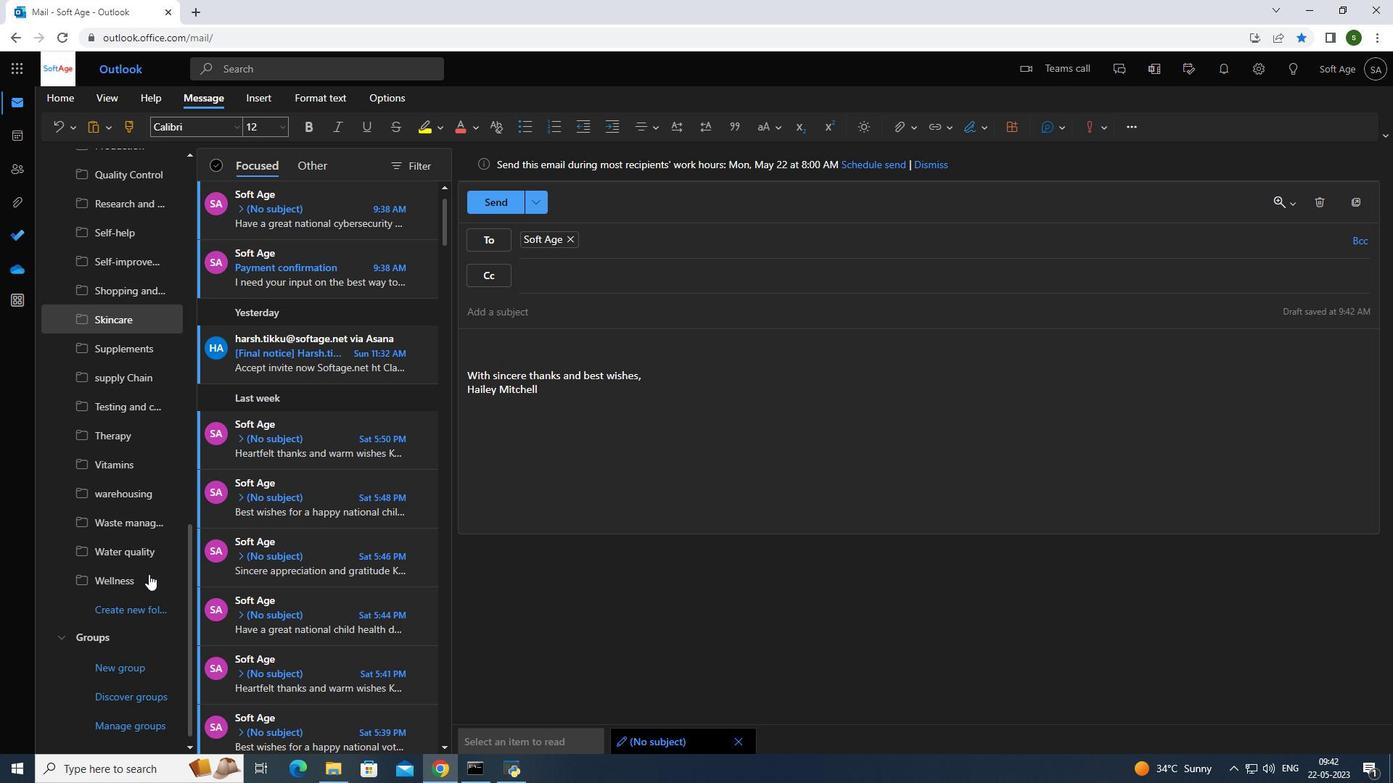 
Action: Mouse scrolled (148, 573) with delta (0, 0)
Screenshot: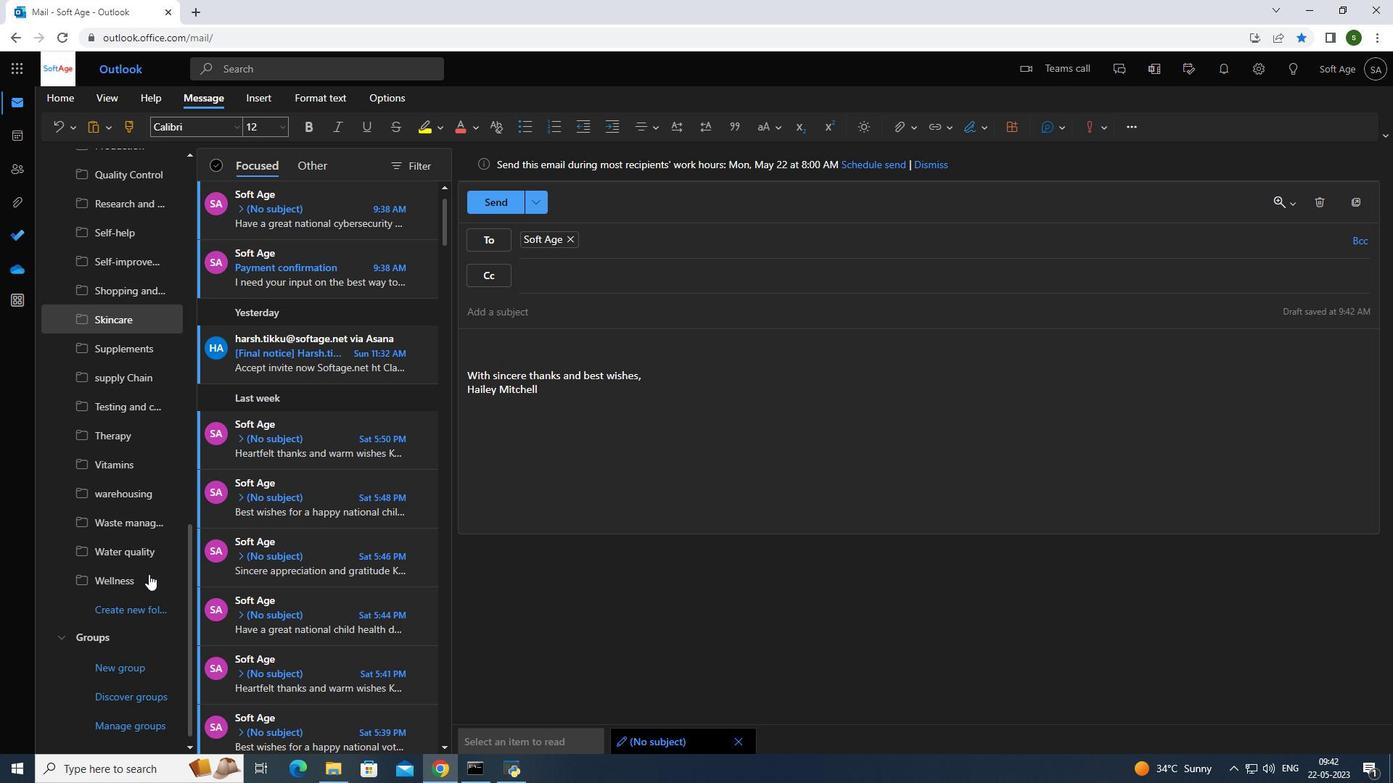 
Action: Mouse moved to (120, 602)
Screenshot: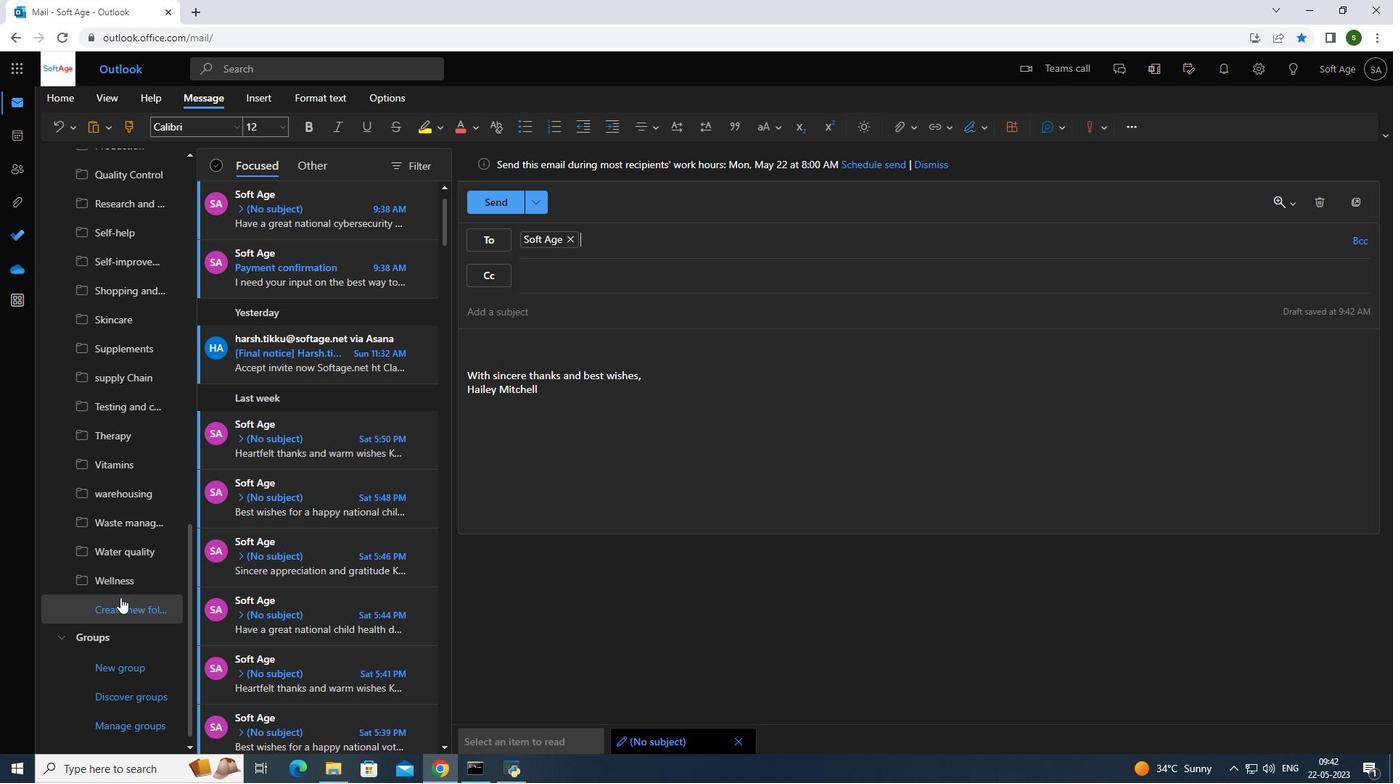 
Action: Mouse pressed left at (120, 602)
Screenshot: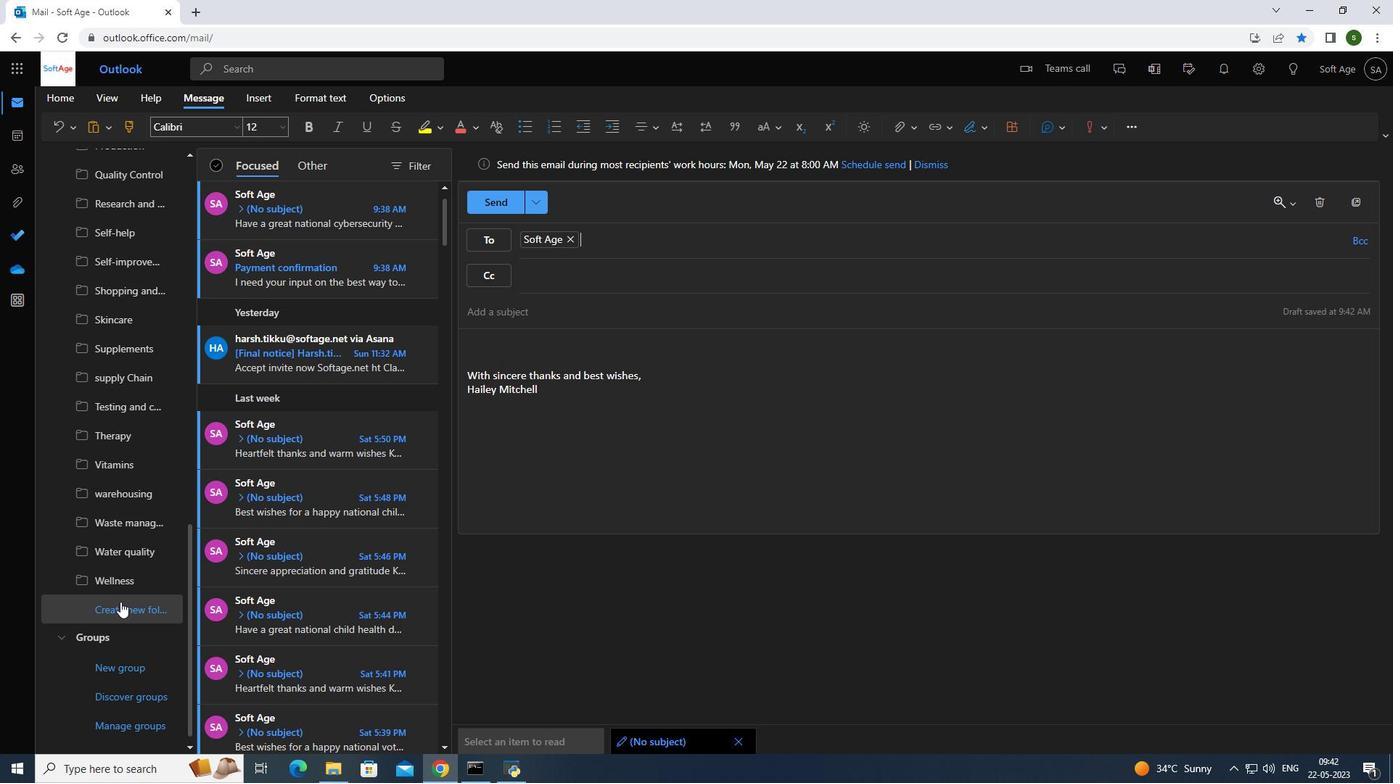 
Action: Mouse moved to (123, 611)
Screenshot: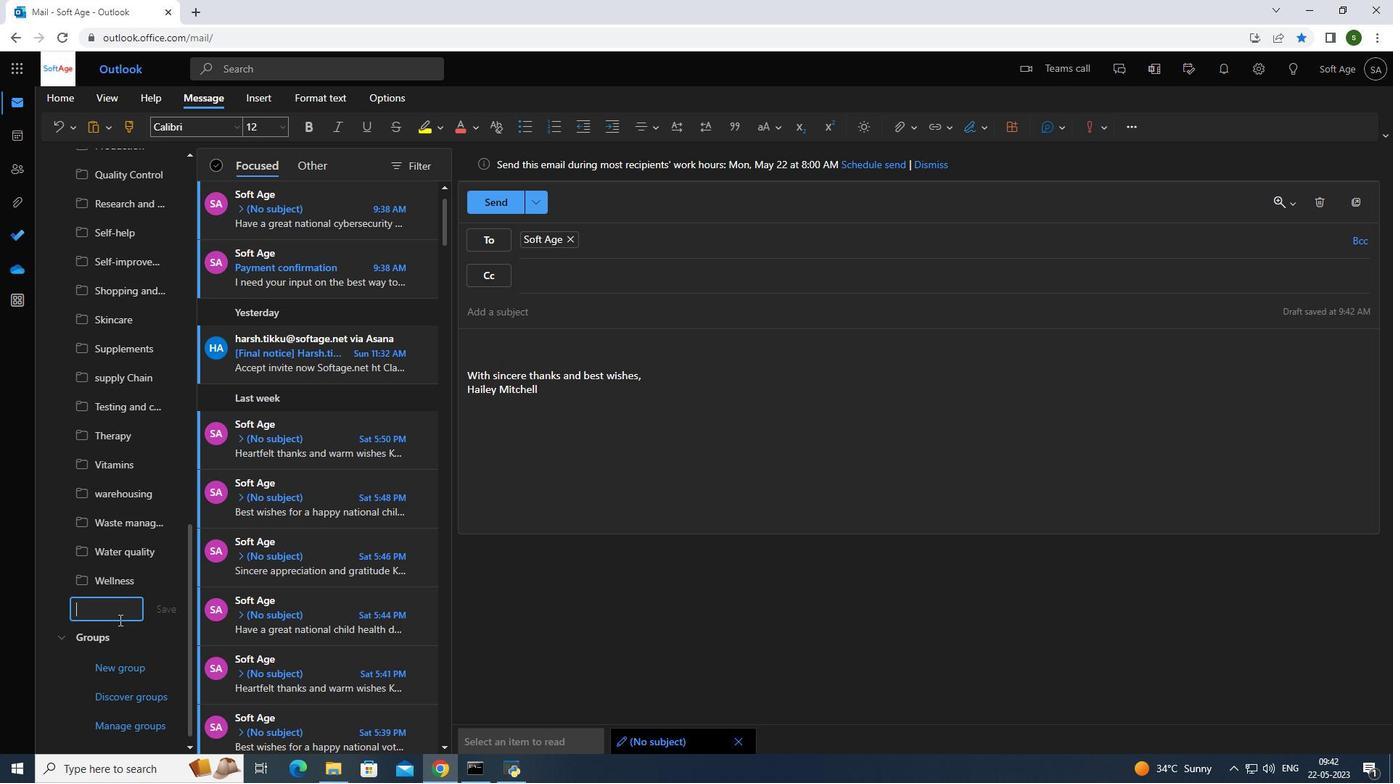 
Action: Mouse pressed left at (123, 611)
Screenshot: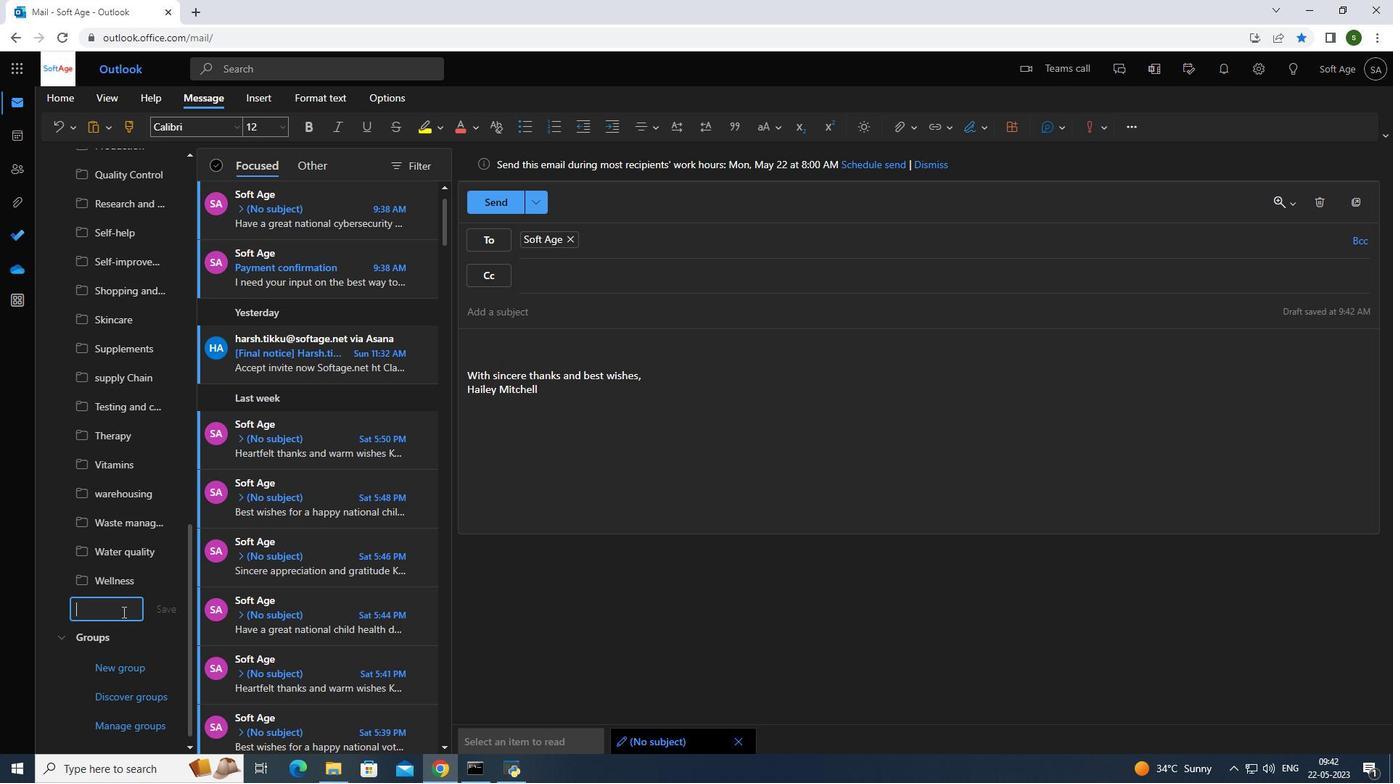 
Action: Key pressed <Key.caps_lock>R<Key.caps_lock>eflection<Key.enter>
Screenshot: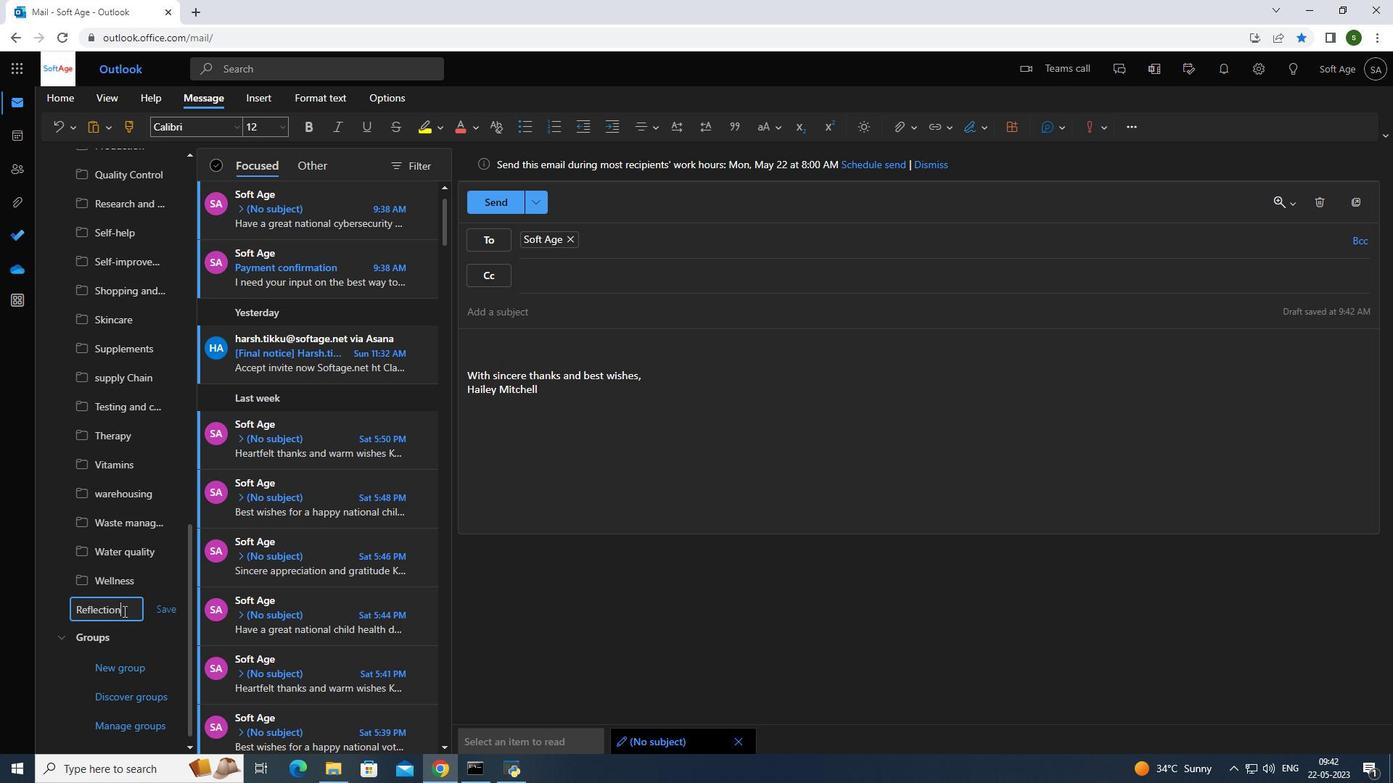 
Action: Mouse moved to (484, 194)
Screenshot: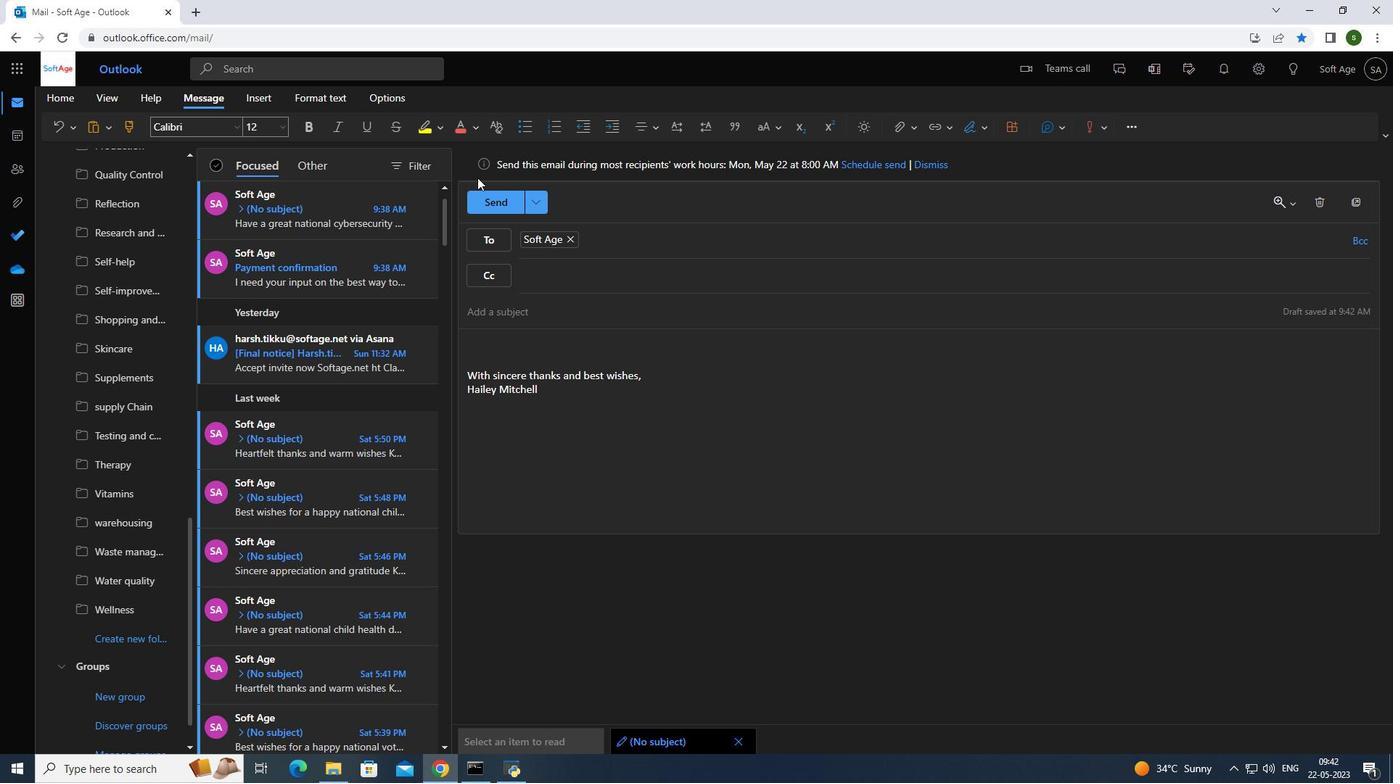 
Action: Mouse pressed left at (484, 194)
Screenshot: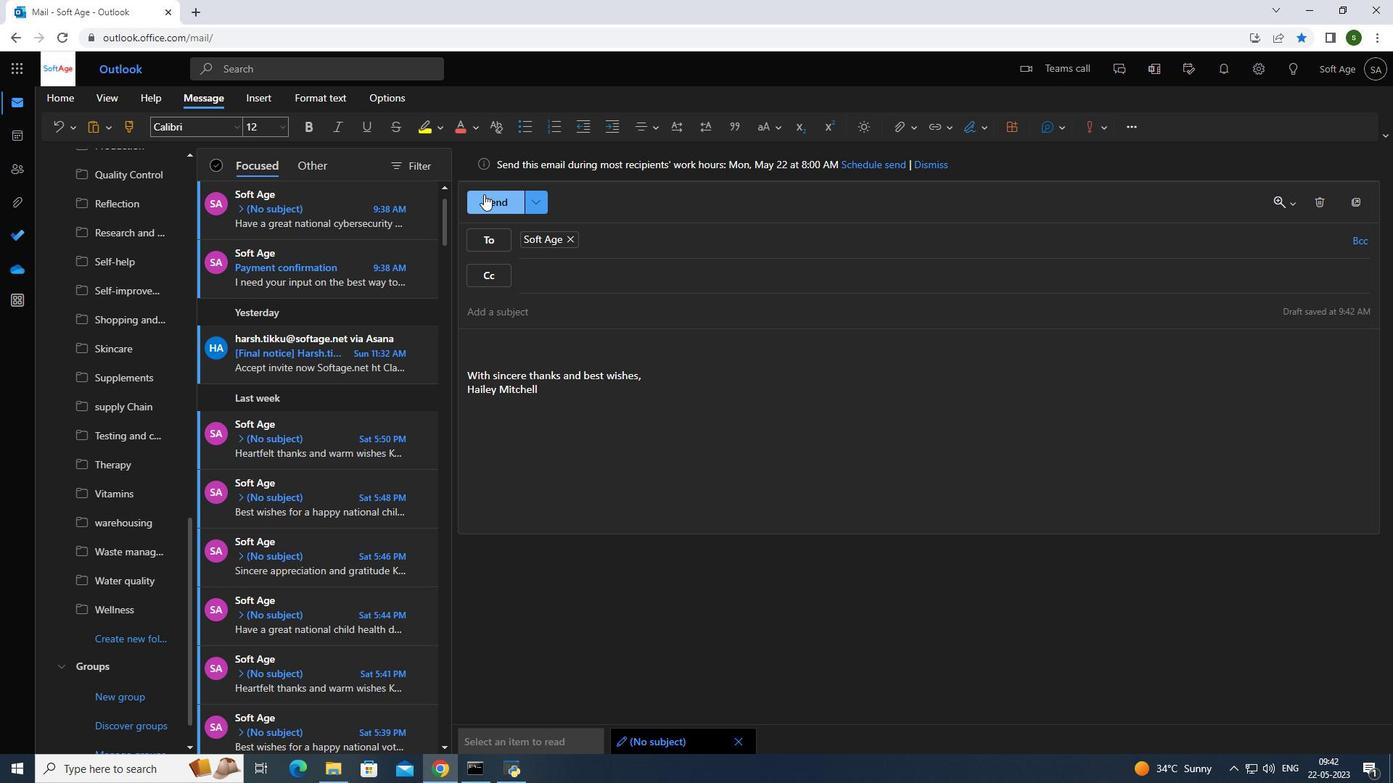 
Action: Mouse moved to (679, 431)
Screenshot: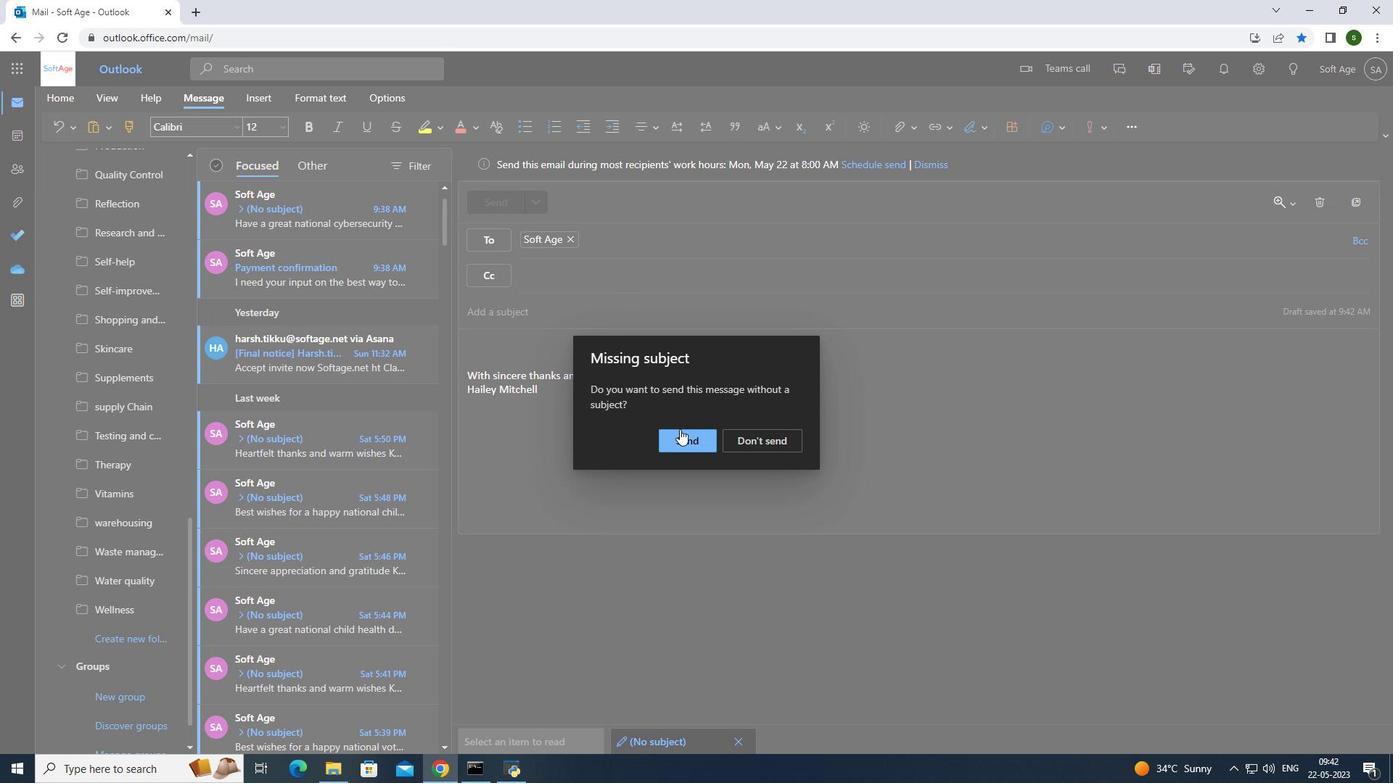 
Action: Mouse pressed left at (679, 431)
Screenshot: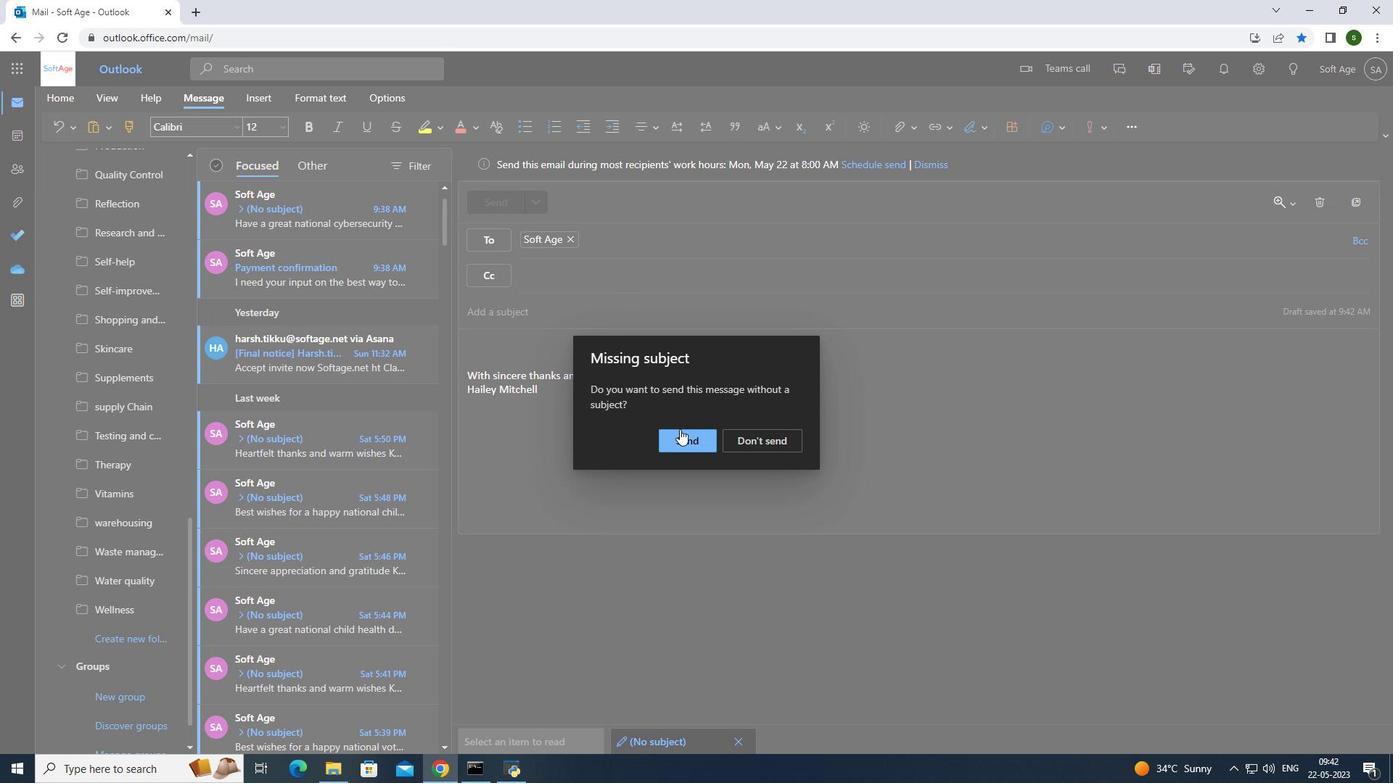 
Action: Mouse moved to (679, 432)
Screenshot: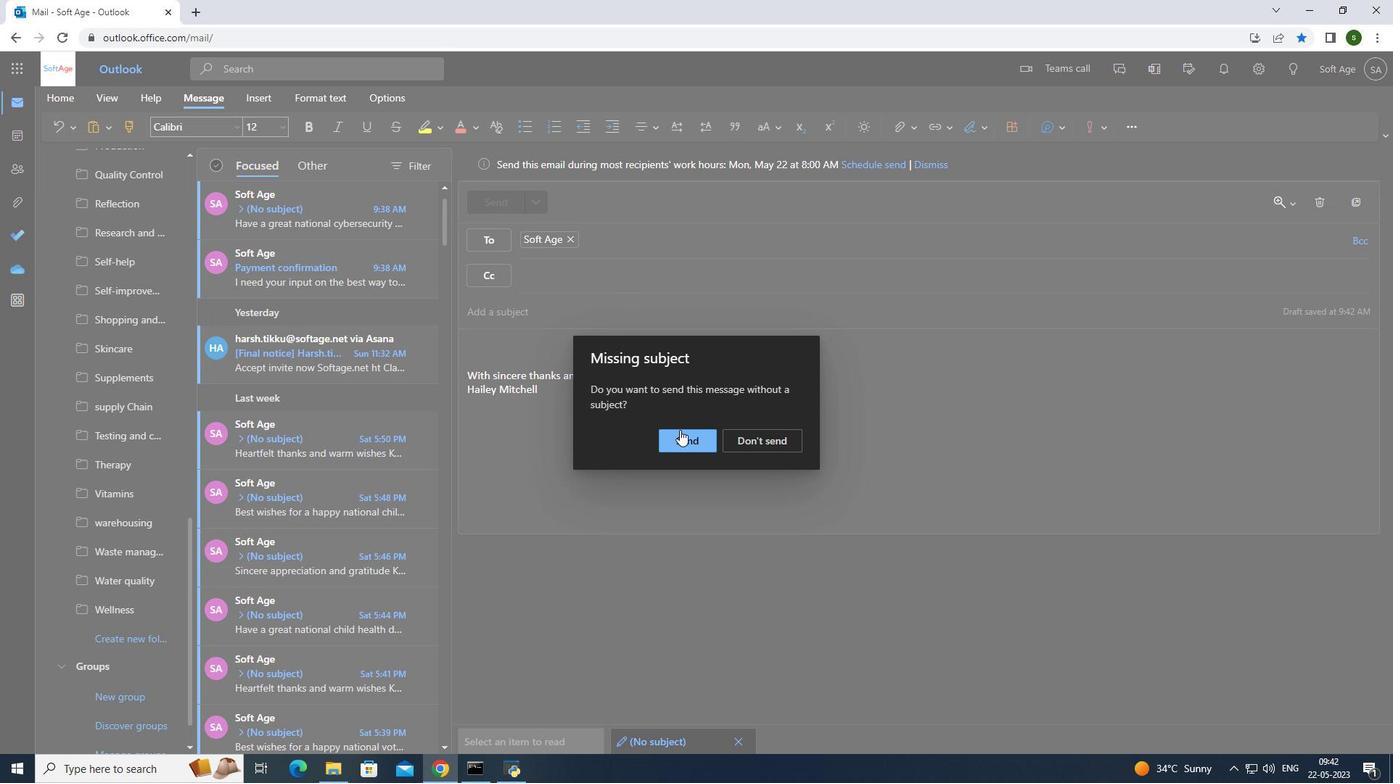 
